 Task: Add a signature Charlotte Hill containing Kindly, Charlotte Hill to email address softage.10@softage.net and add a label Crisis communications
Action: Mouse moved to (70, 130)
Screenshot: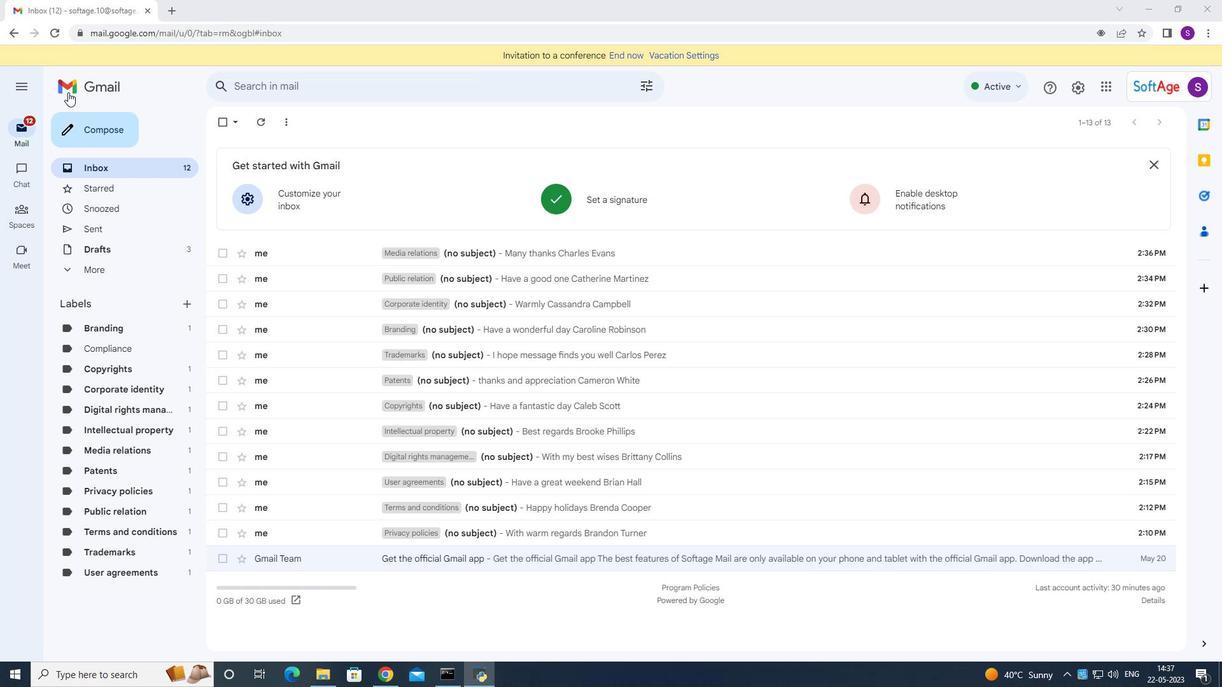 
Action: Mouse pressed left at (70, 130)
Screenshot: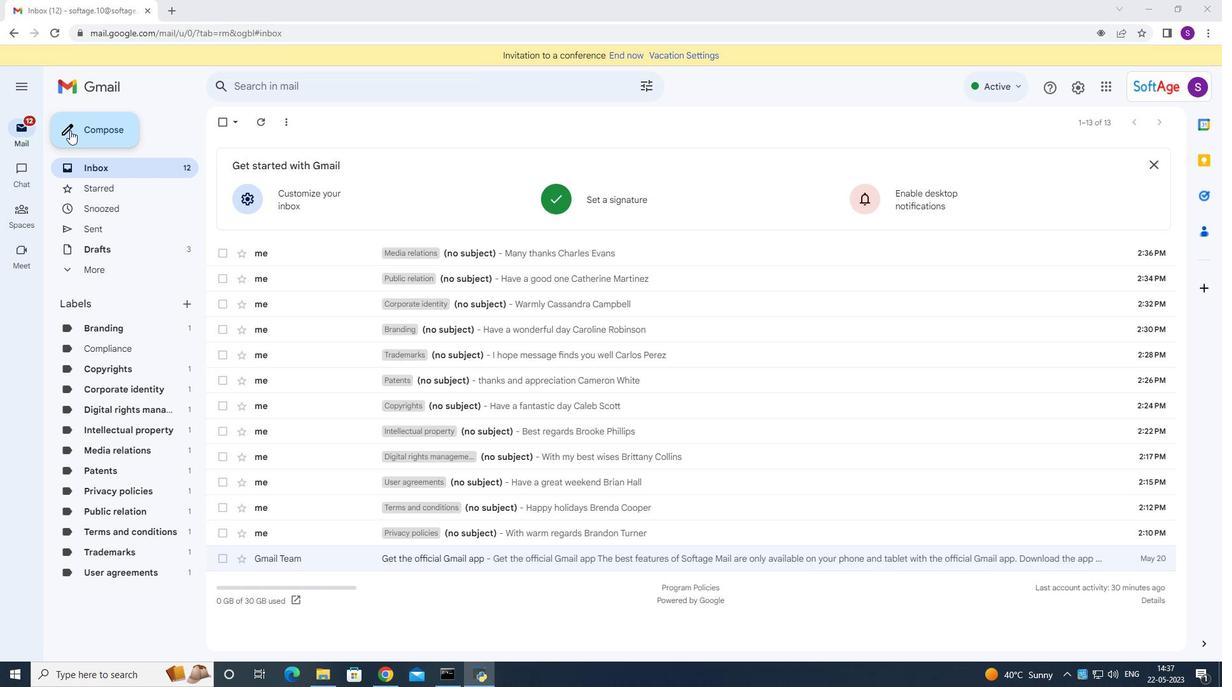 
Action: Mouse moved to (1032, 654)
Screenshot: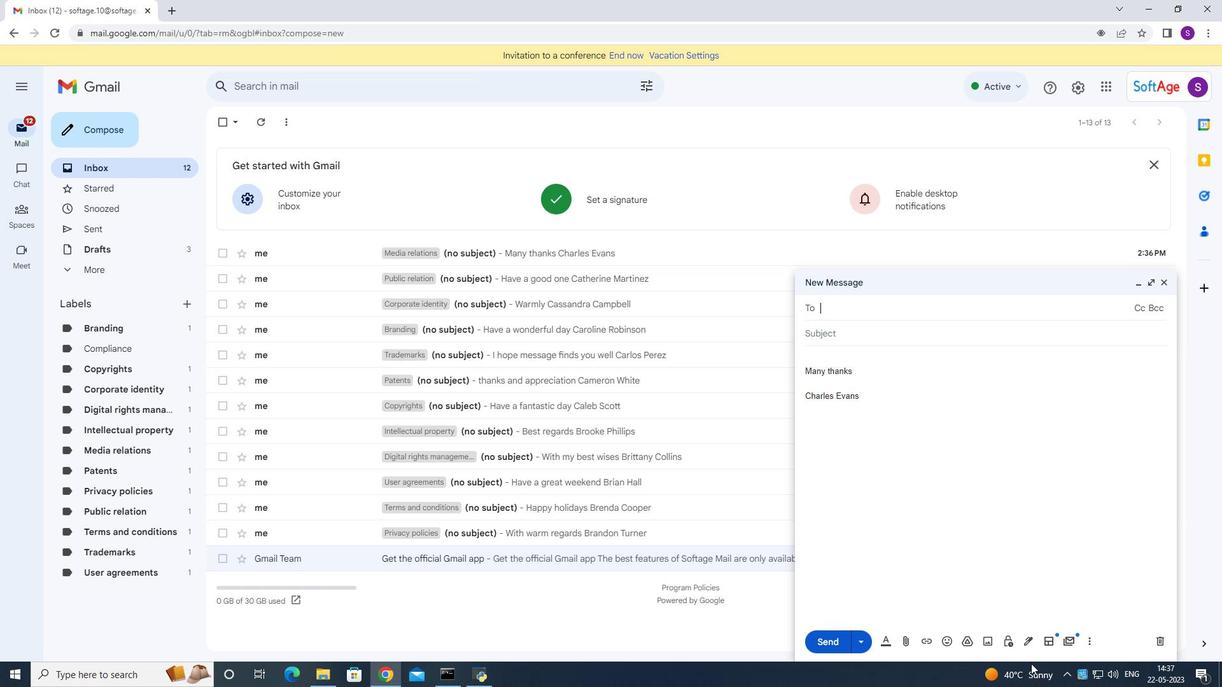 
Action: Mouse pressed left at (1032, 654)
Screenshot: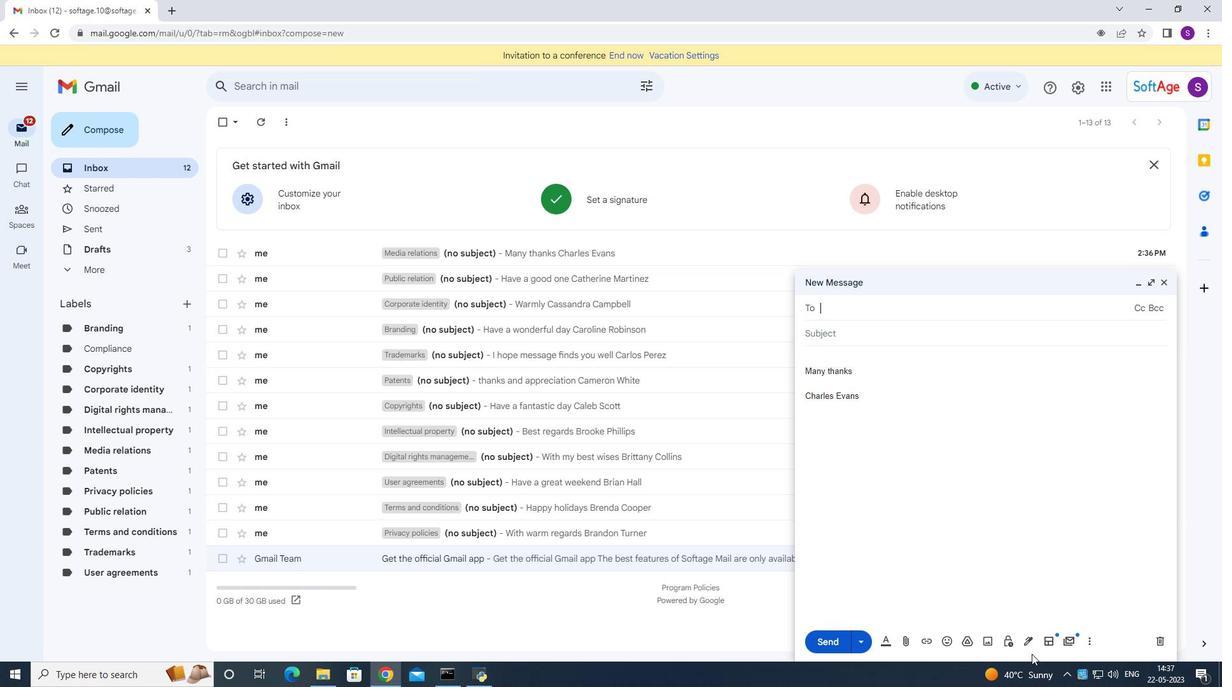 
Action: Mouse moved to (1028, 643)
Screenshot: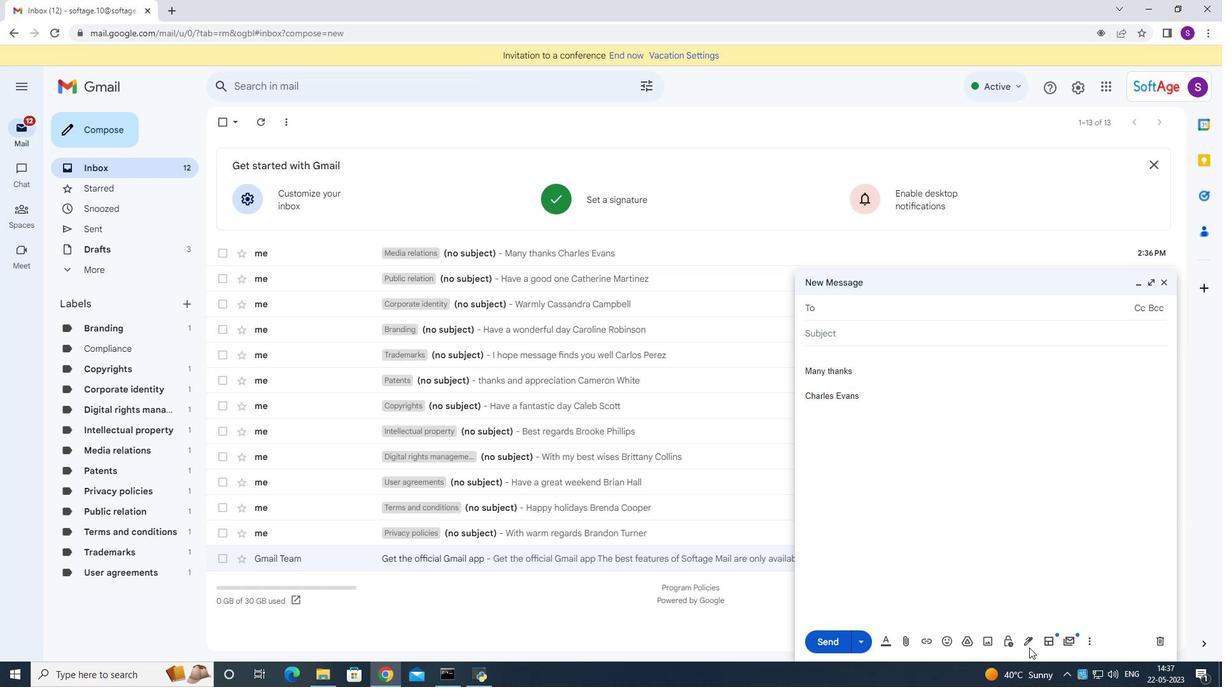 
Action: Mouse pressed left at (1028, 643)
Screenshot: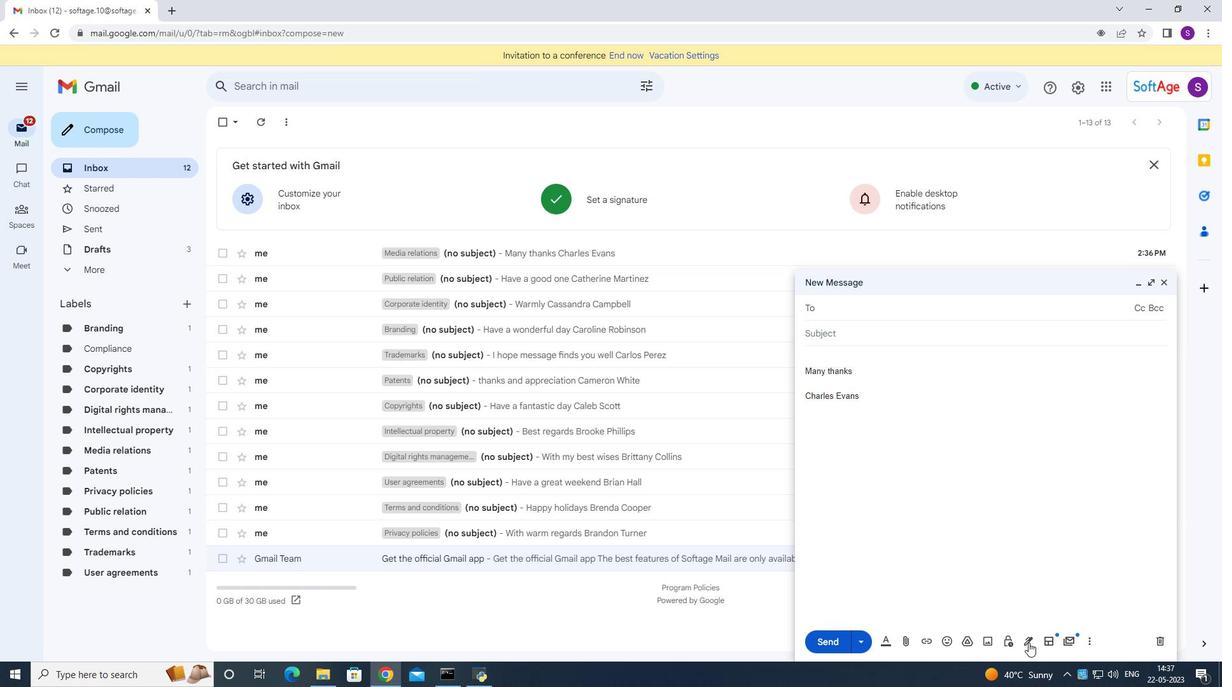 
Action: Mouse moved to (1071, 574)
Screenshot: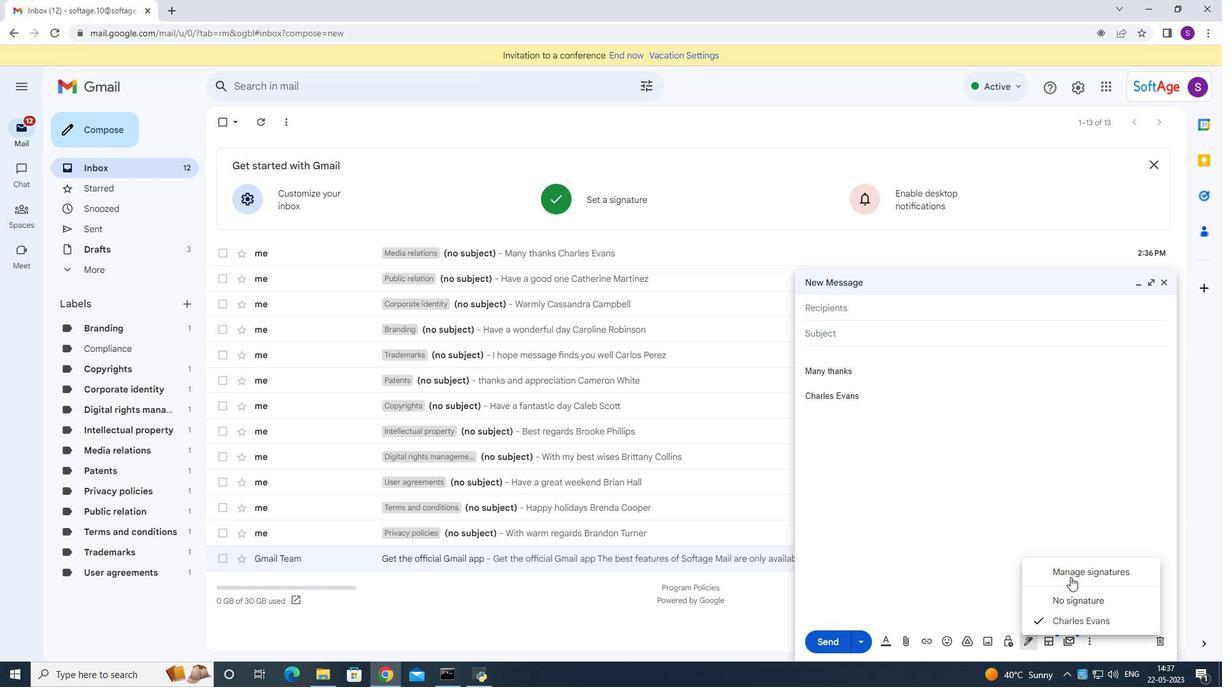 
Action: Mouse pressed left at (1071, 574)
Screenshot: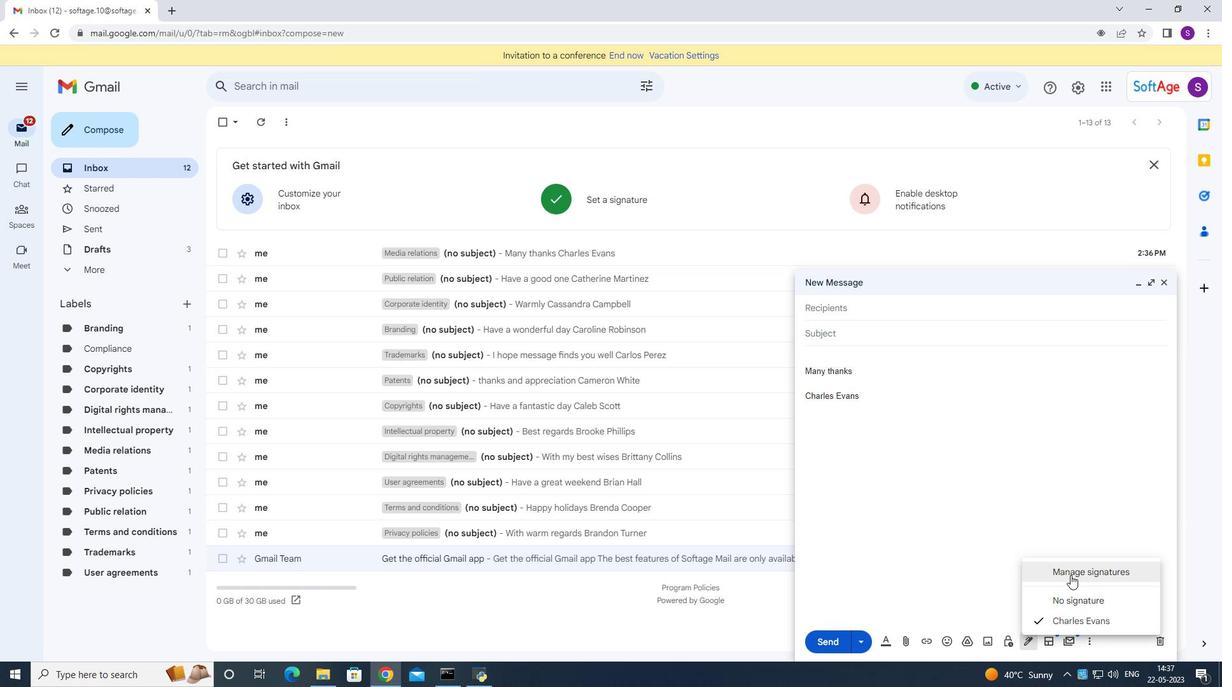 
Action: Mouse moved to (562, 375)
Screenshot: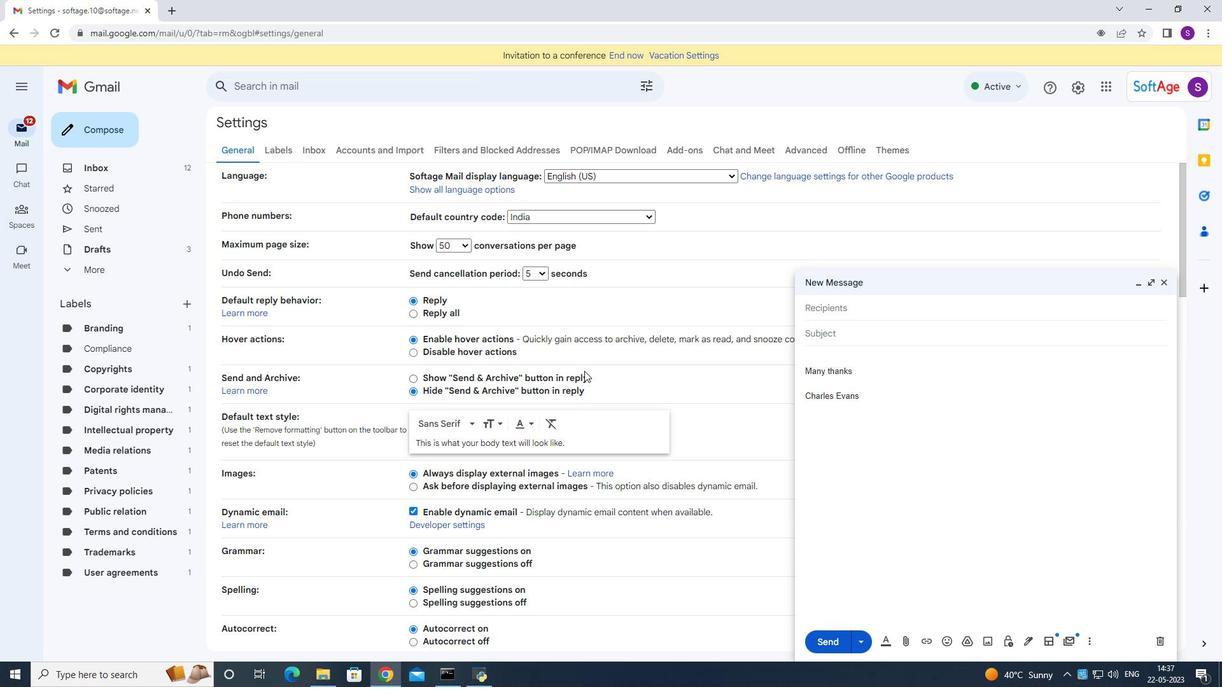 
Action: Mouse scrolled (564, 356) with delta (0, 0)
Screenshot: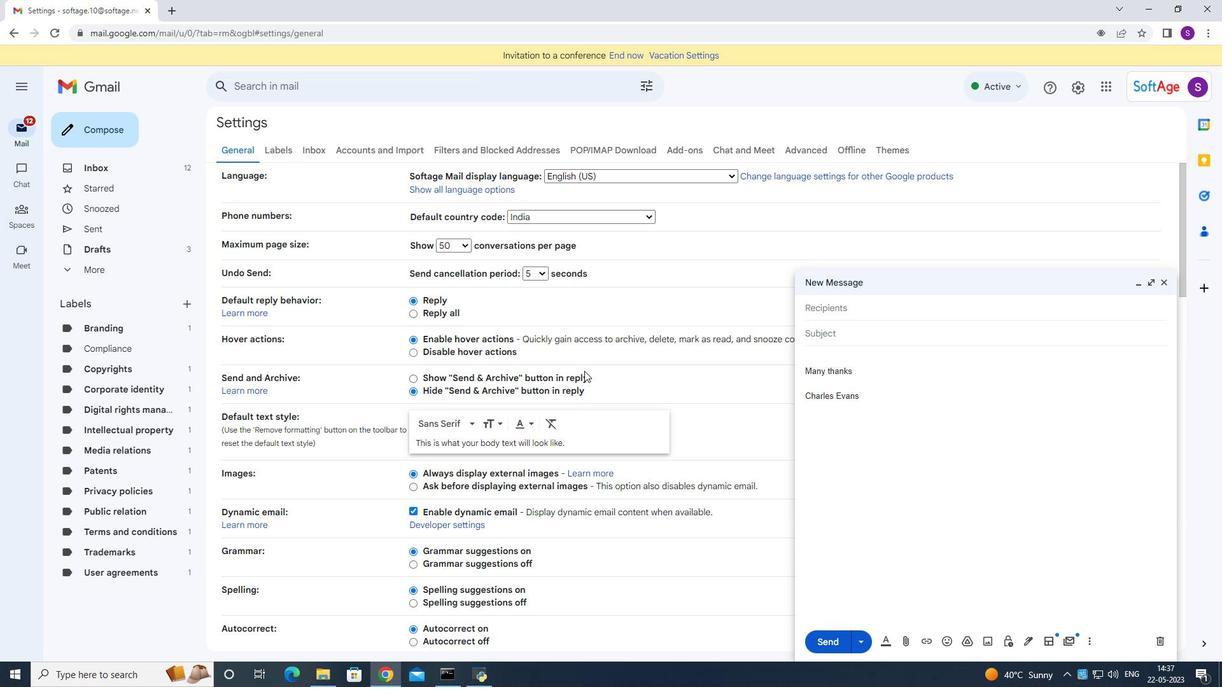 
Action: Mouse moved to (562, 376)
Screenshot: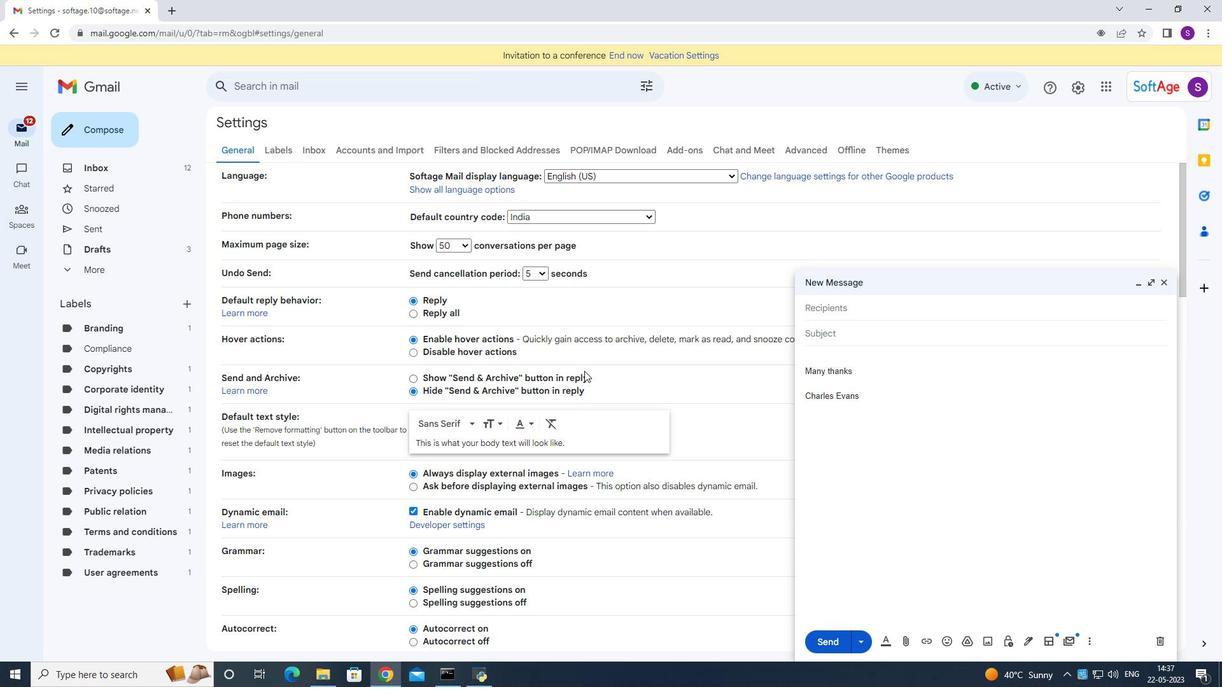 
Action: Mouse scrolled (562, 367) with delta (0, 0)
Screenshot: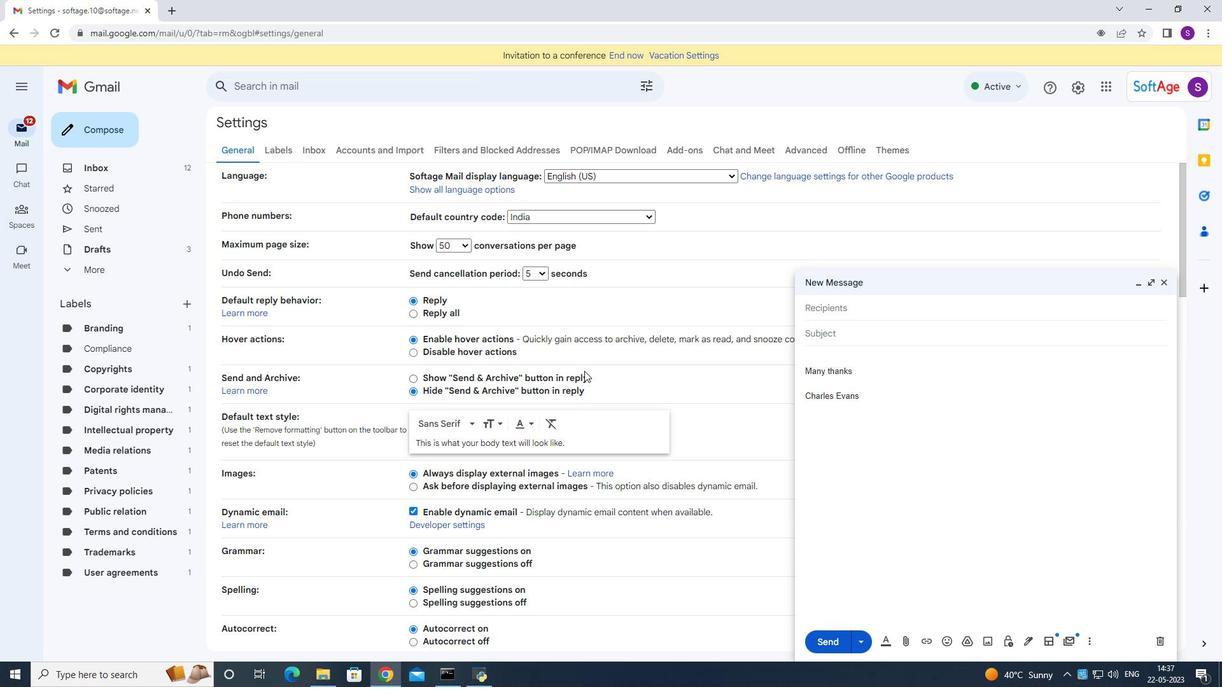 
Action: Mouse moved to (562, 377)
Screenshot: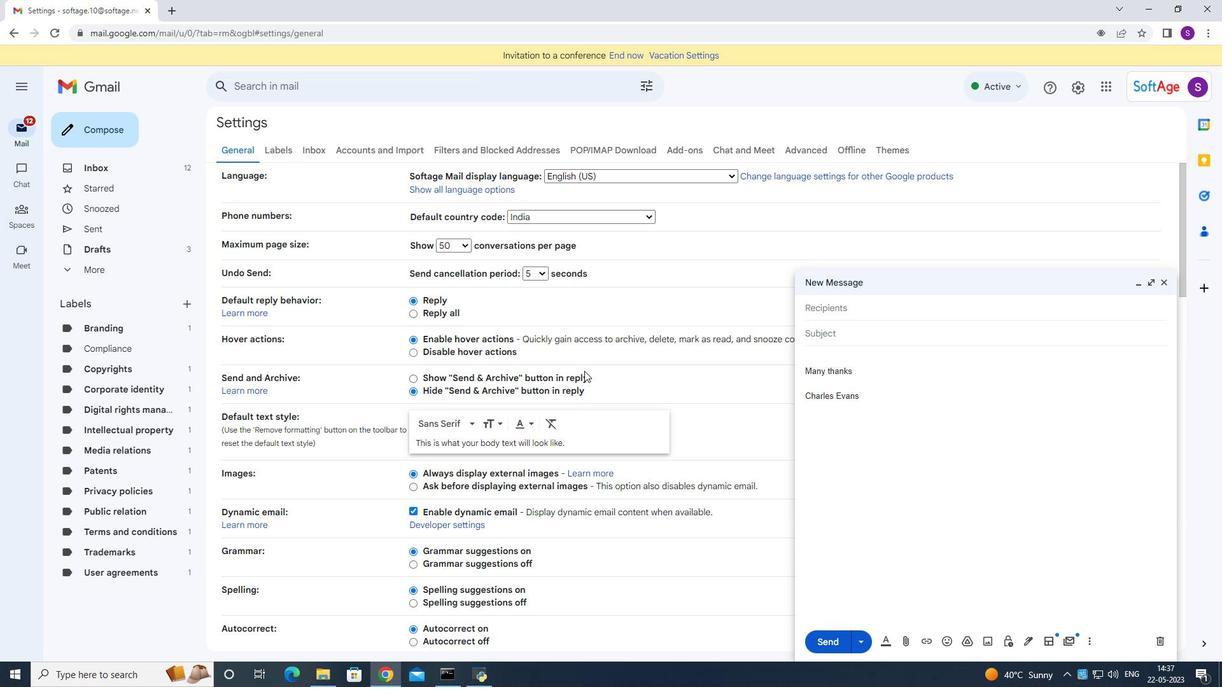 
Action: Mouse scrolled (562, 371) with delta (0, 0)
Screenshot: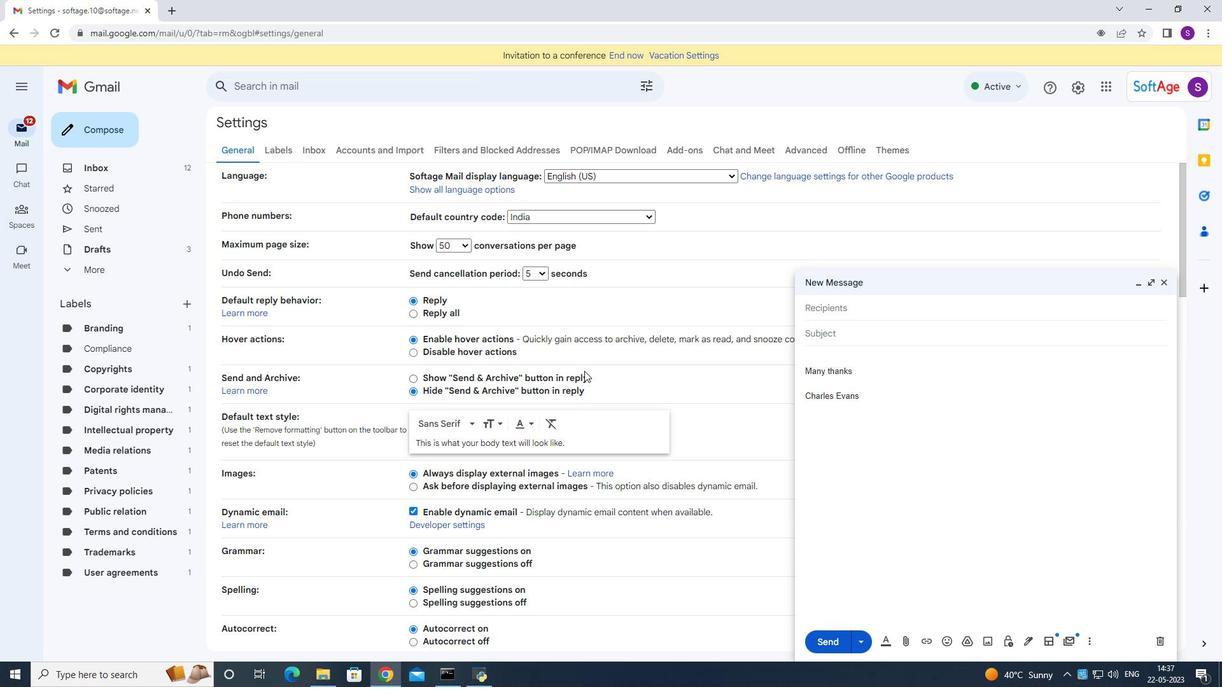 
Action: Mouse moved to (564, 380)
Screenshot: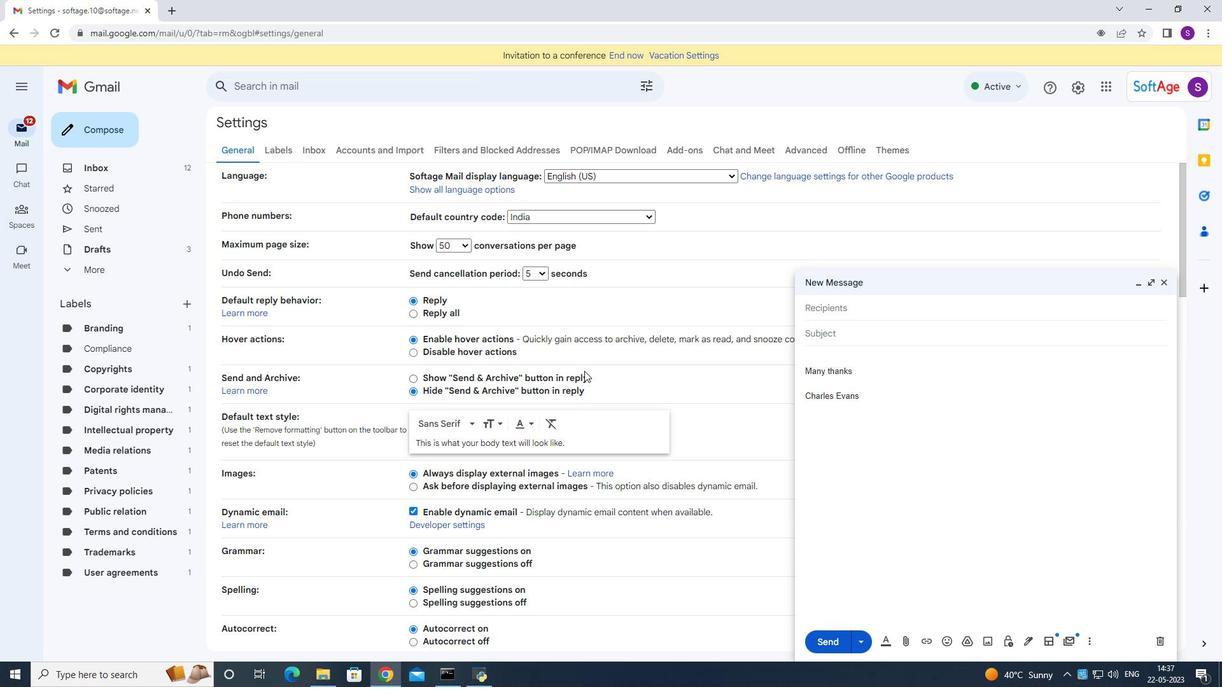 
Action: Mouse scrolled (562, 374) with delta (0, 0)
Screenshot: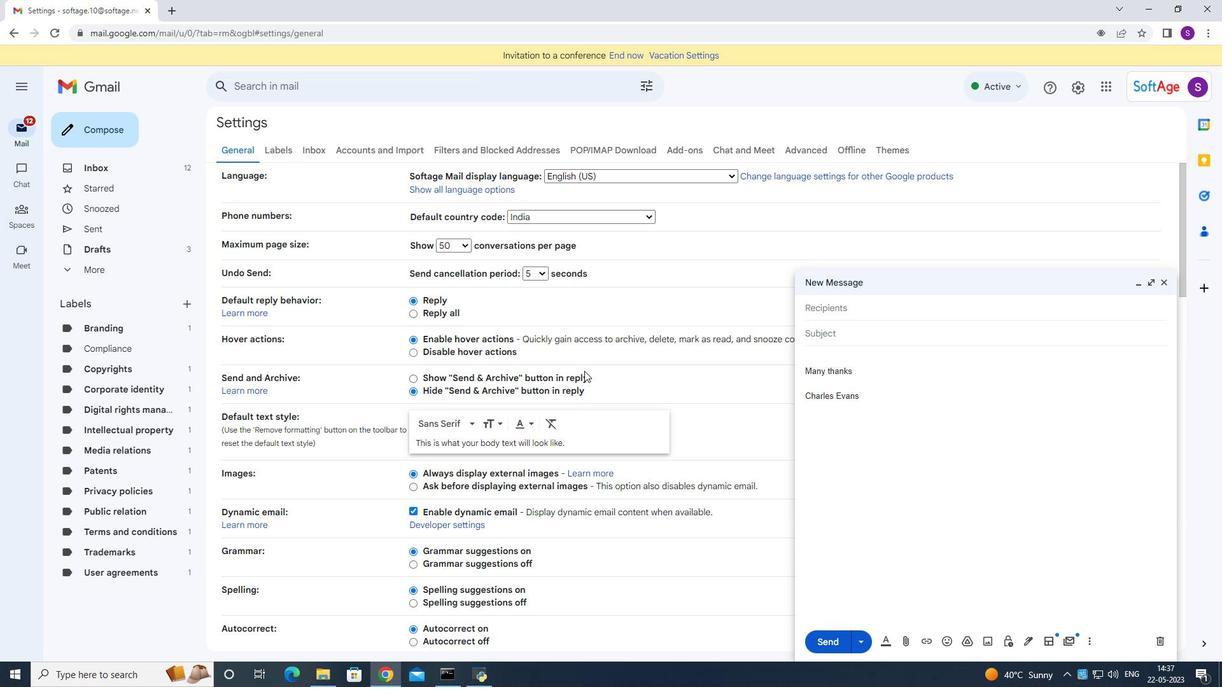 
Action: Mouse moved to (576, 387)
Screenshot: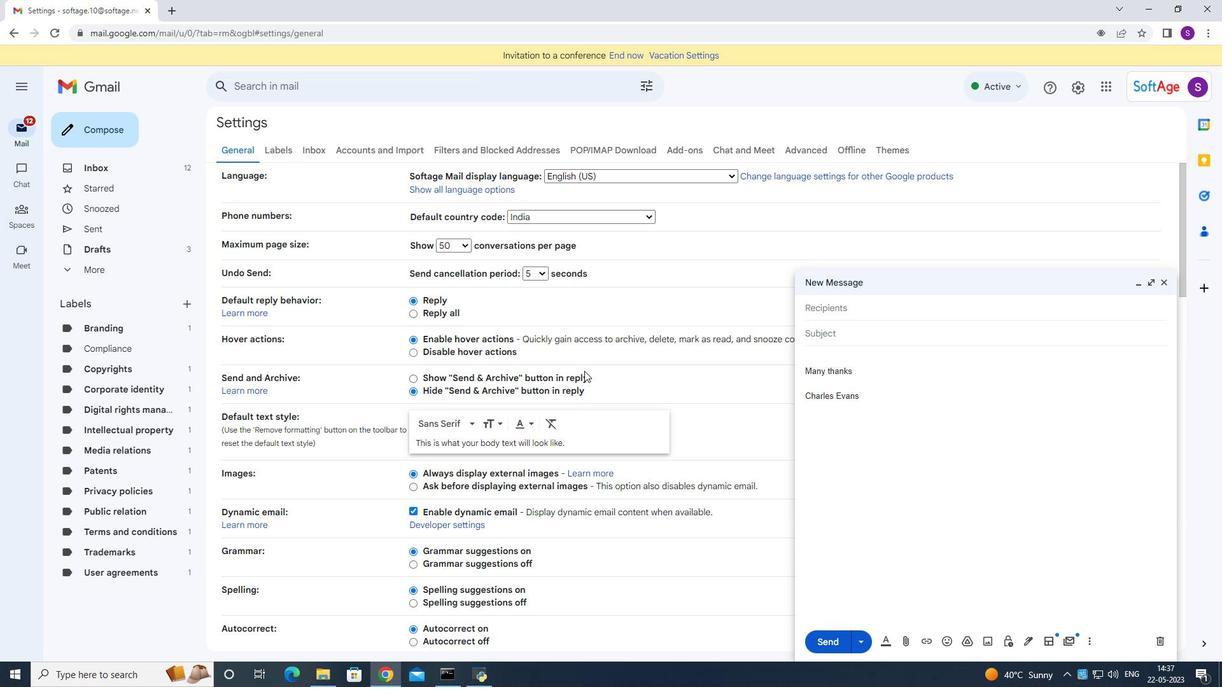 
Action: Mouse scrolled (562, 374) with delta (0, 0)
Screenshot: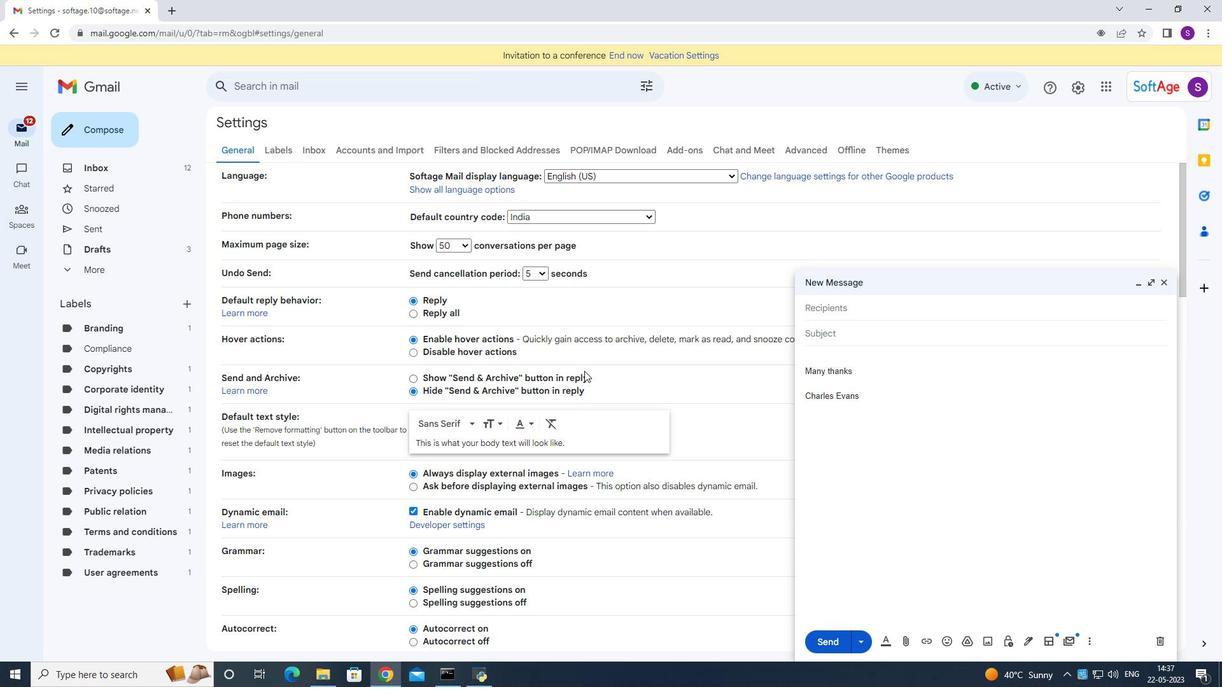 
Action: Mouse moved to (580, 389)
Screenshot: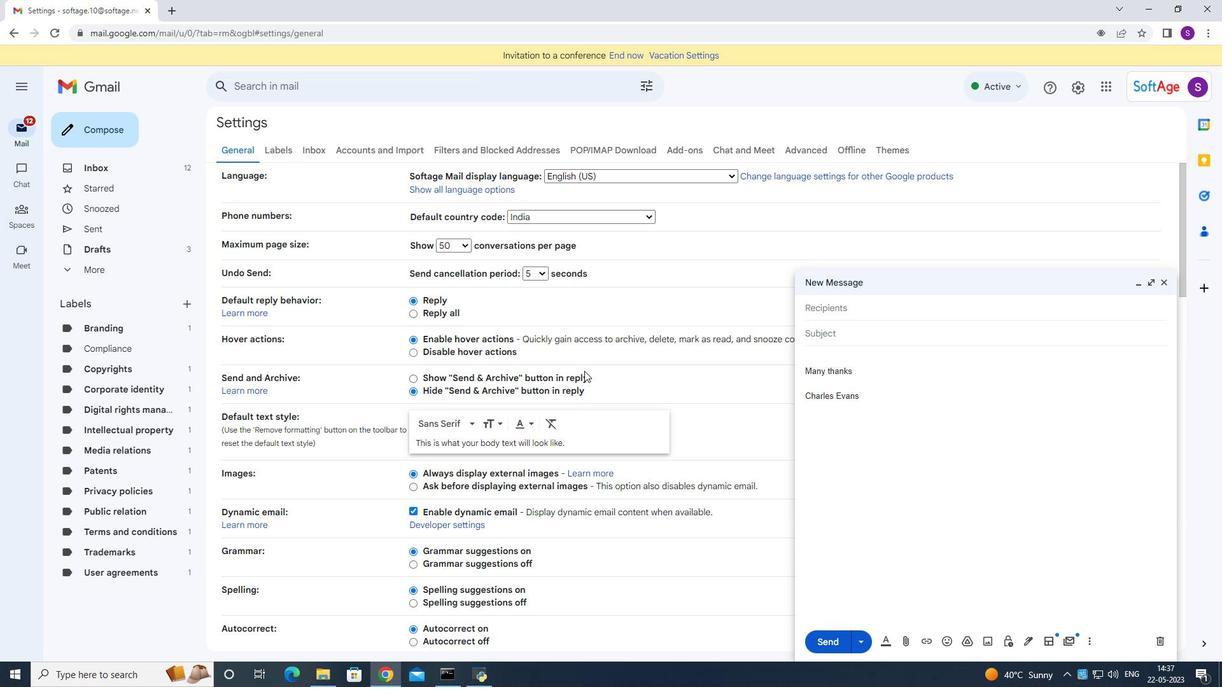 
Action: Mouse scrolled (562, 375) with delta (0, 0)
Screenshot: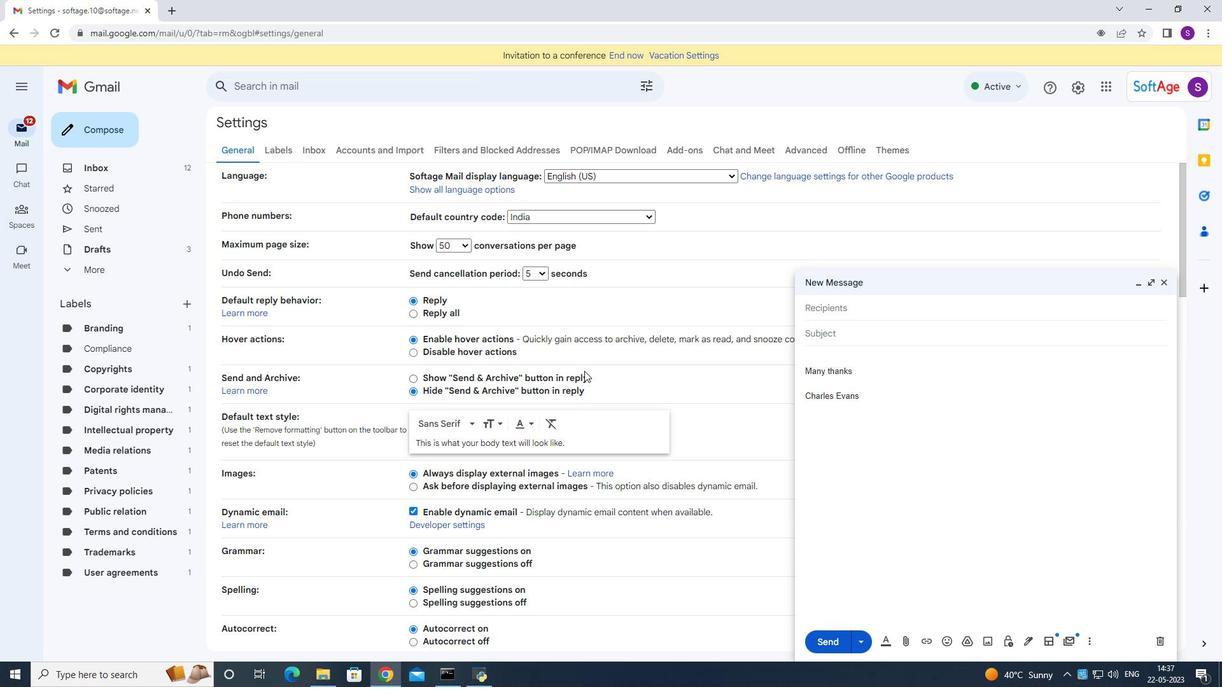 
Action: Mouse moved to (585, 395)
Screenshot: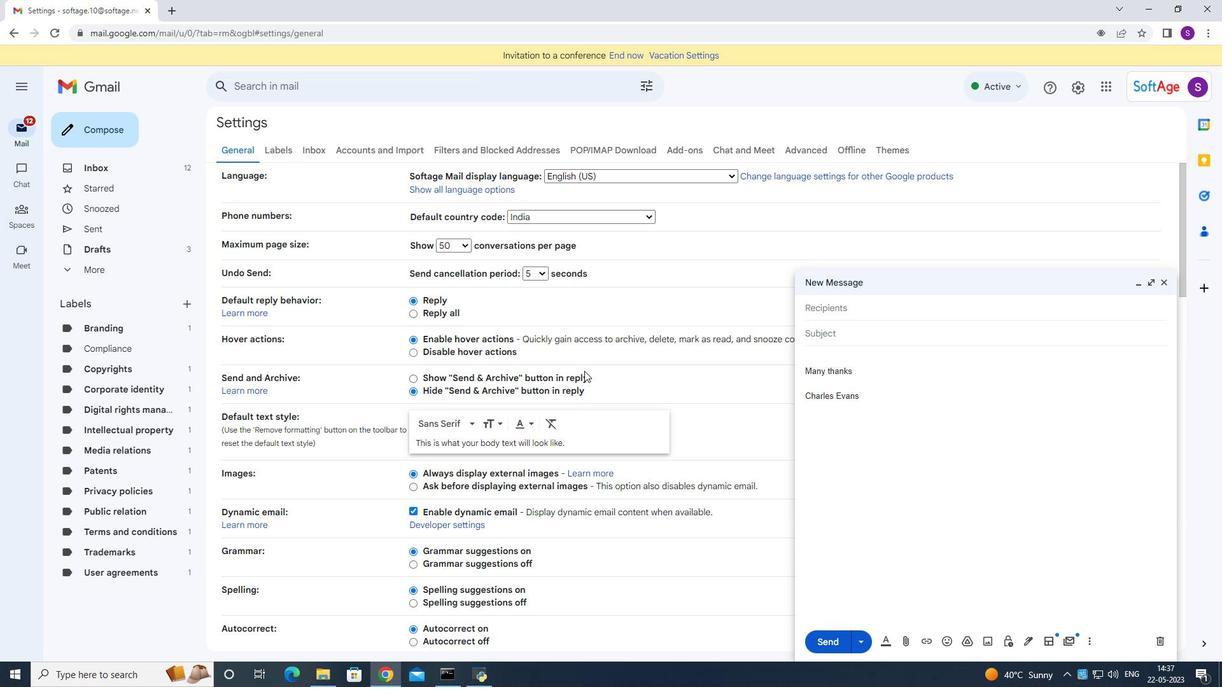
Action: Mouse scrolled (562, 376) with delta (0, 0)
Screenshot: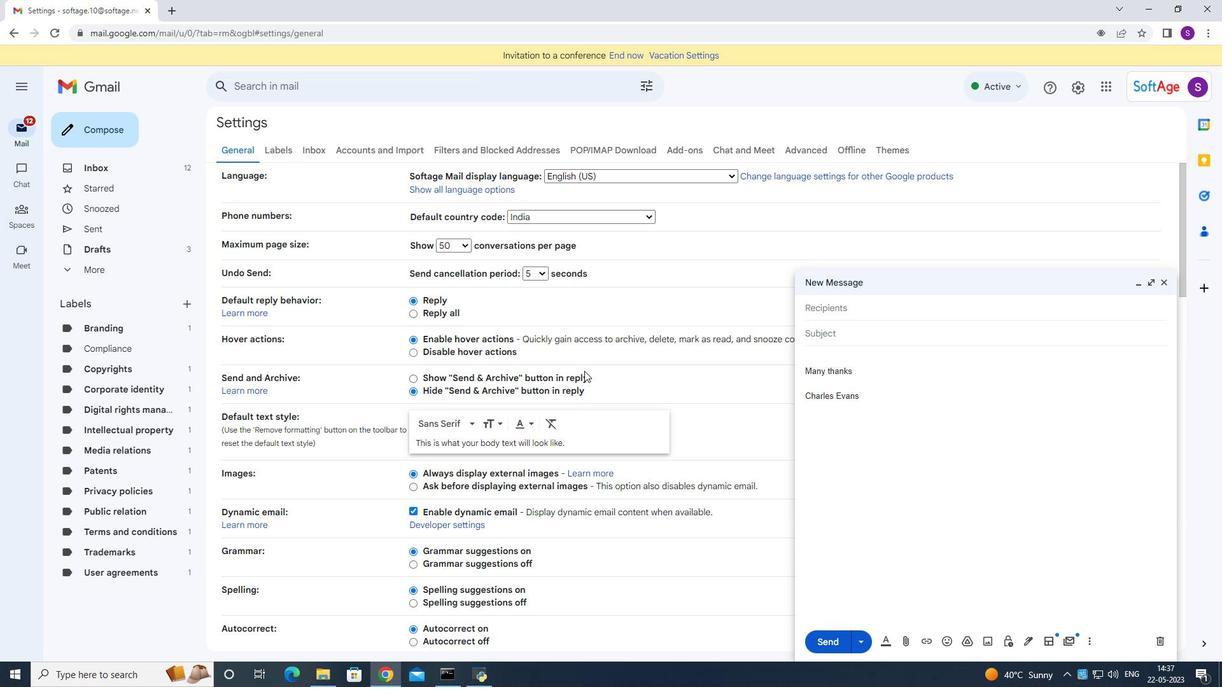 
Action: Mouse moved to (587, 434)
Screenshot: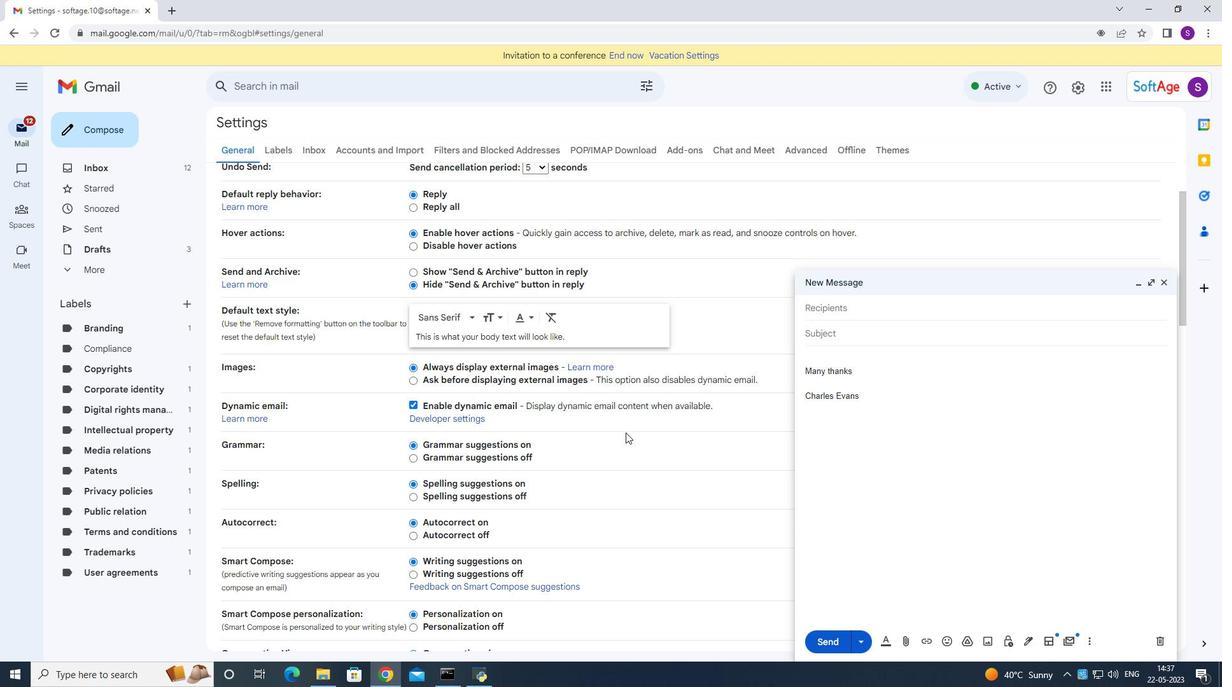 
Action: Mouse scrolled (624, 438) with delta (0, 0)
Screenshot: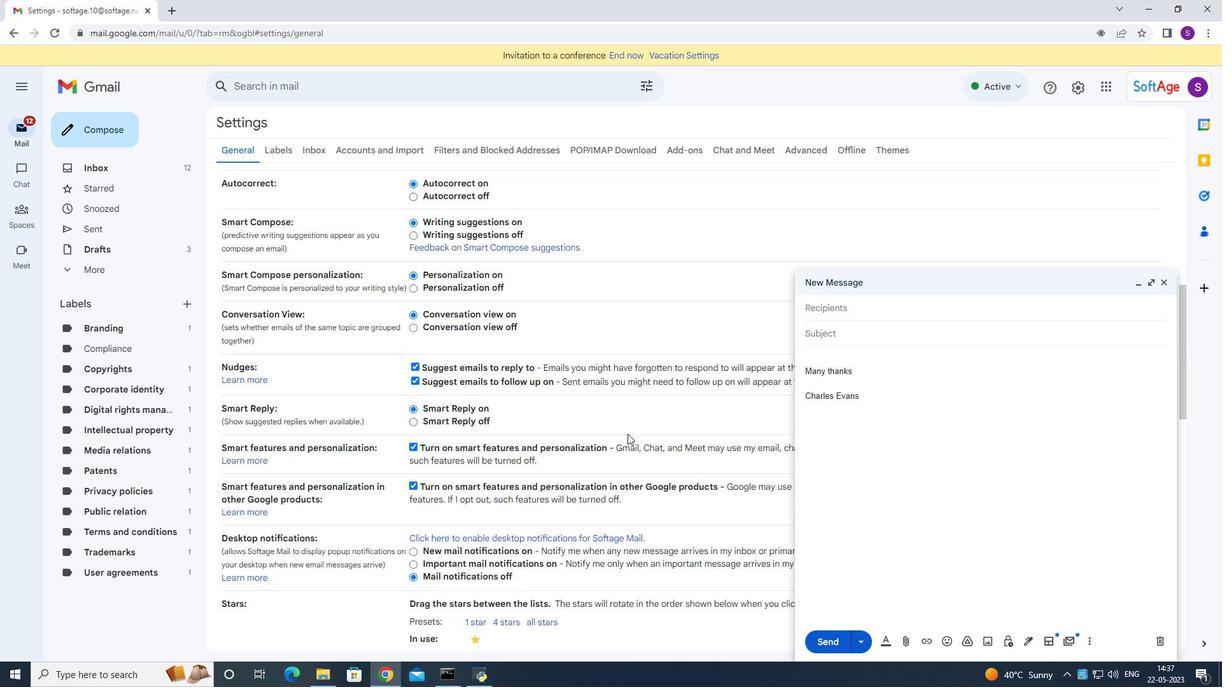 
Action: Mouse moved to (543, 447)
Screenshot: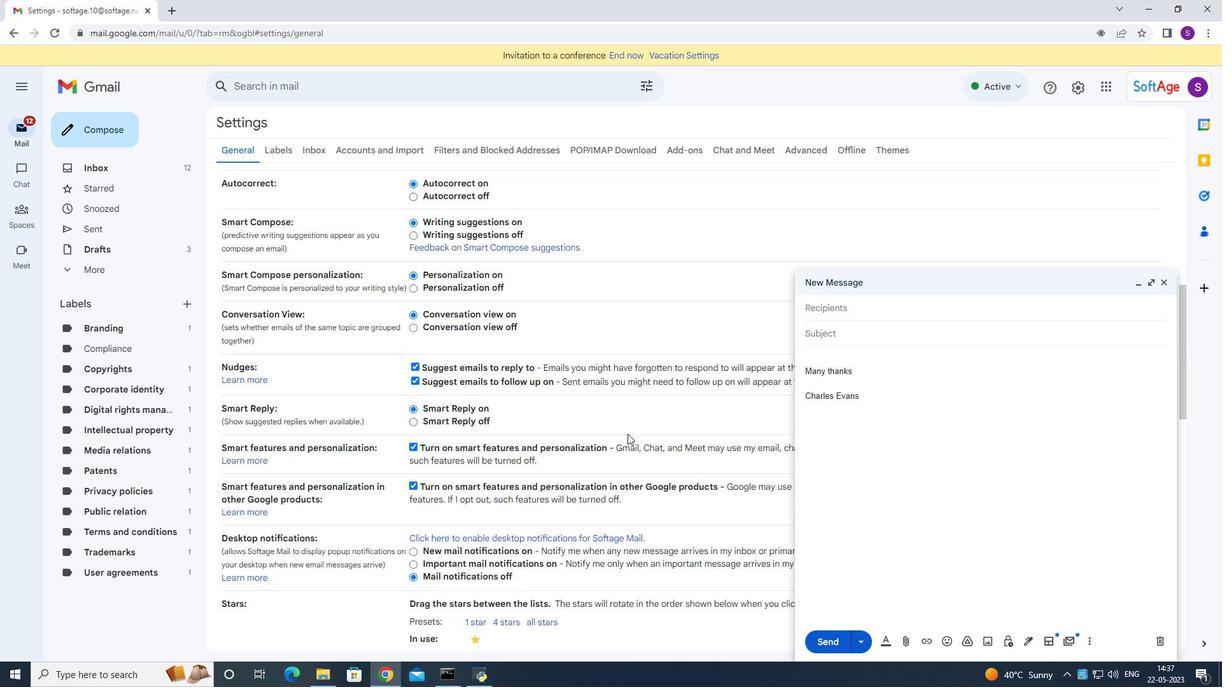 
Action: Mouse scrolled (624, 438) with delta (0, 0)
Screenshot: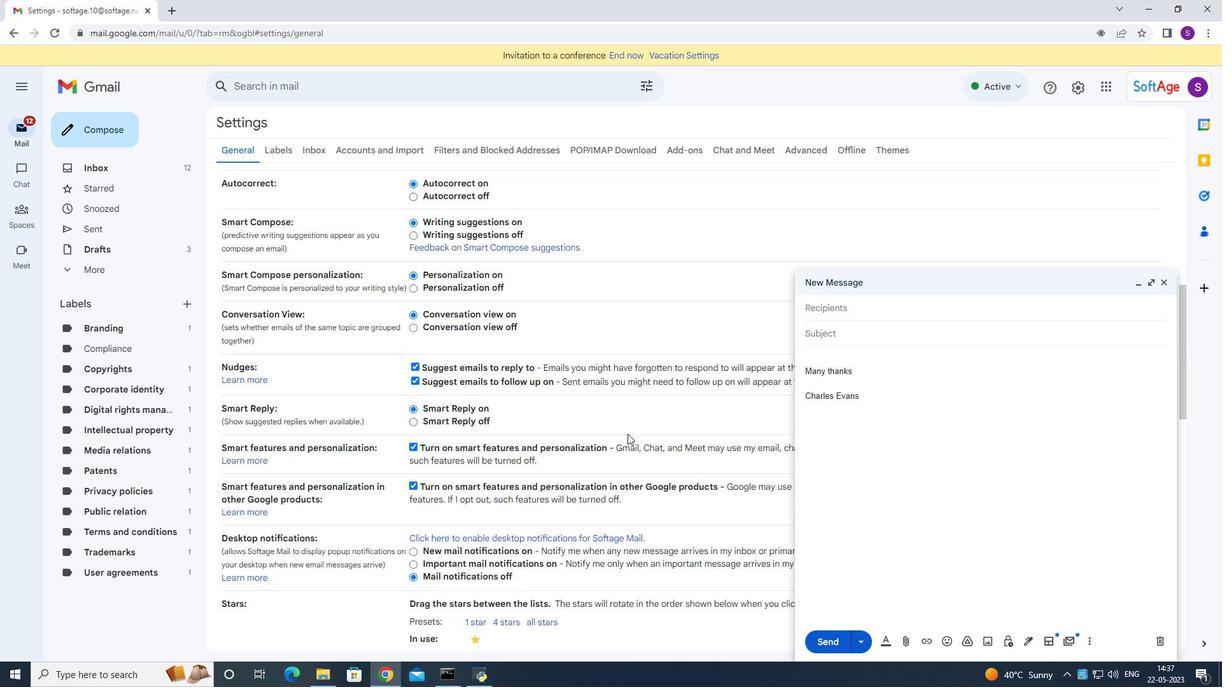 
Action: Mouse moved to (538, 450)
Screenshot: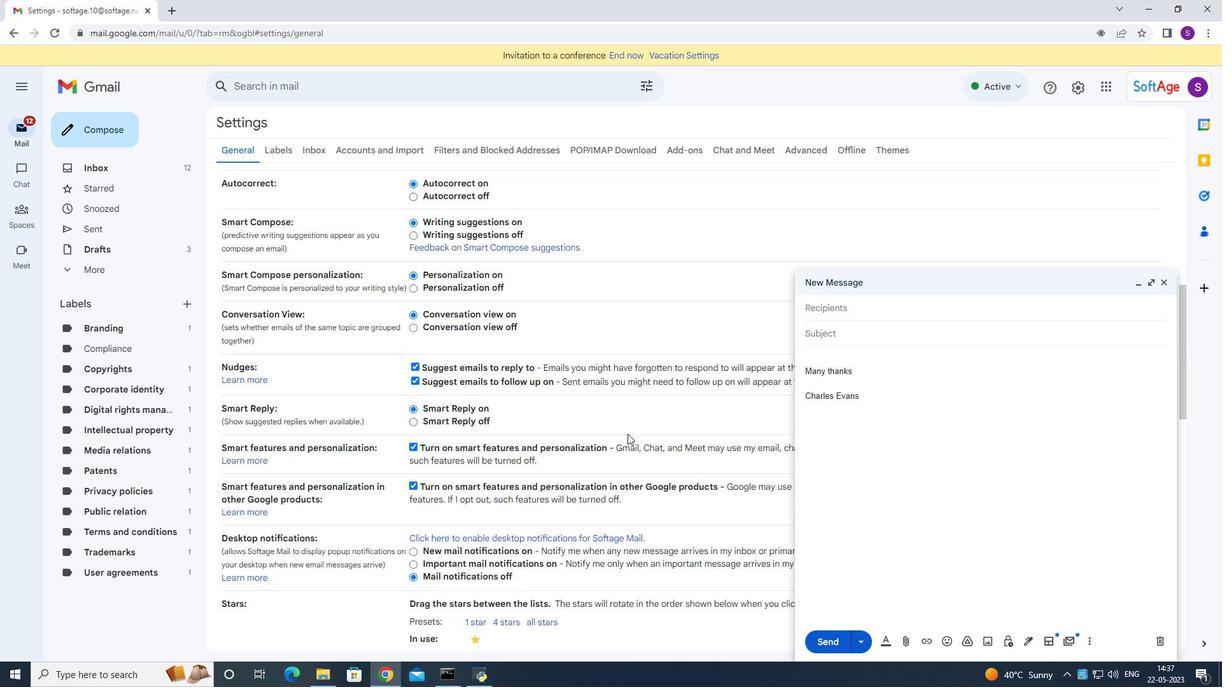 
Action: Mouse scrolled (622, 438) with delta (0, 0)
Screenshot: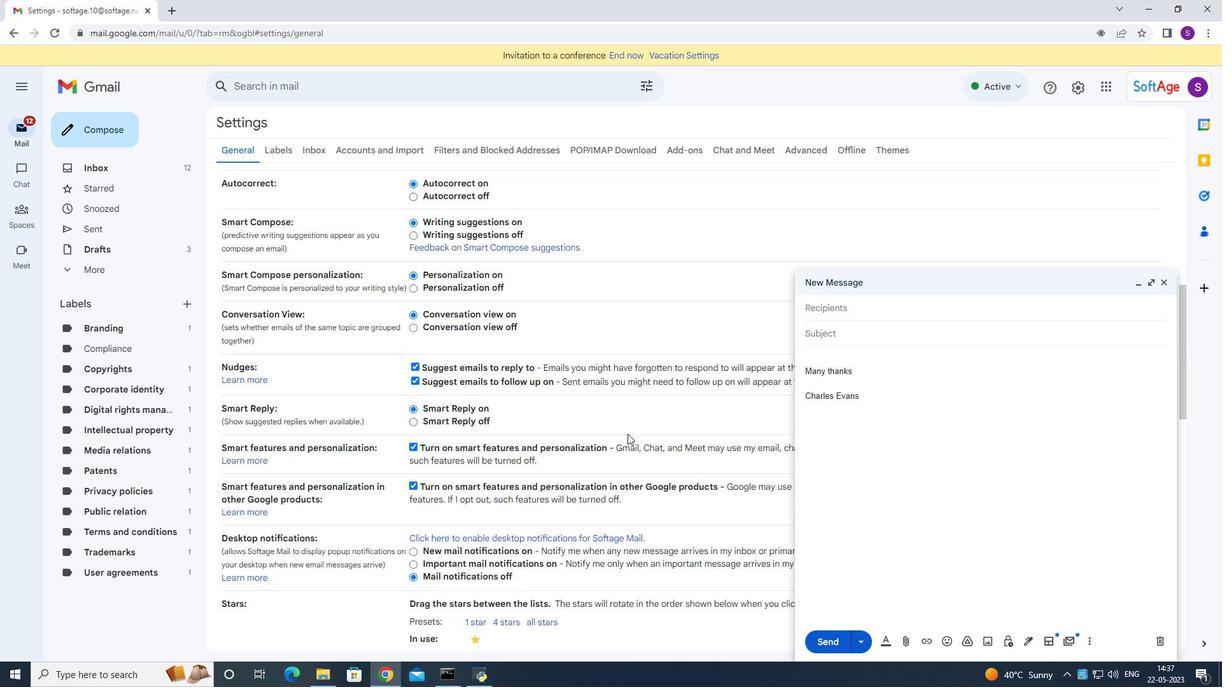 
Action: Mouse moved to (538, 450)
Screenshot: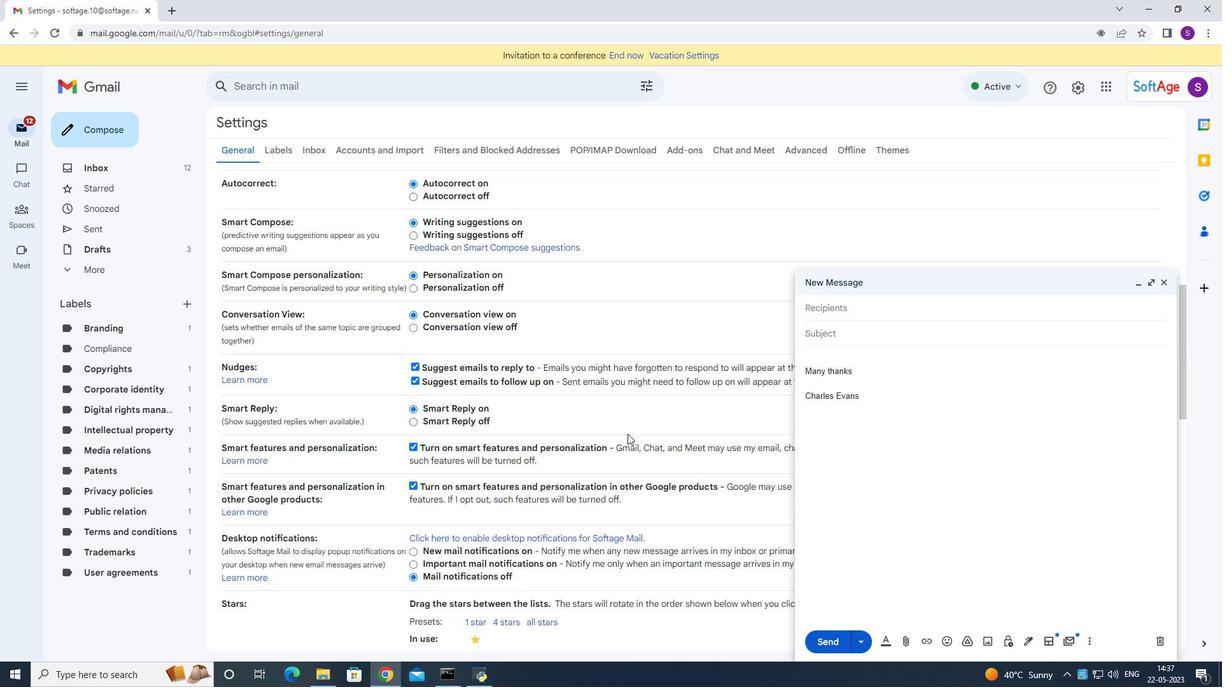 
Action: Mouse scrolled (621, 438) with delta (0, 0)
Screenshot: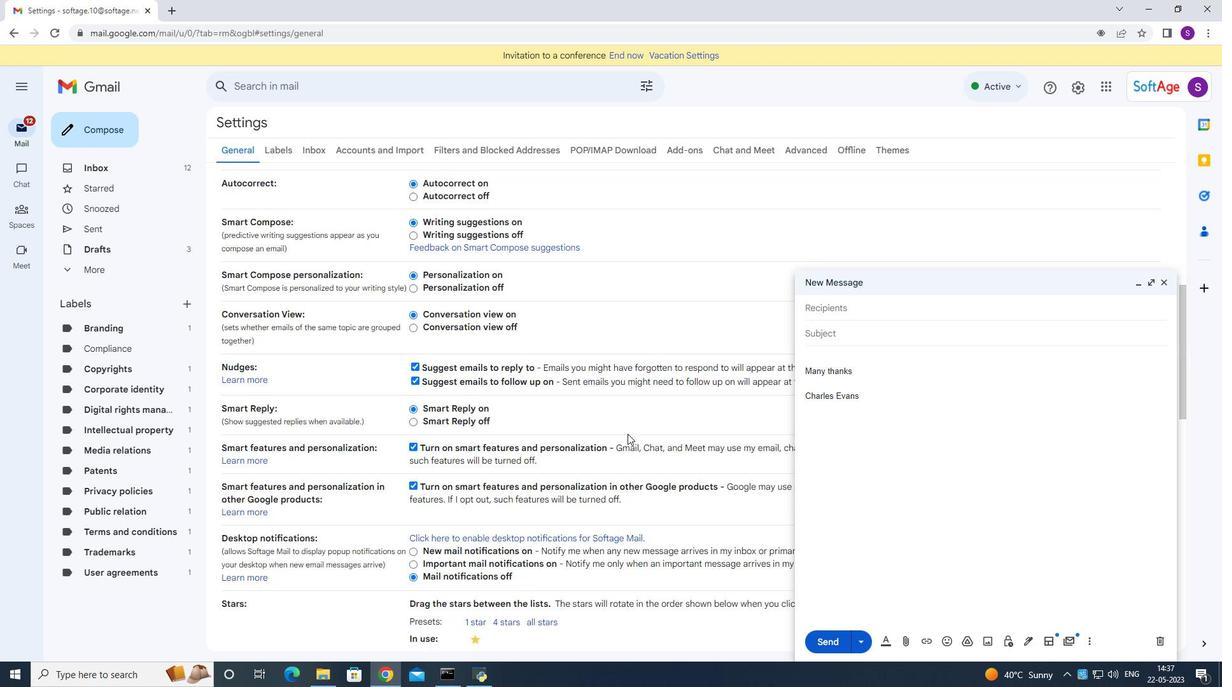 
Action: Mouse scrolled (620, 438) with delta (0, 0)
Screenshot: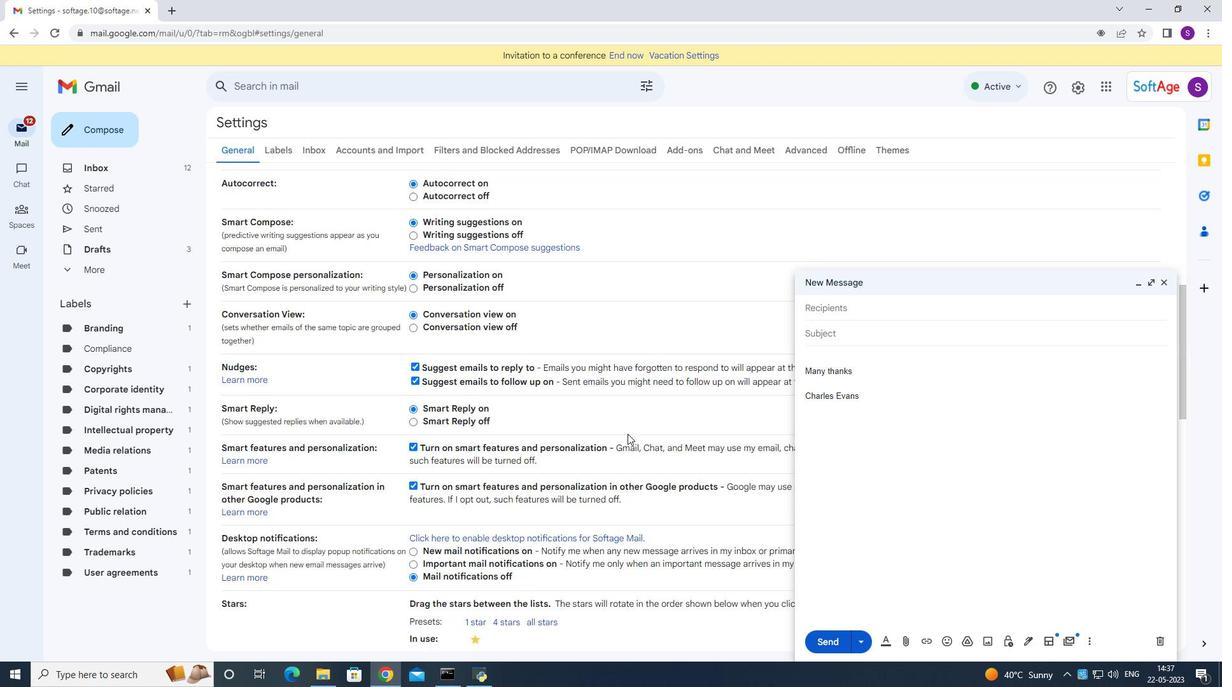 
Action: Mouse moved to (545, 450)
Screenshot: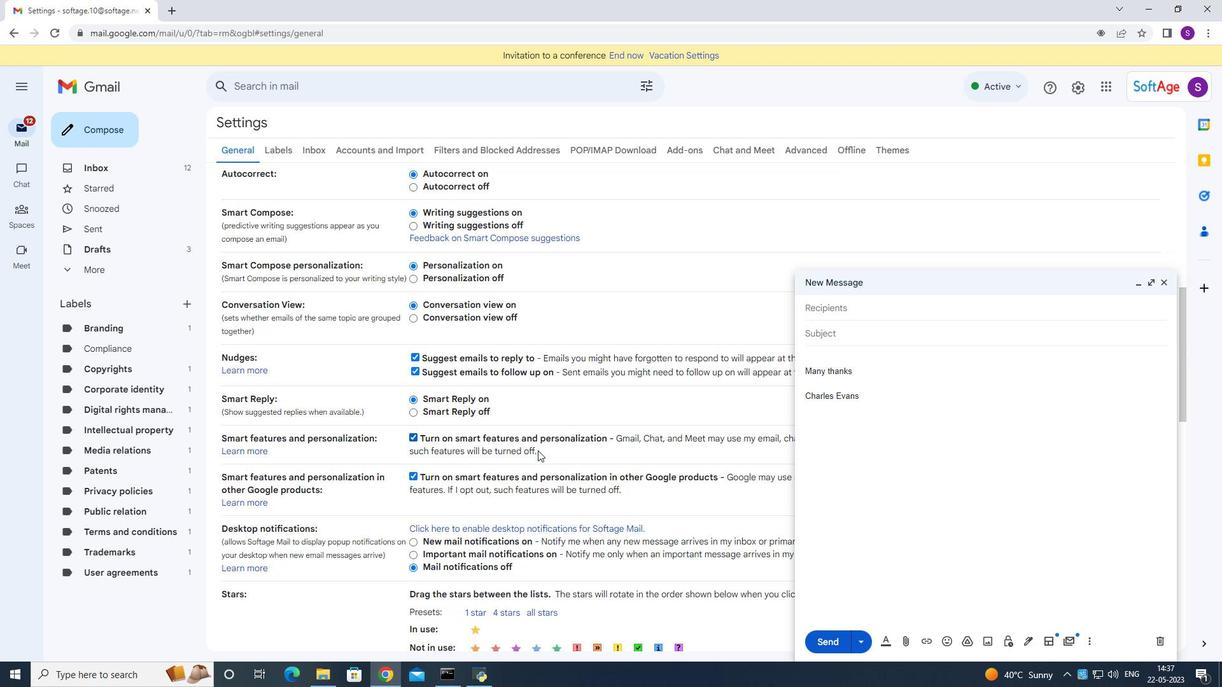 
Action: Mouse scrolled (545, 450) with delta (0, 0)
Screenshot: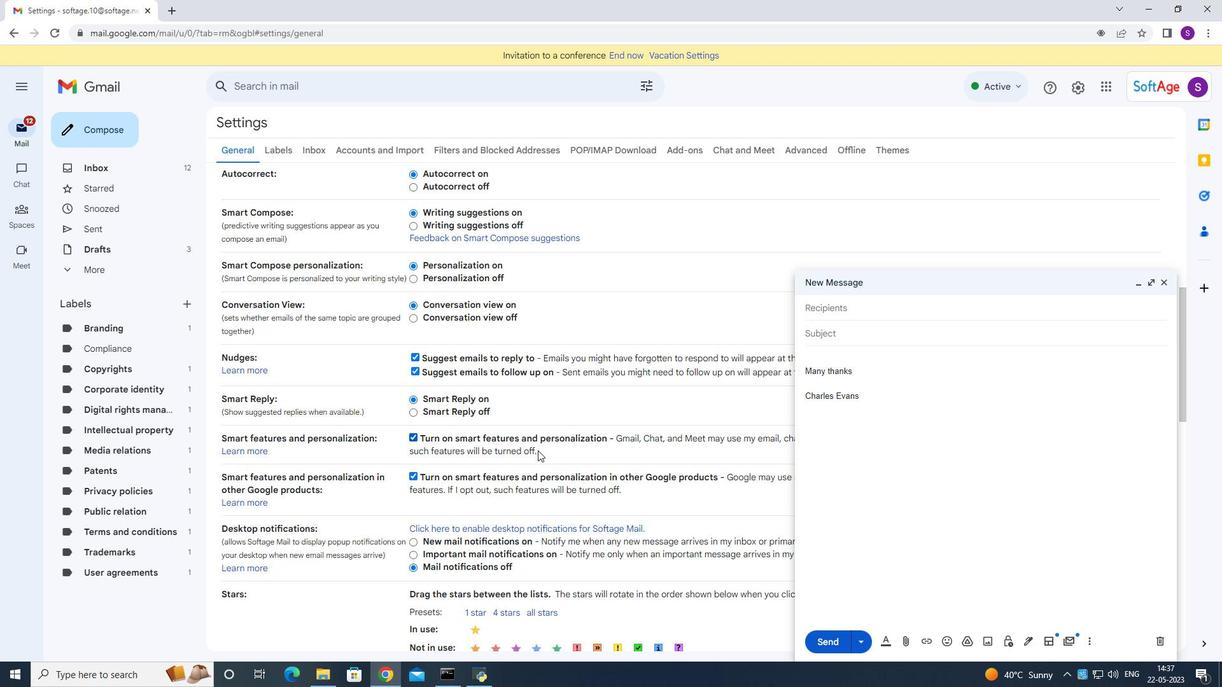 
Action: Mouse moved to (545, 450)
Screenshot: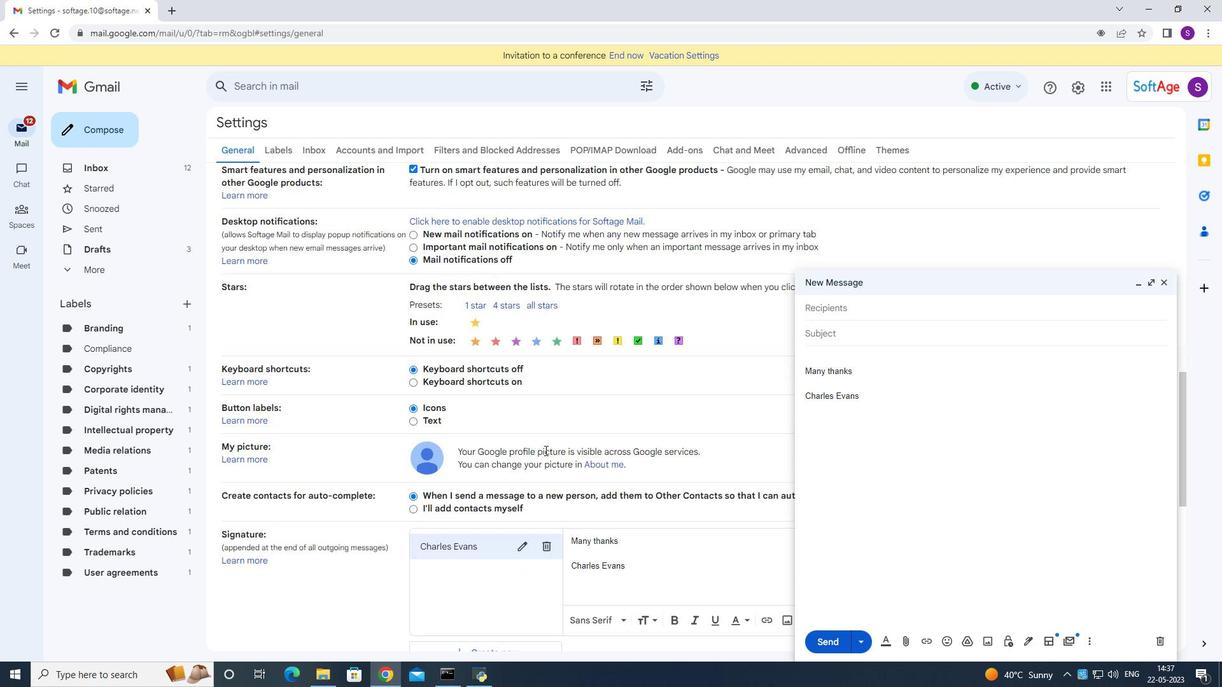 
Action: Mouse scrolled (545, 450) with delta (0, 0)
Screenshot: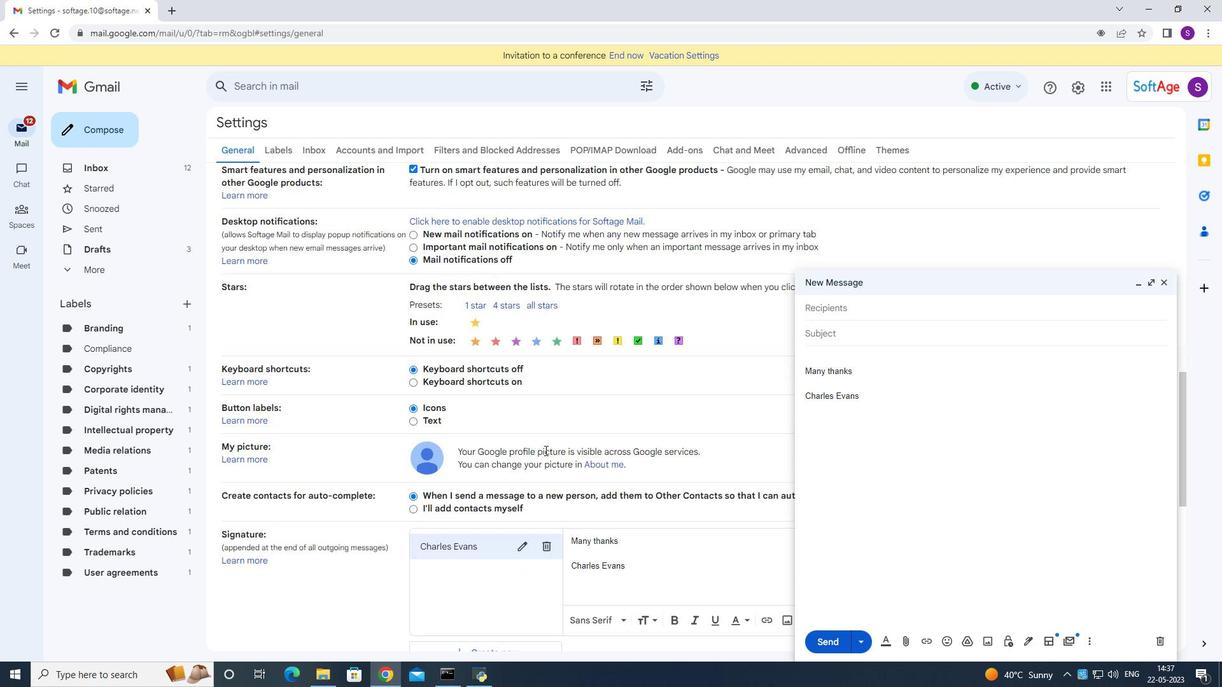 
Action: Mouse moved to (527, 424)
Screenshot: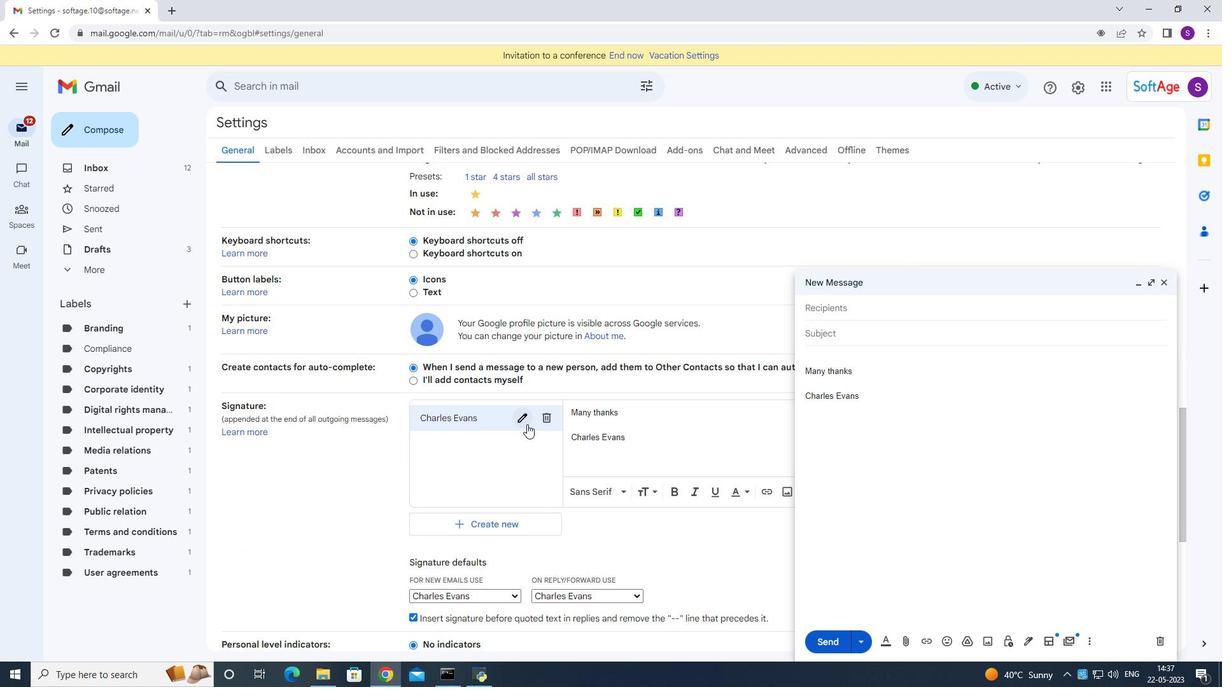 
Action: Mouse pressed left at (527, 424)
Screenshot: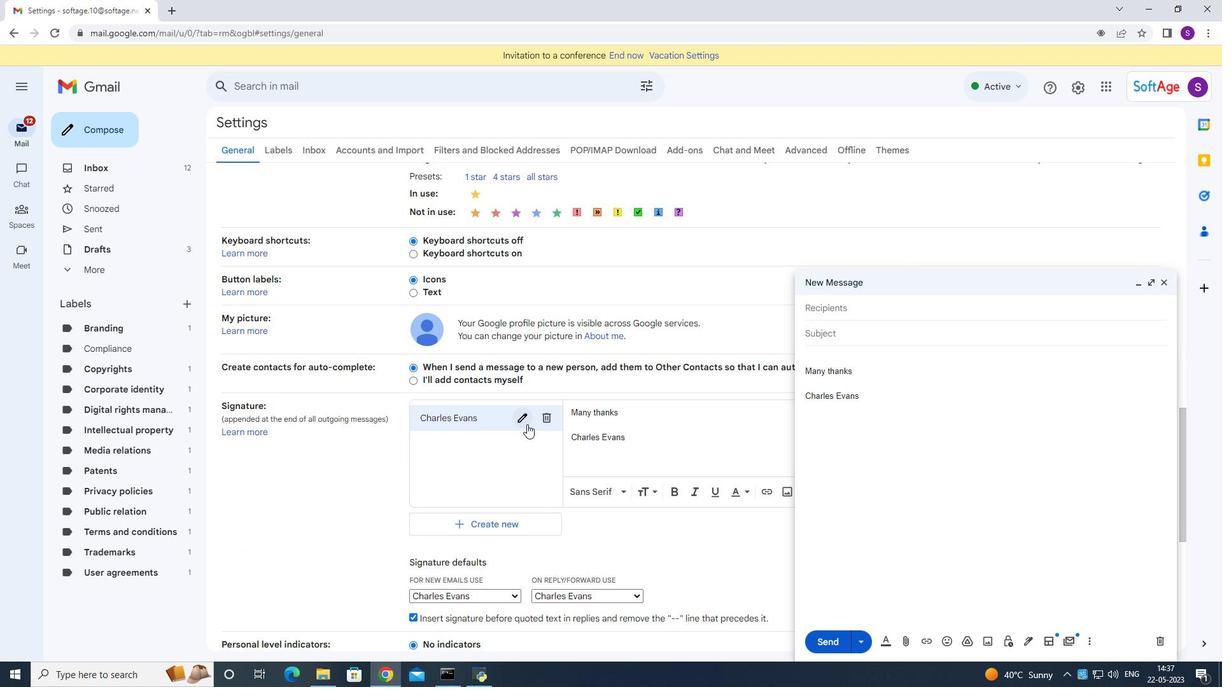 
Action: Key pressed ctrl+A<Key.backspace><Key.shift>Charlotte<Key.space><Key.shift>Hill<Key.space>
Screenshot: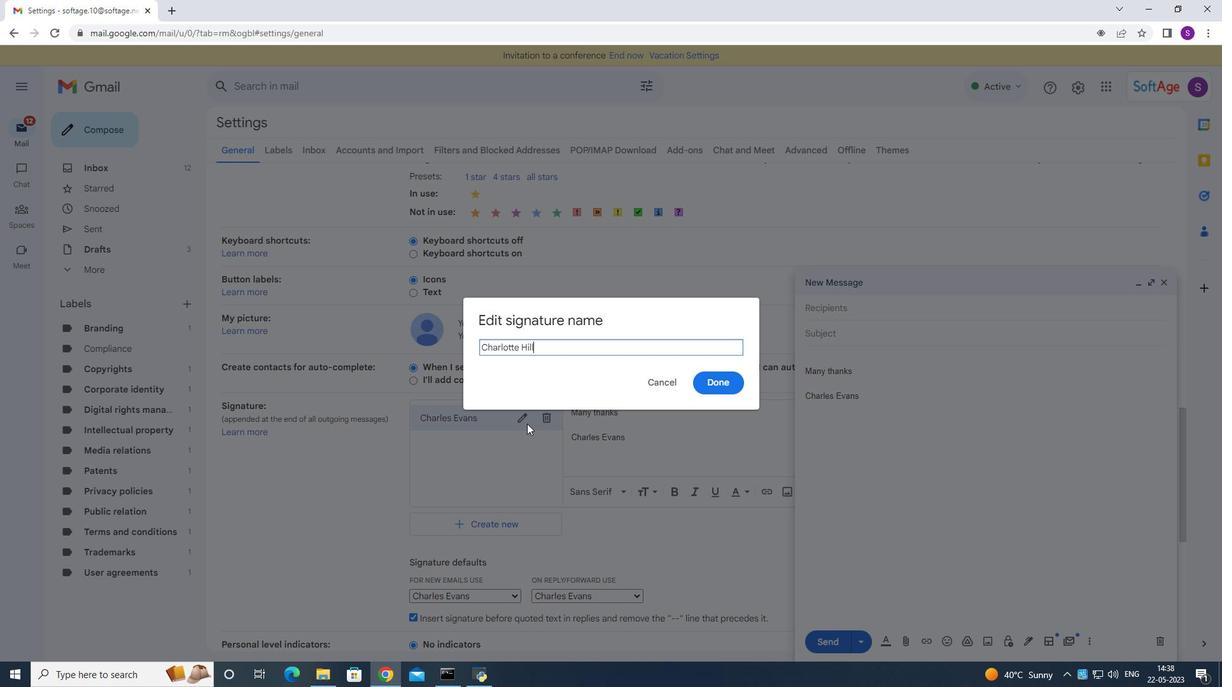 
Action: Mouse moved to (723, 383)
Screenshot: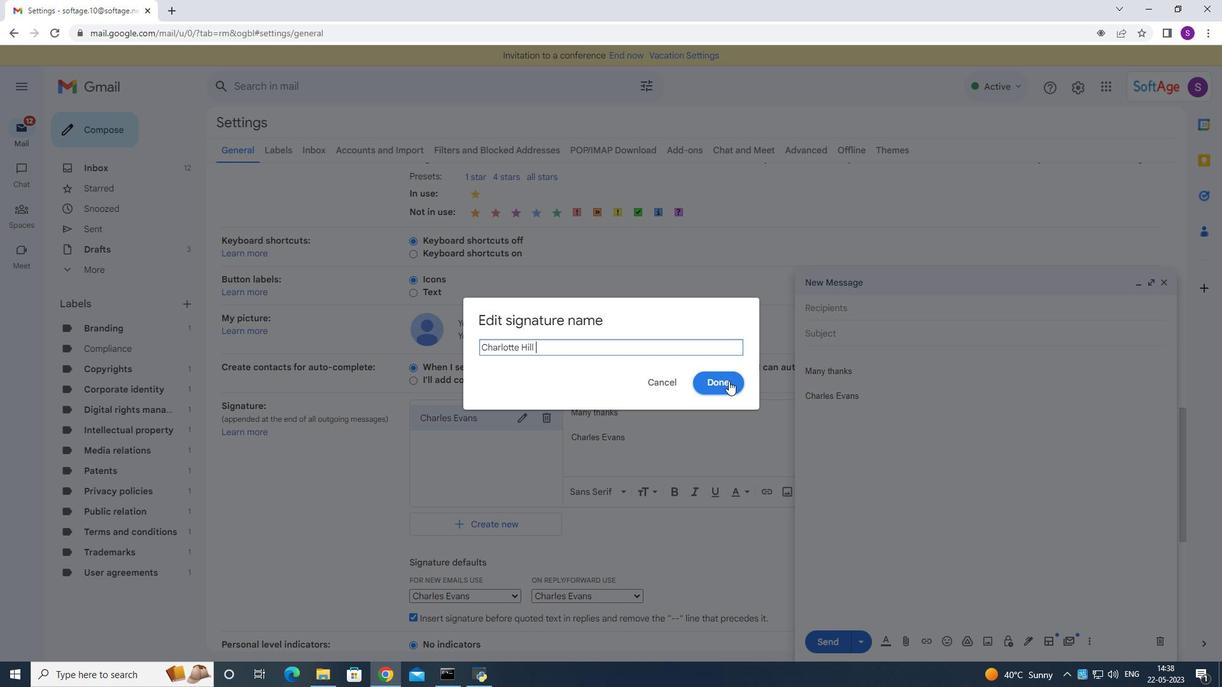 
Action: Mouse pressed left at (723, 383)
Screenshot: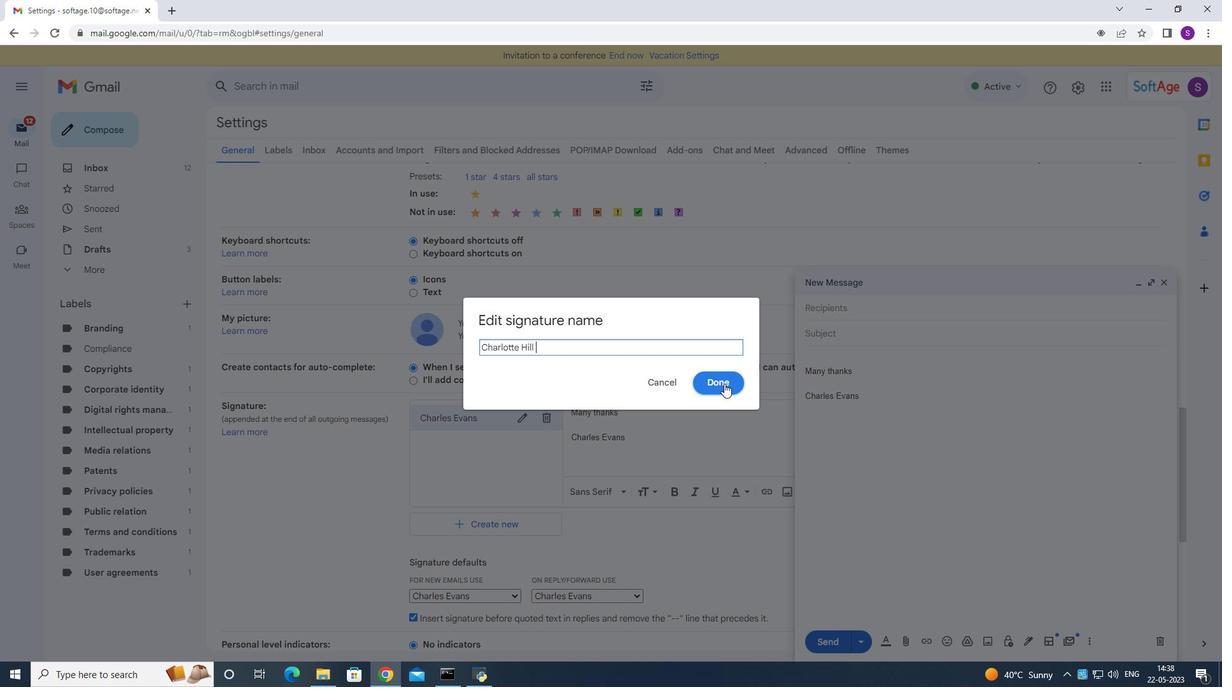 
Action: Mouse moved to (695, 420)
Screenshot: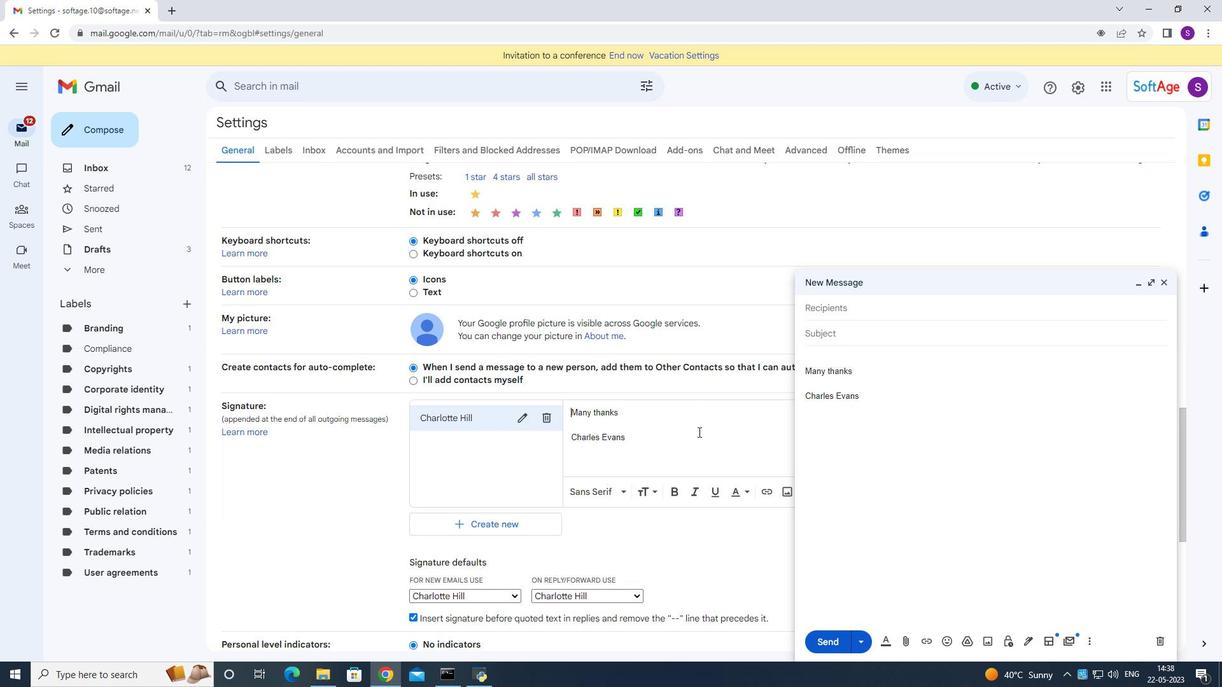
Action: Mouse pressed left at (695, 420)
Screenshot: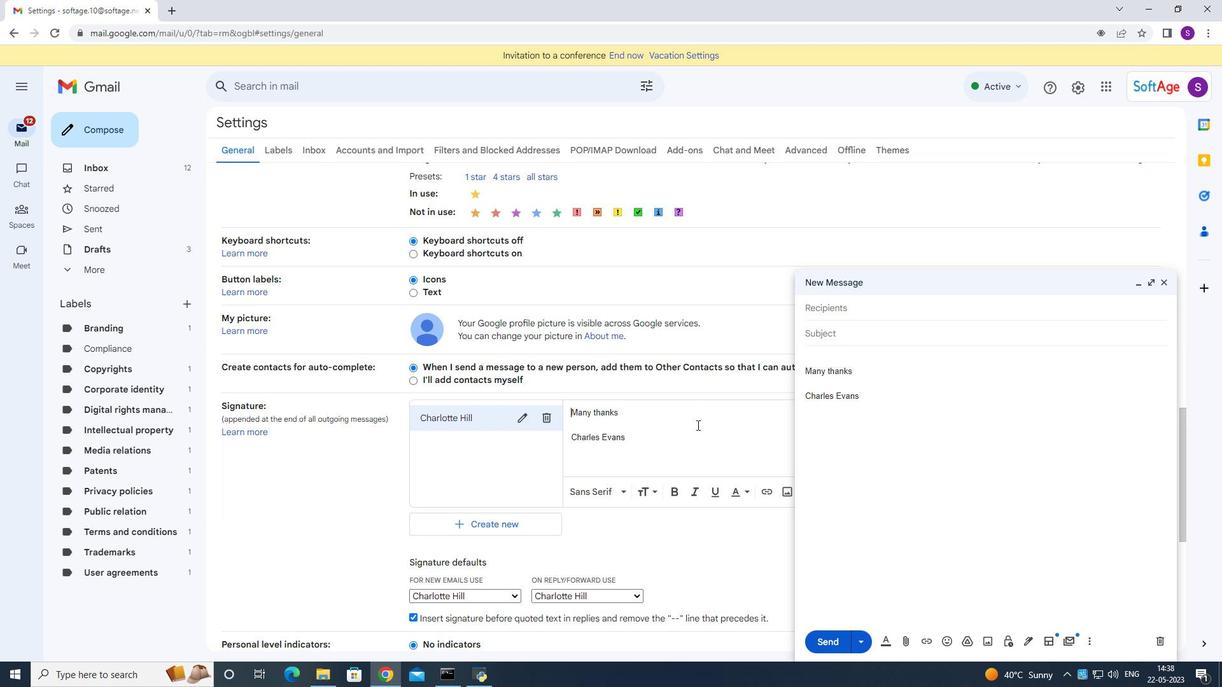 
Action: Mouse moved to (699, 420)
Screenshot: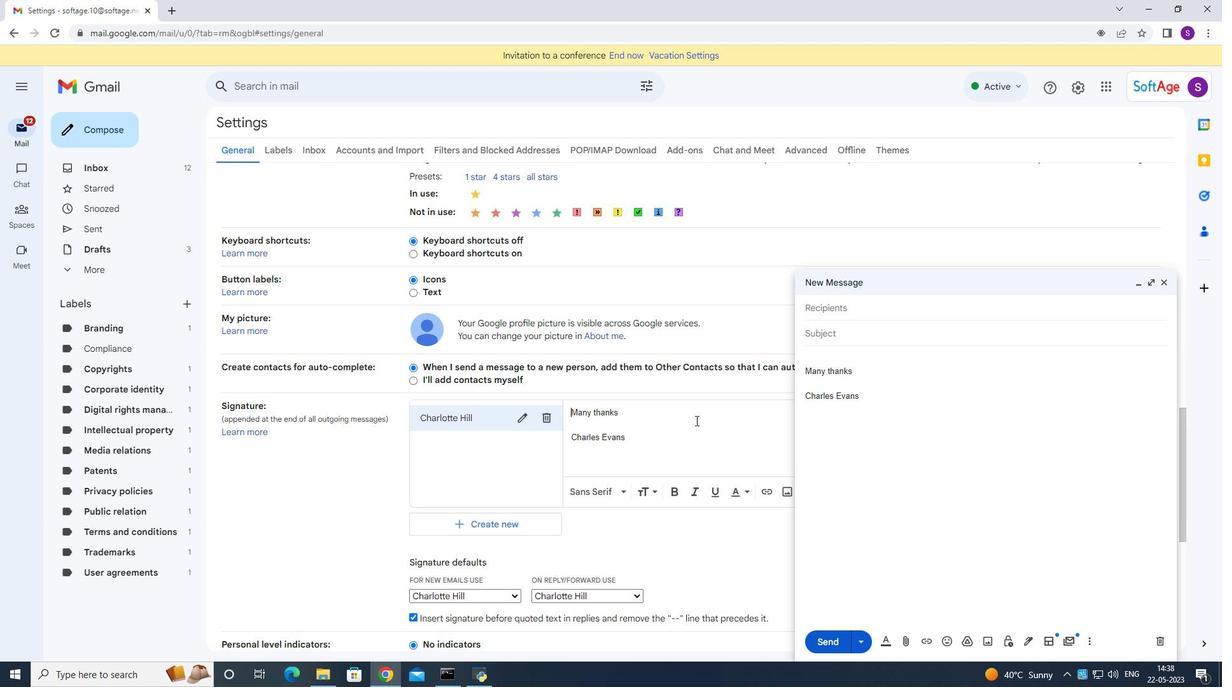 
Action: Key pressed ctrl+A<Key.backspace><Key.shift><Key.shift><Key.shift><Key.shift><Key.shift><Key.shift><Key.shift><Key.shift><Key.shift><Key.shift><Key.shift><Key.shift><Key.shift><Key.shift><Key.shift><Key.shift><Key.shift><Key.shift><Key.shift><Key.shift><Key.shift><Key.shift><Key.shift>Kindly<Key.space><Key.enter><Key.enter><Key.shift>Charlotte<Key.space>ho<Key.backspace>ill<Key.space>
Screenshot: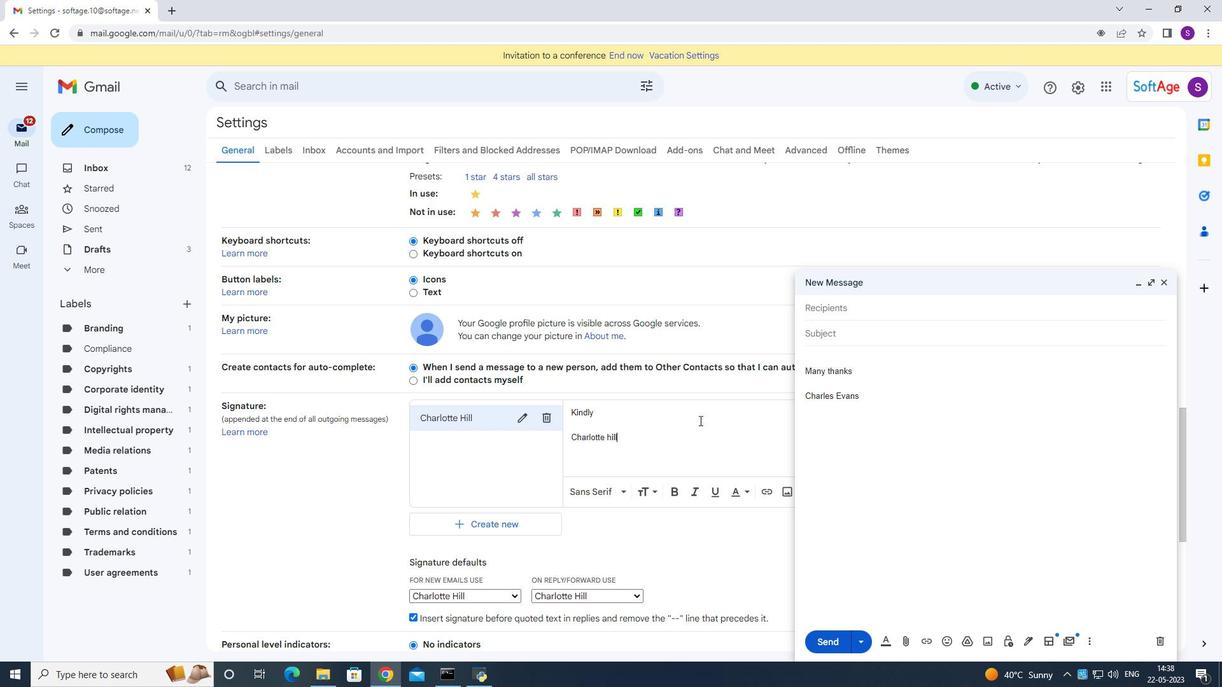 
Action: Mouse moved to (667, 464)
Screenshot: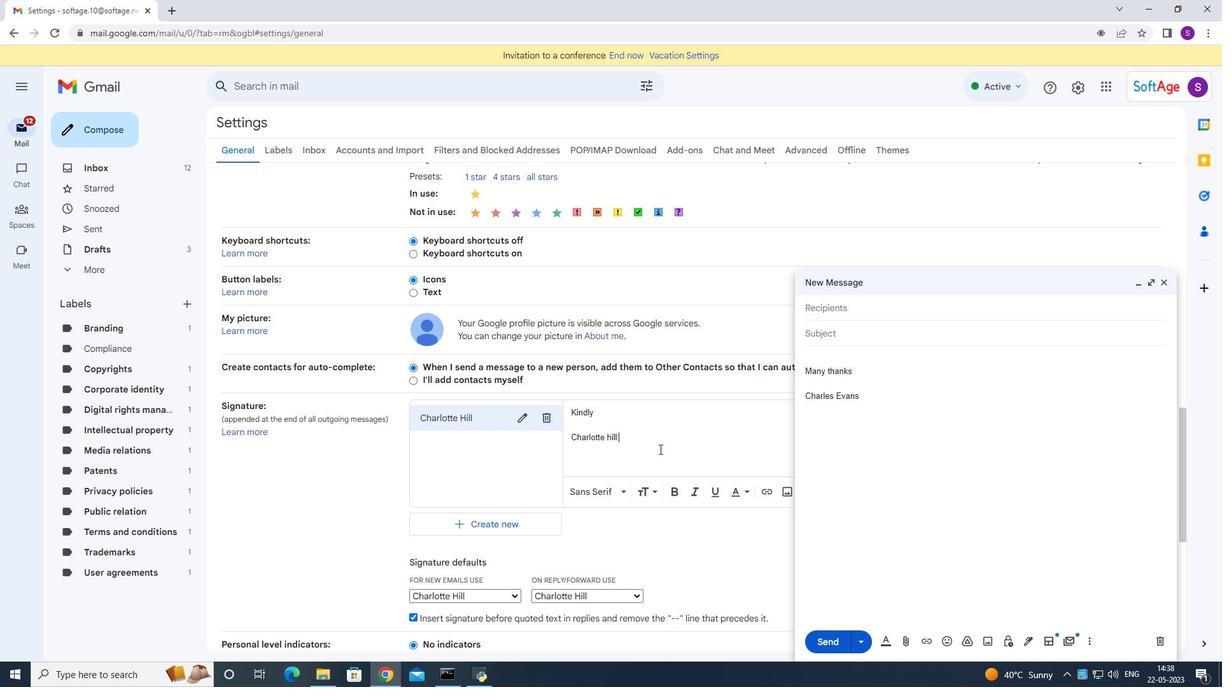 
Action: Mouse scrolled (667, 463) with delta (0, 0)
Screenshot: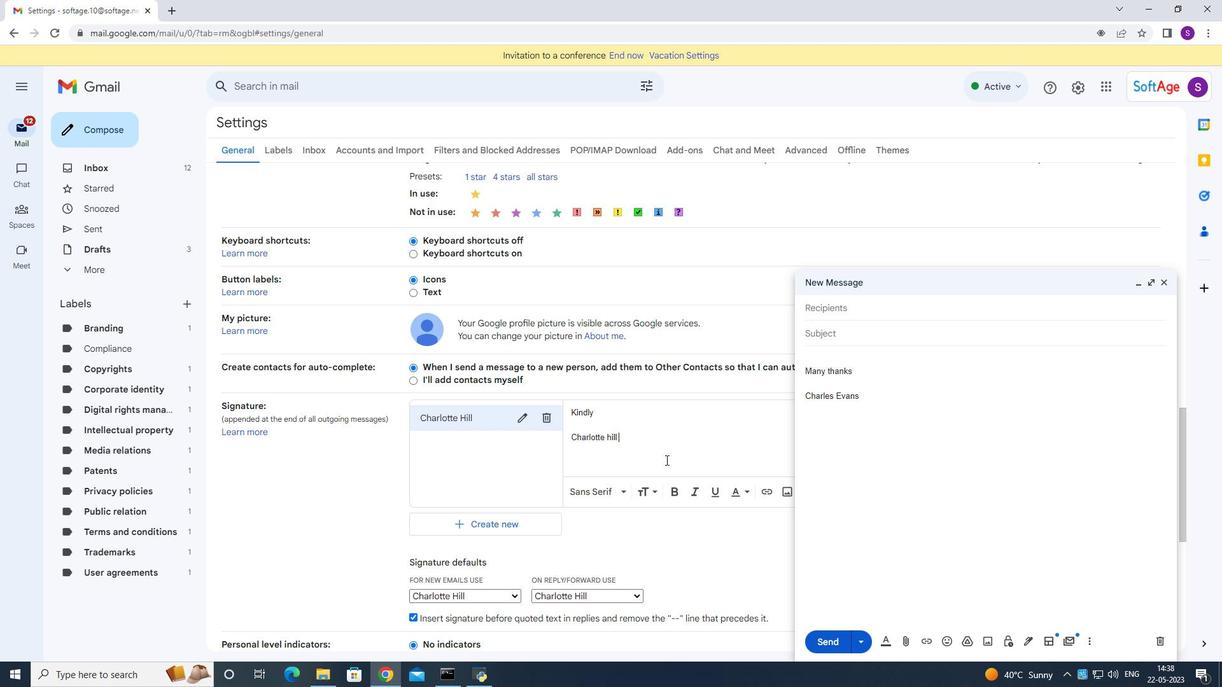 
Action: Mouse moved to (667, 464)
Screenshot: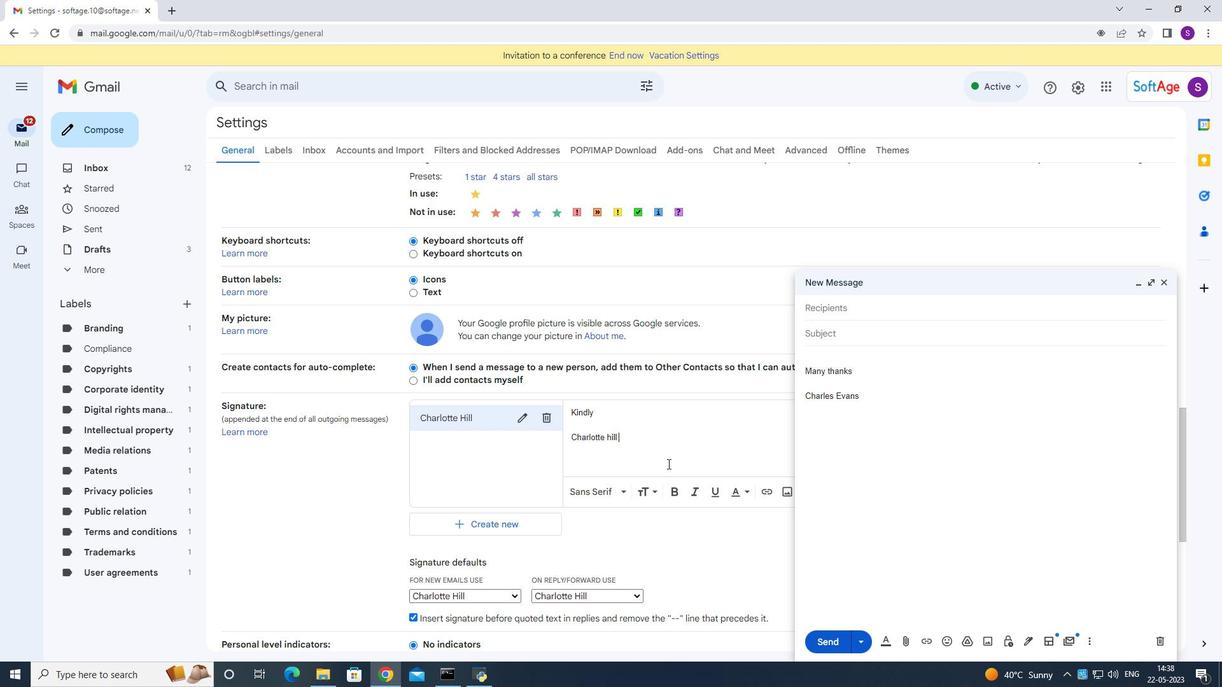 
Action: Mouse scrolled (667, 463) with delta (0, 0)
Screenshot: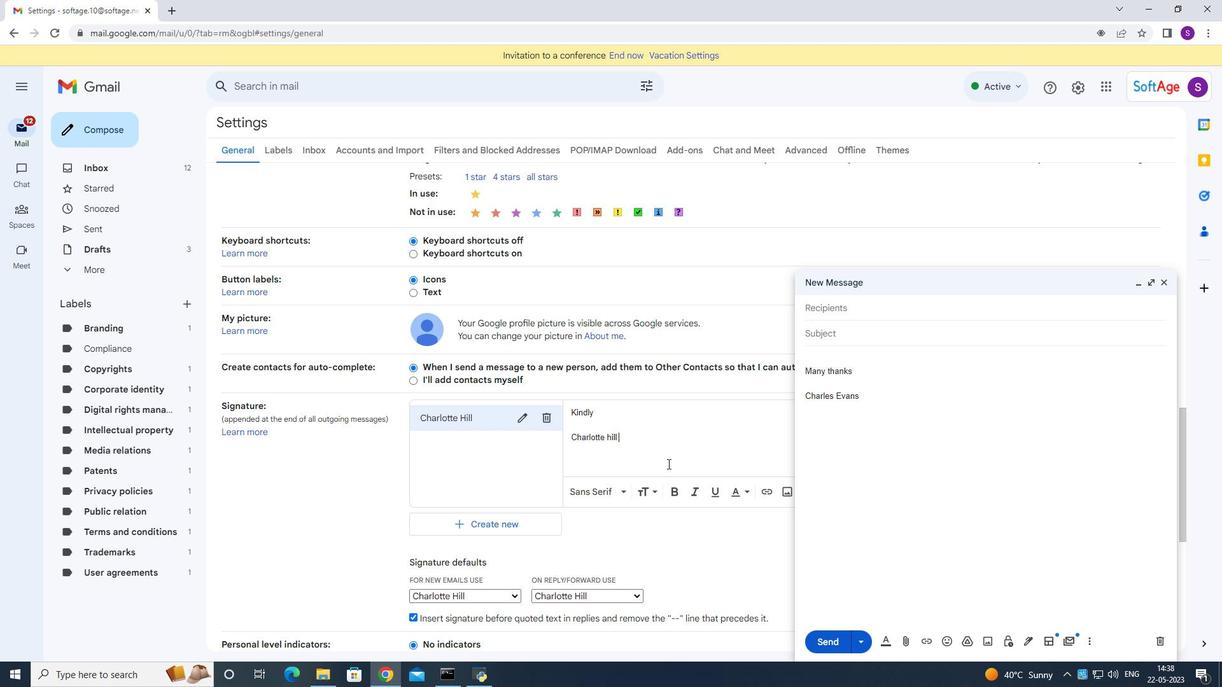 
Action: Mouse moved to (667, 464)
Screenshot: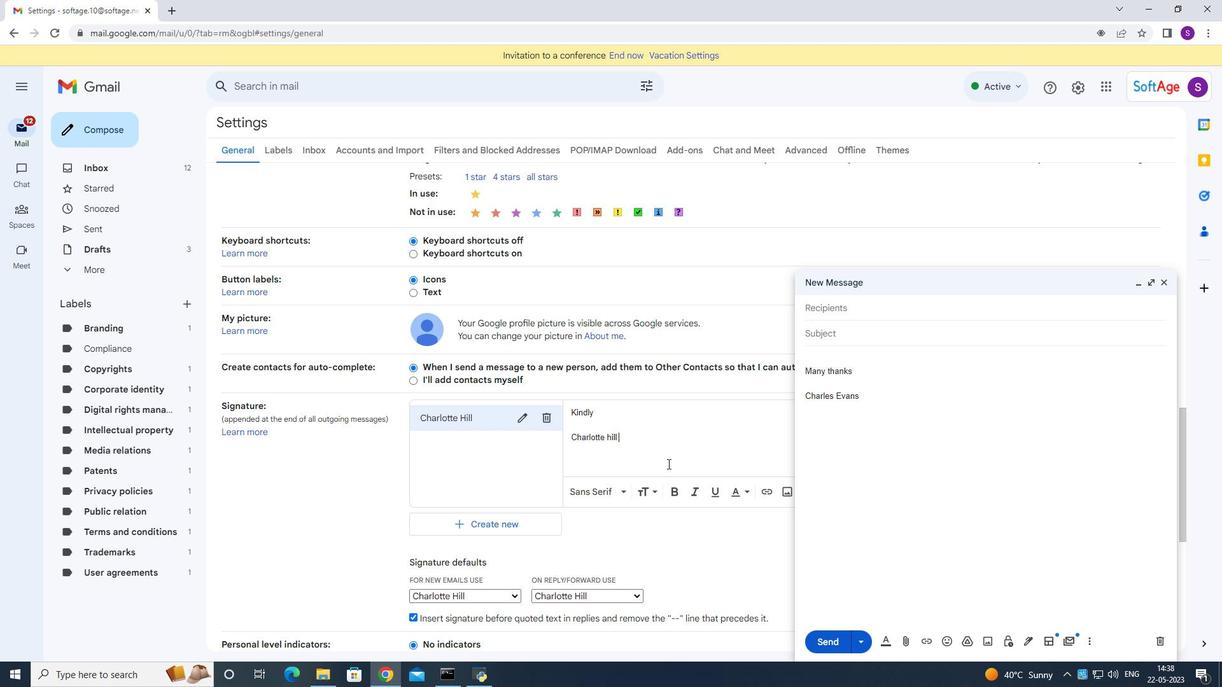 
Action: Mouse scrolled (667, 464) with delta (0, 0)
Screenshot: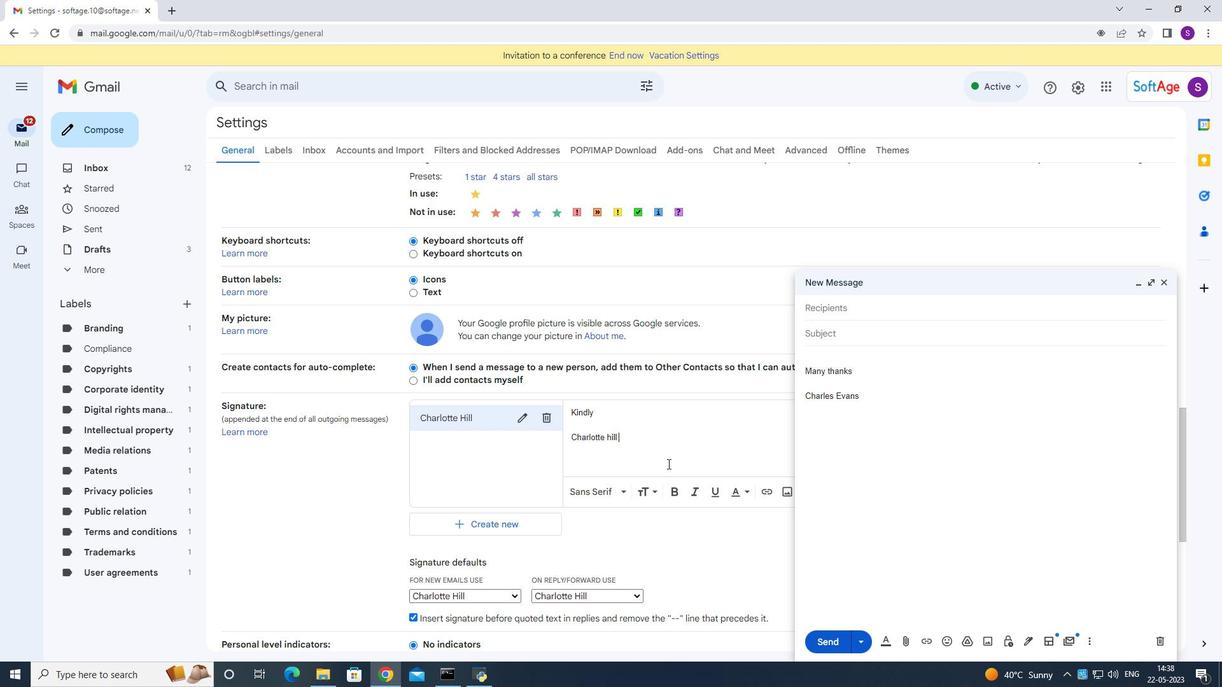 
Action: Mouse scrolled (667, 464) with delta (0, 0)
Screenshot: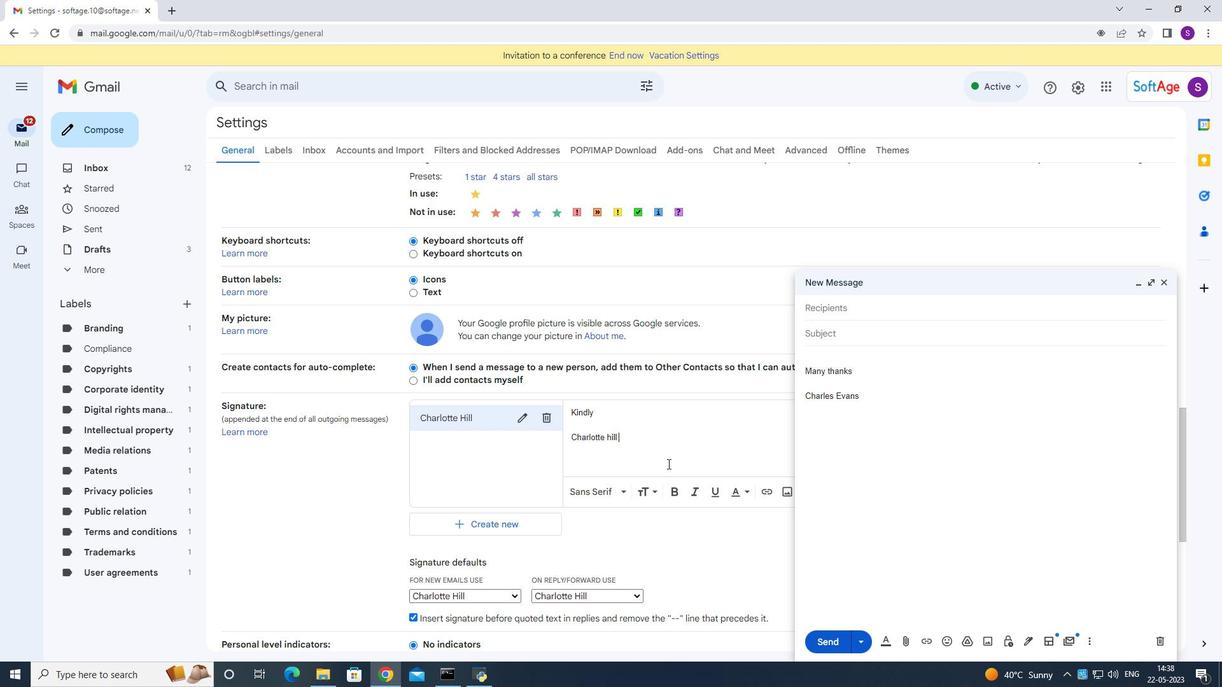 
Action: Mouse moved to (611, 182)
Screenshot: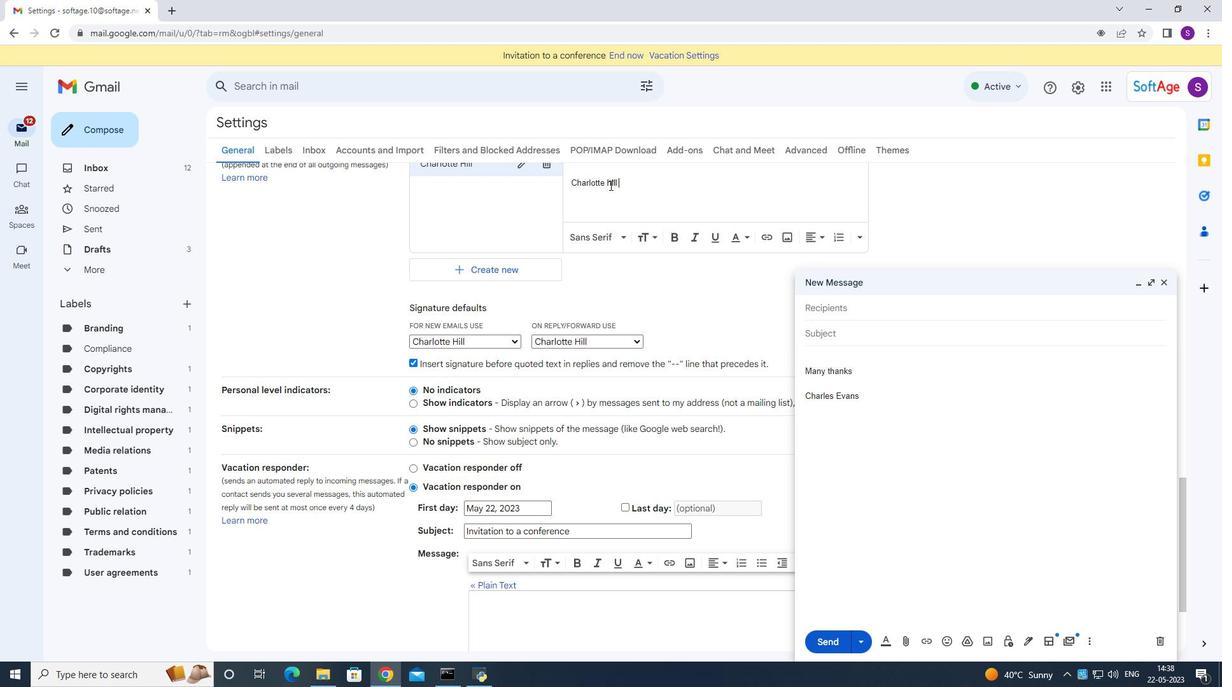 
Action: Mouse pressed left at (611, 182)
Screenshot: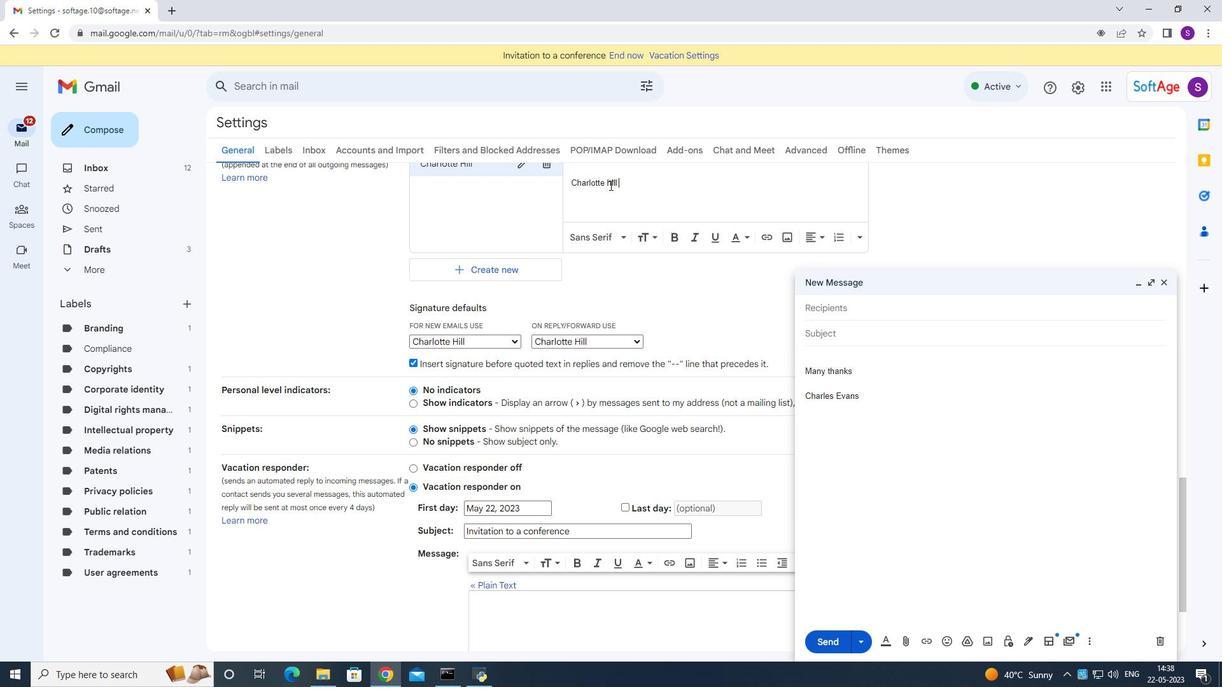 
Action: Mouse moved to (688, 219)
Screenshot: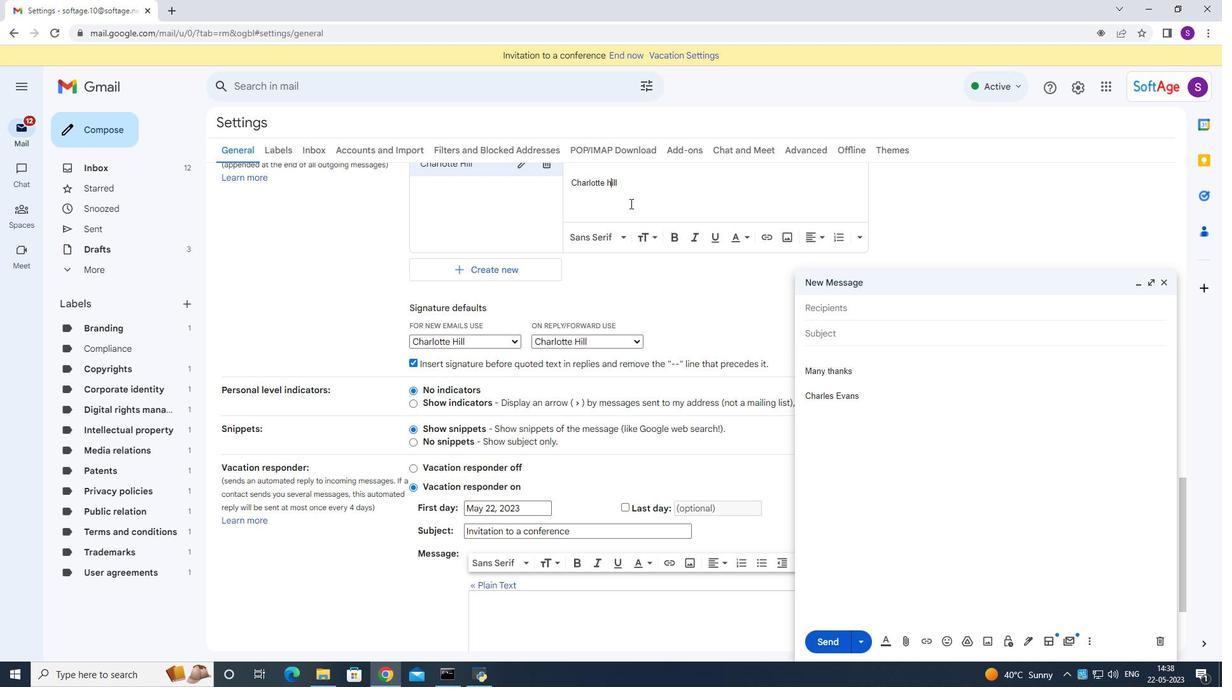 
Action: Mouse scrolled (688, 219) with delta (0, 0)
Screenshot: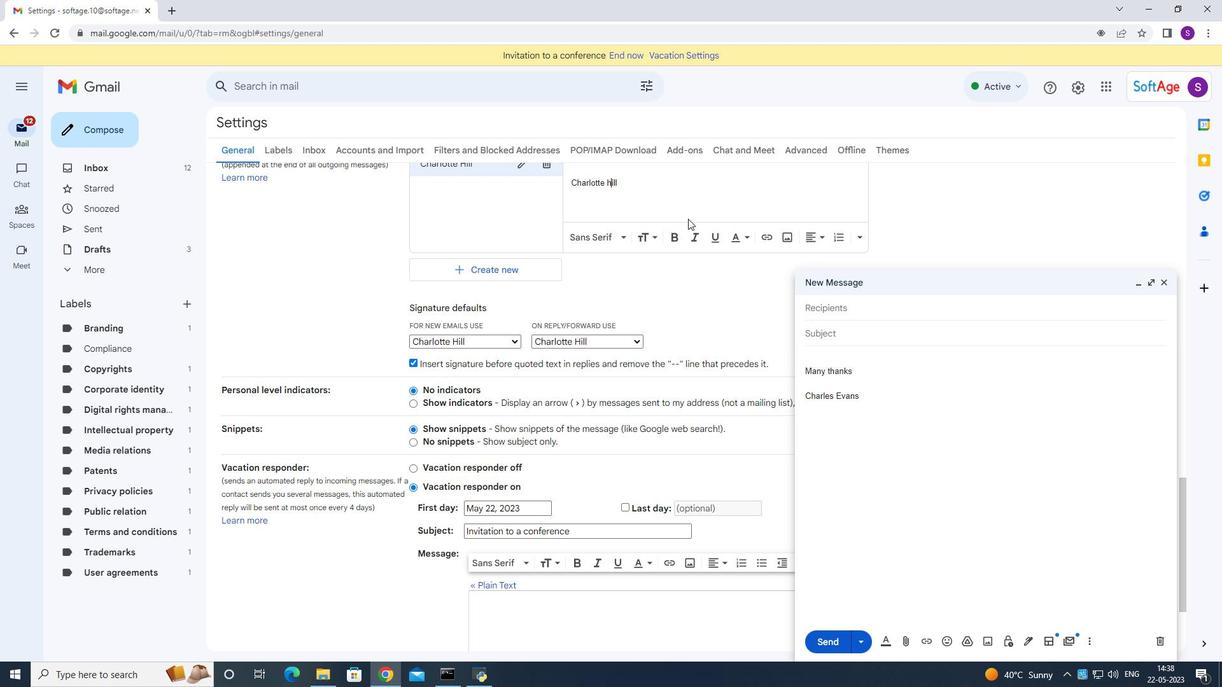 
Action: Mouse scrolled (688, 219) with delta (0, 0)
Screenshot: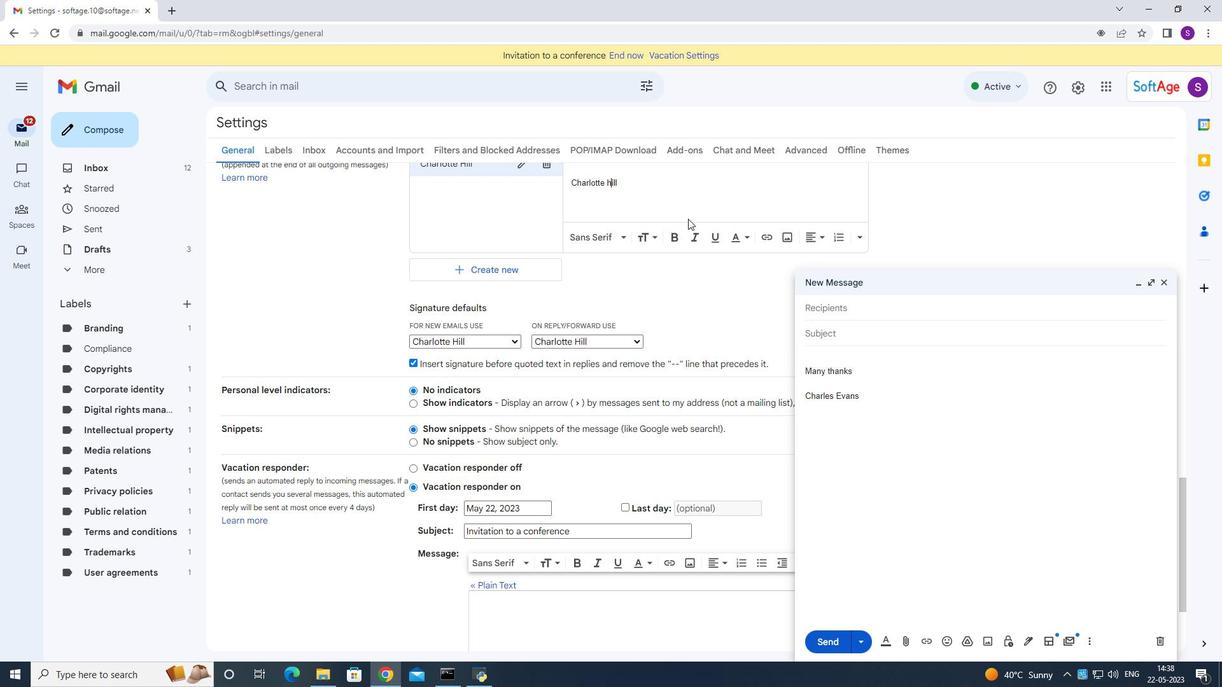 
Action: Mouse moved to (681, 236)
Screenshot: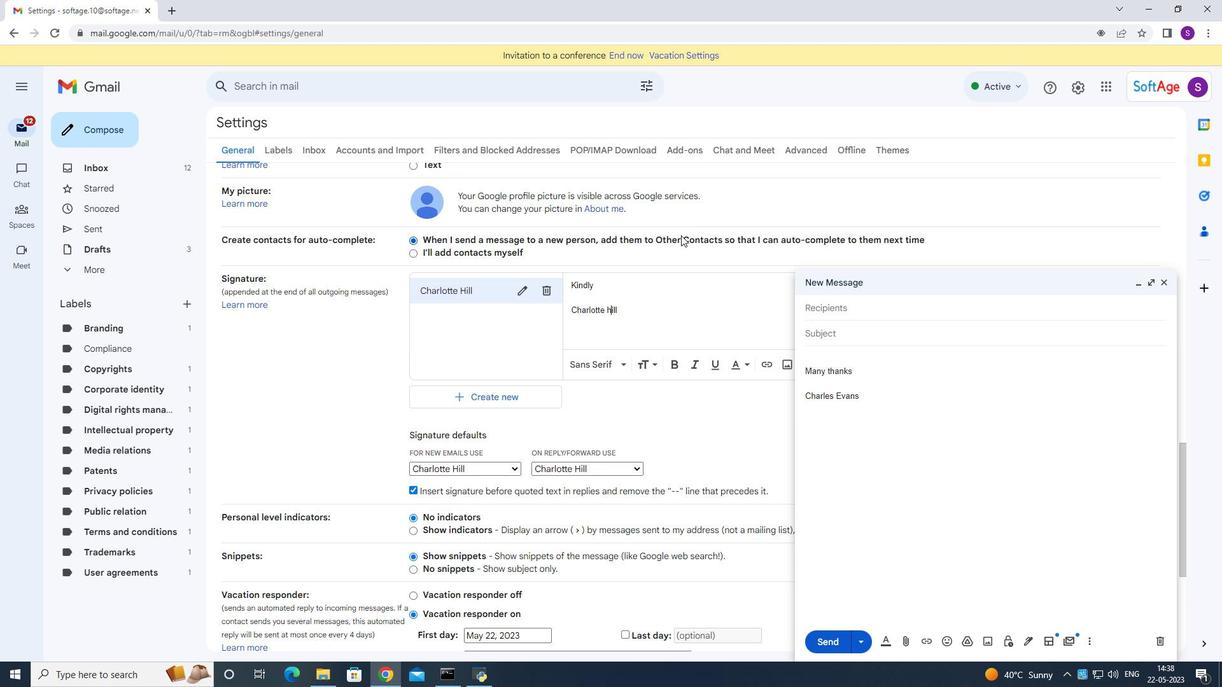 
Action: Key pressed <Key.backspace><Key.shift>h
Screenshot: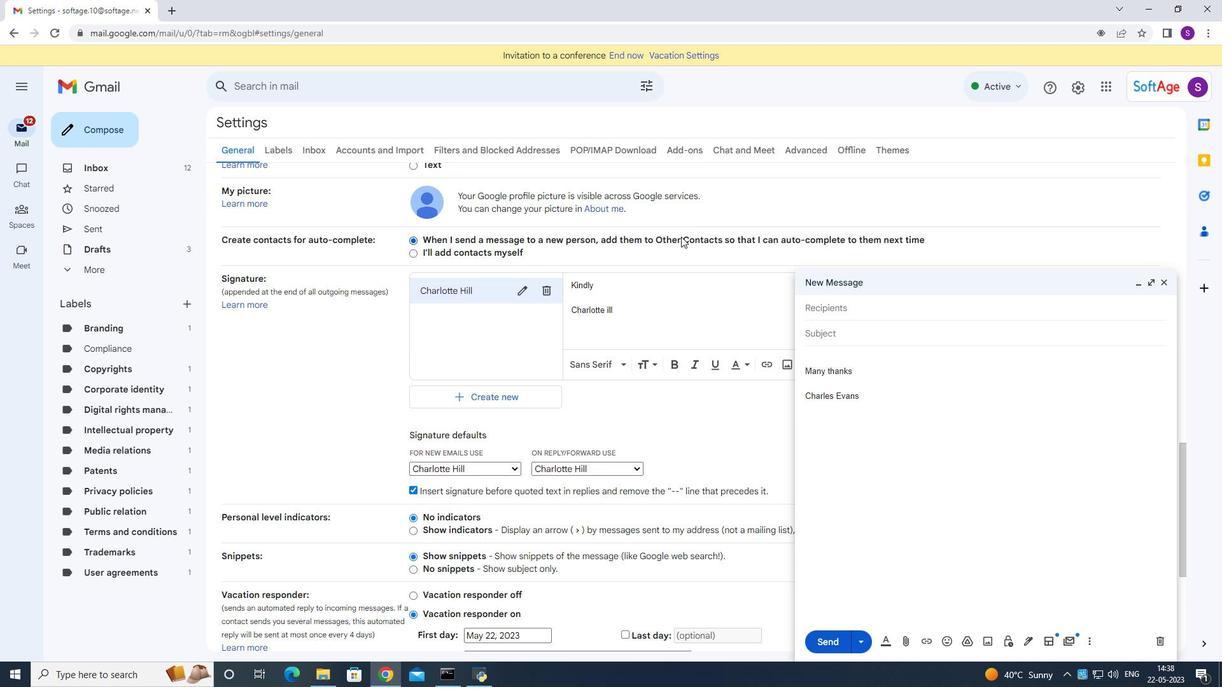 
Action: Mouse moved to (664, 301)
Screenshot: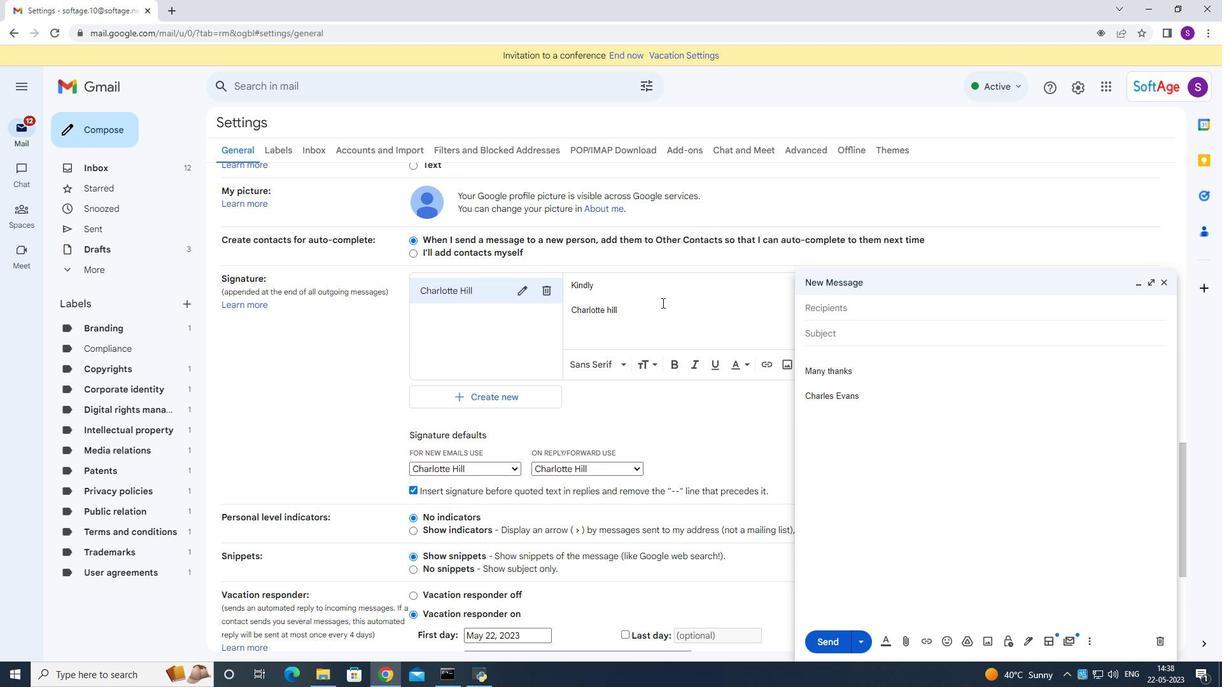
Action: Key pressed <Key.backspace><Key.shift>H
Screenshot: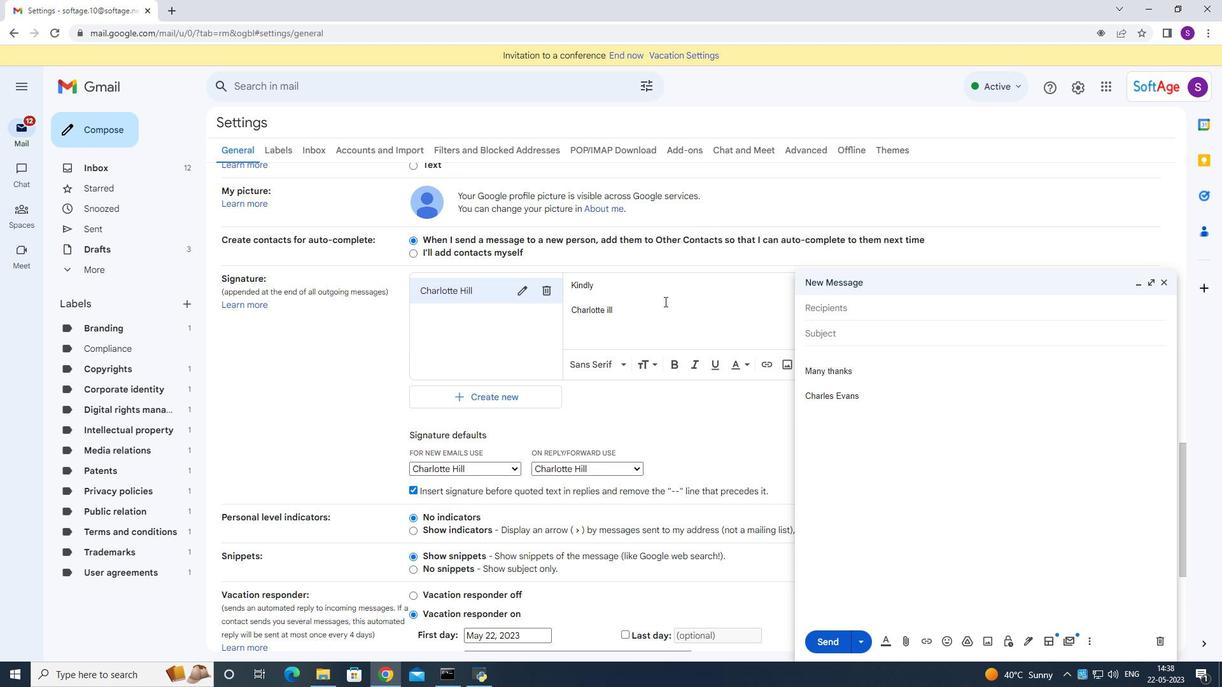 
Action: Mouse moved to (702, 325)
Screenshot: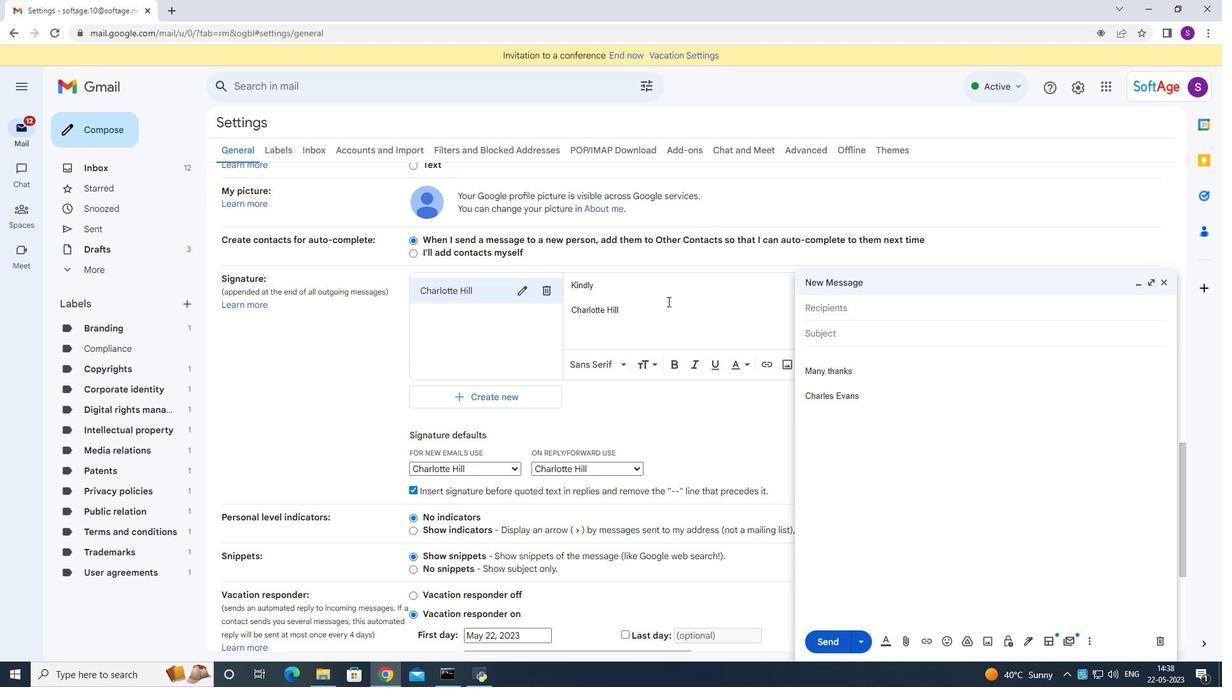 
Action: Mouse scrolled (702, 324) with delta (0, 0)
Screenshot: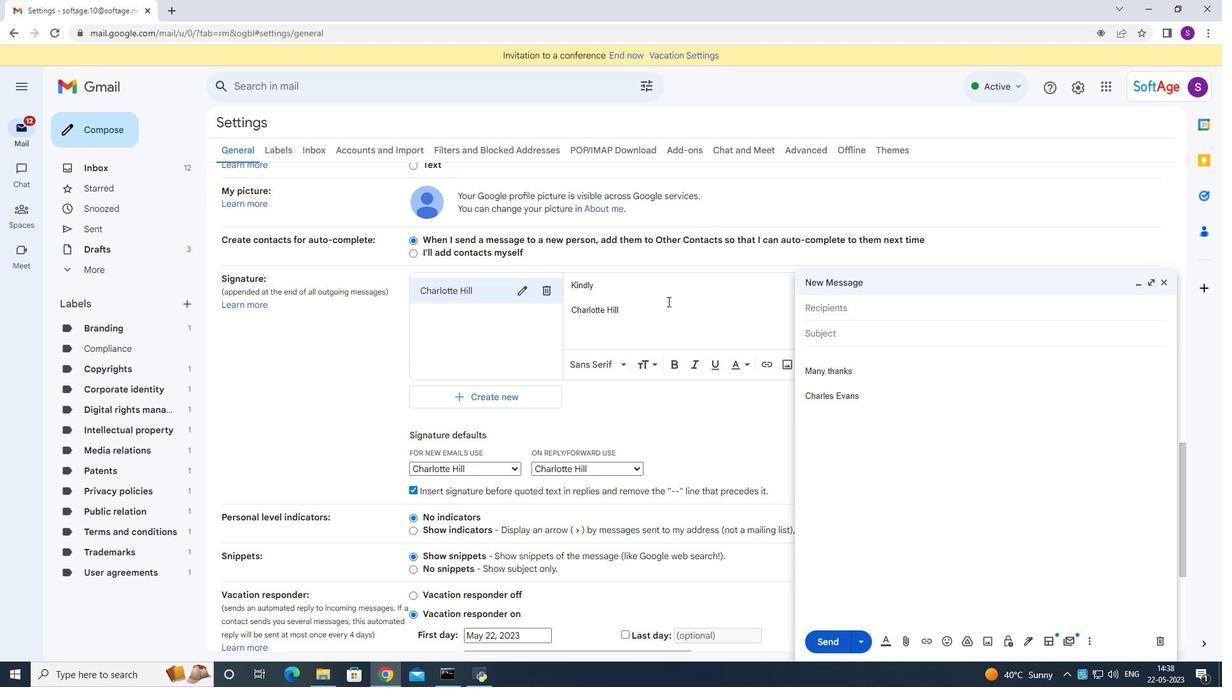 
Action: Mouse moved to (703, 327)
Screenshot: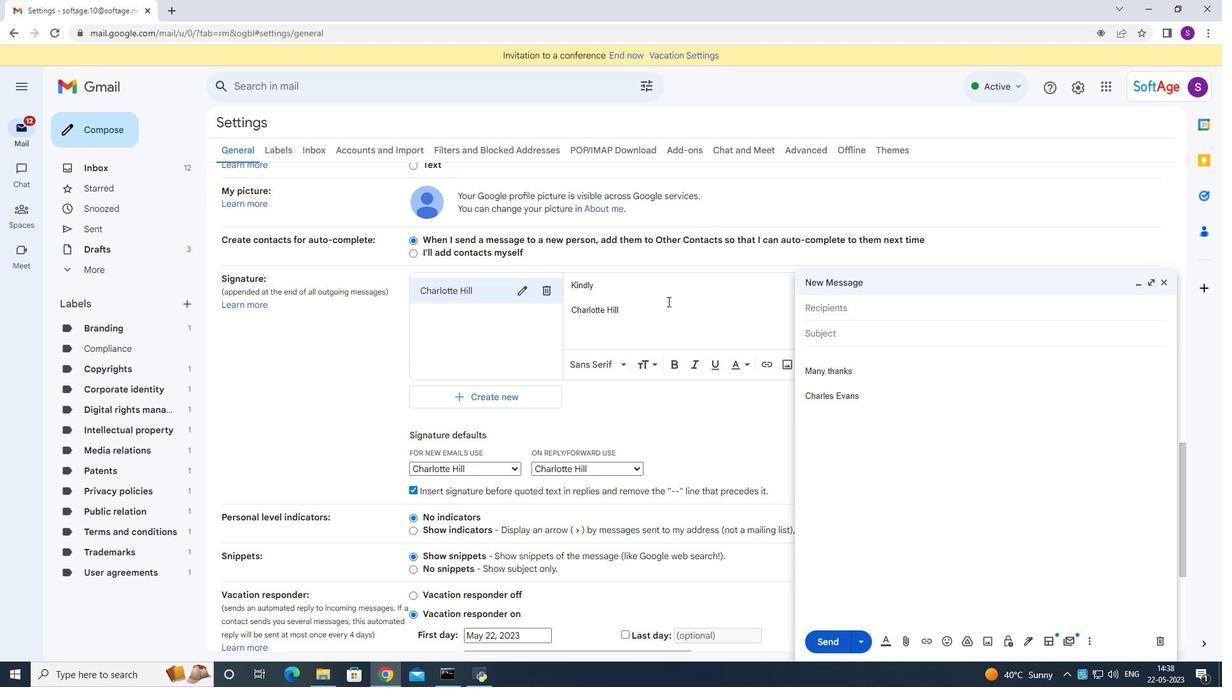 
Action: Mouse scrolled (703, 326) with delta (0, 0)
Screenshot: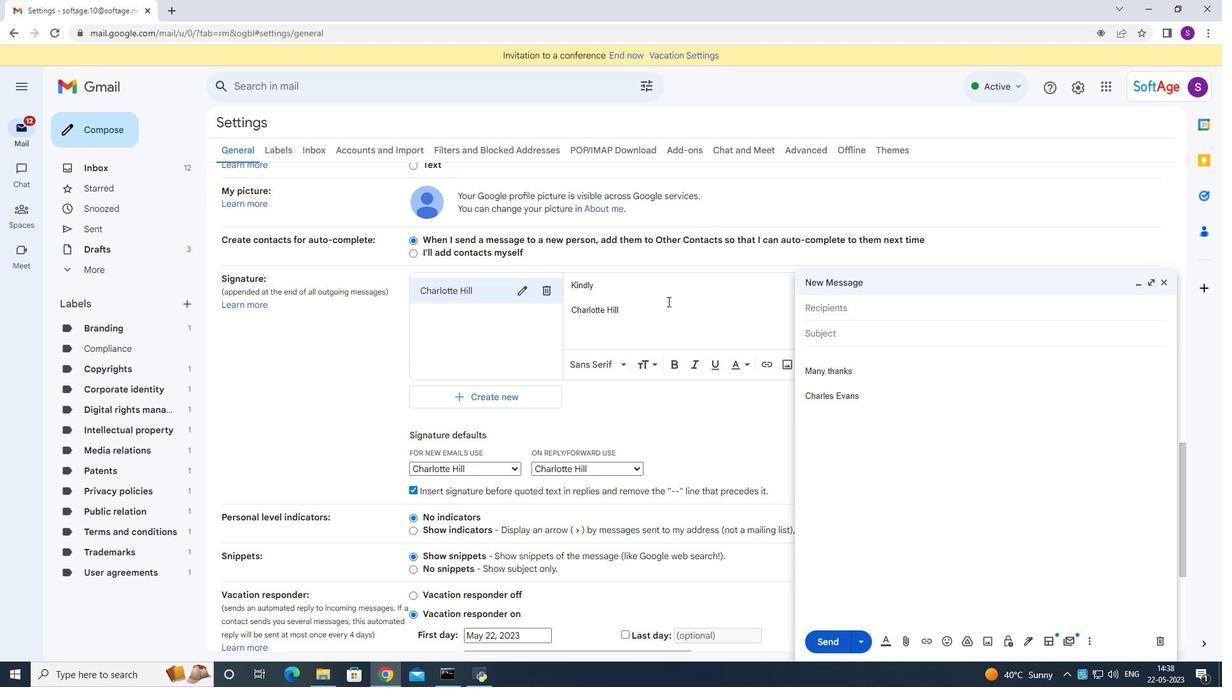 
Action: Mouse scrolled (703, 326) with delta (0, 0)
Screenshot: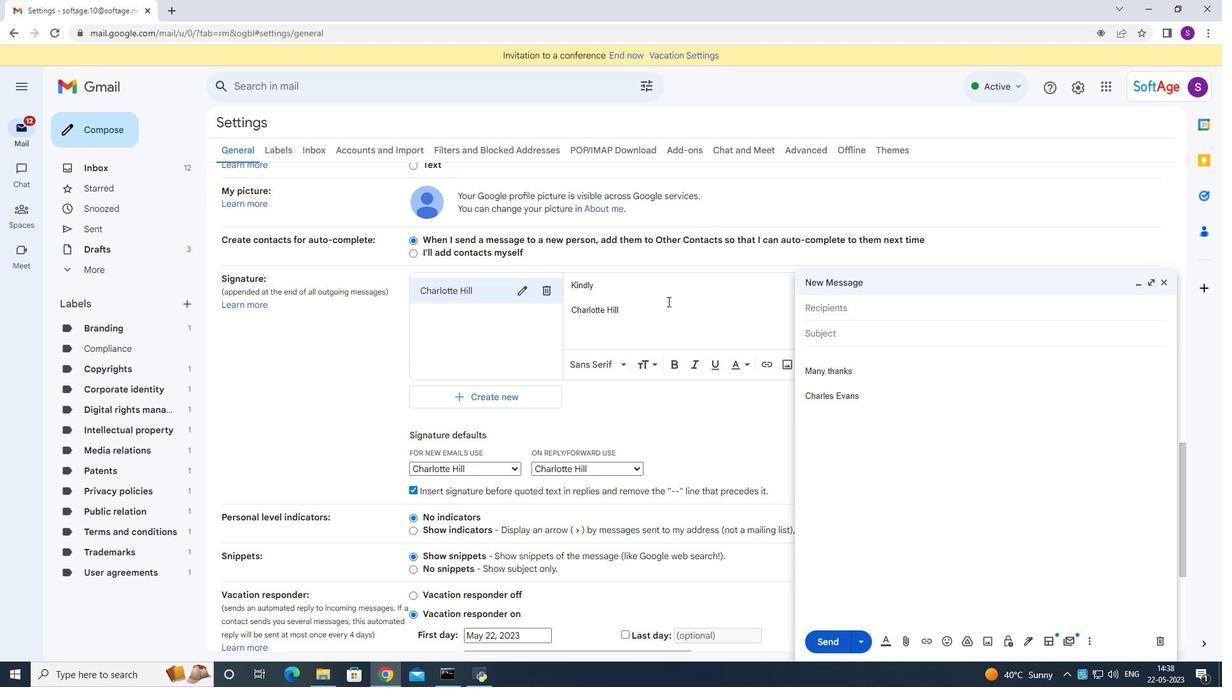 
Action: Mouse scrolled (703, 326) with delta (0, 0)
Screenshot: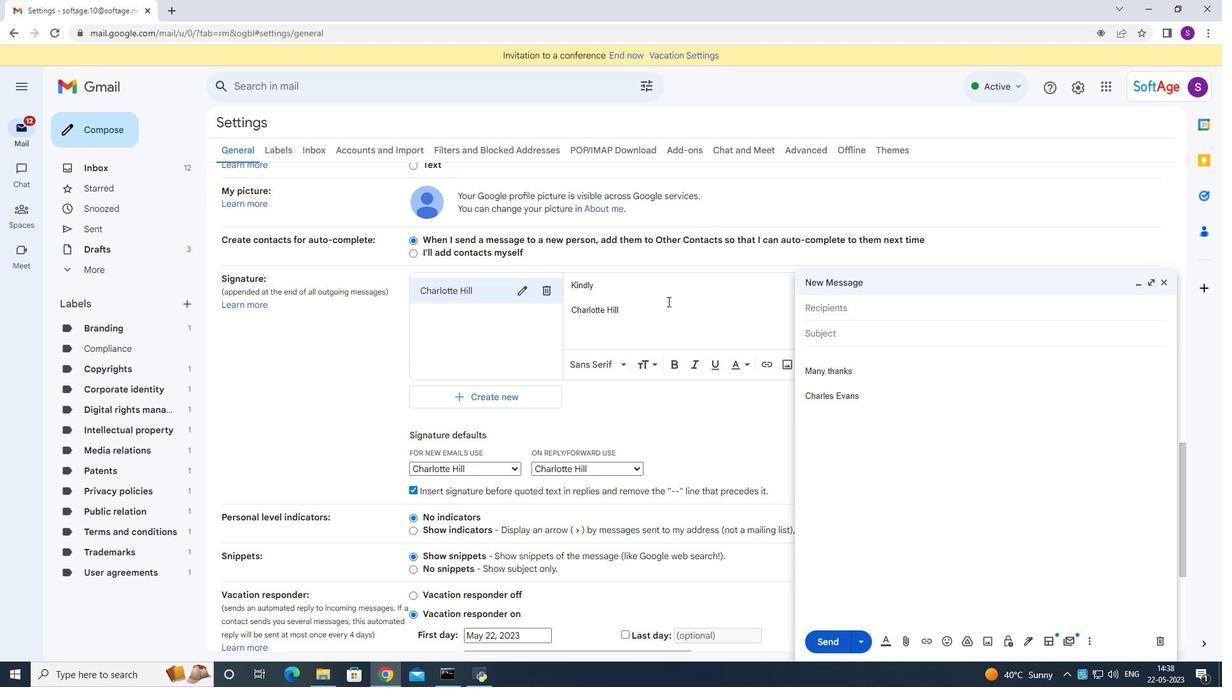 
Action: Mouse moved to (703, 327)
Screenshot: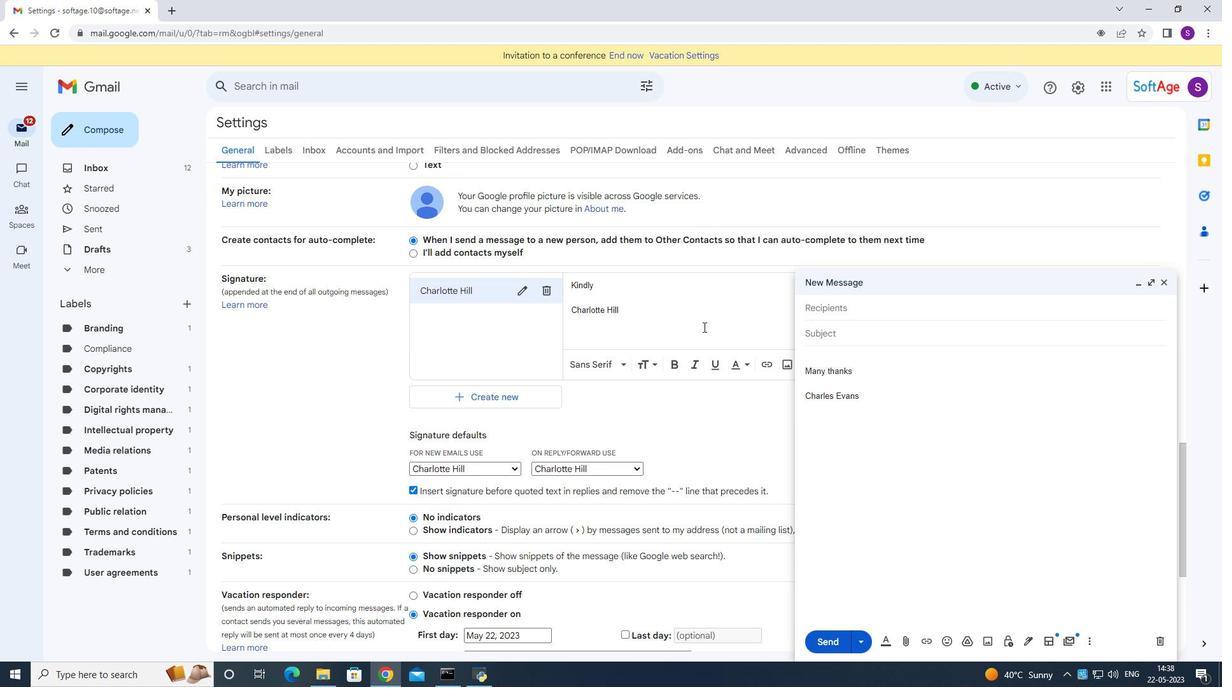 
Action: Mouse scrolled (703, 327) with delta (0, 0)
Screenshot: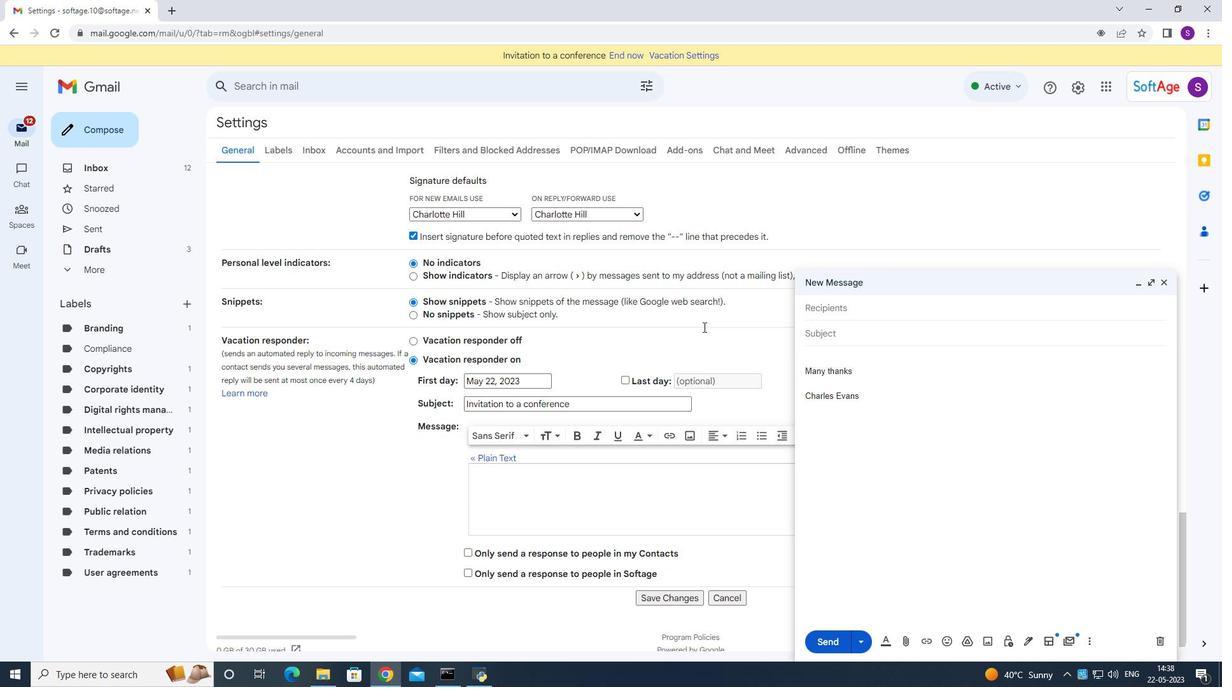 
Action: Mouse scrolled (703, 327) with delta (0, 0)
Screenshot: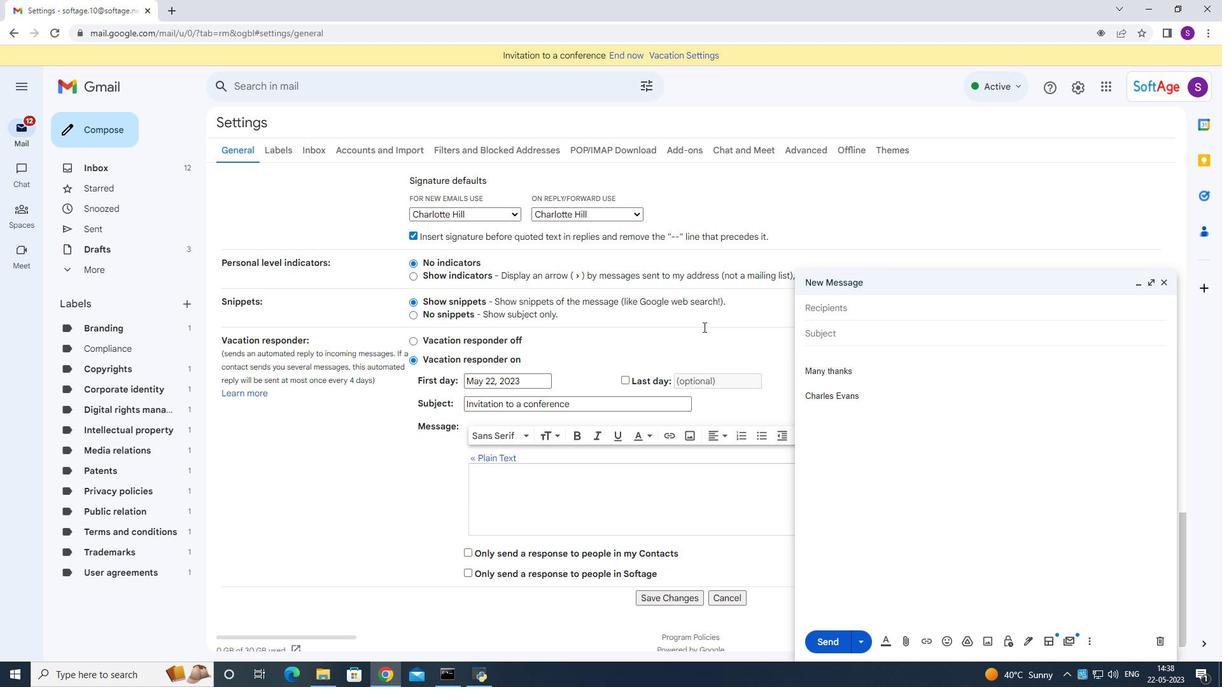 
Action: Mouse scrolled (703, 327) with delta (0, 0)
Screenshot: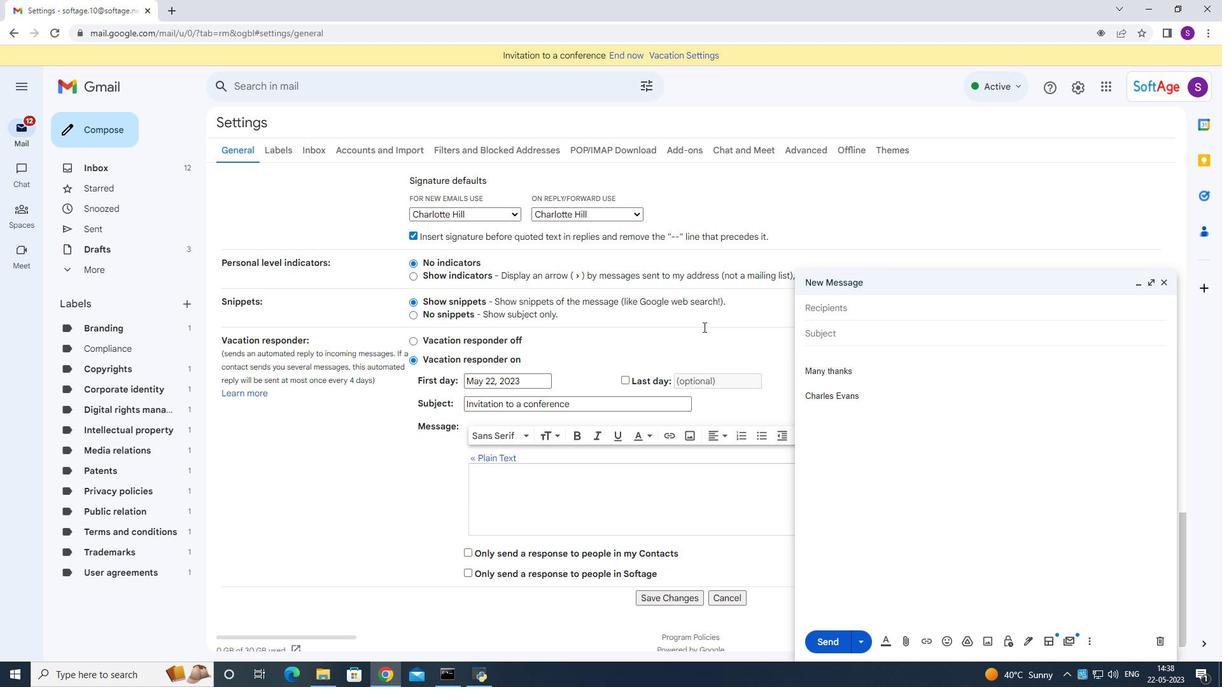 
Action: Mouse scrolled (703, 327) with delta (0, 0)
Screenshot: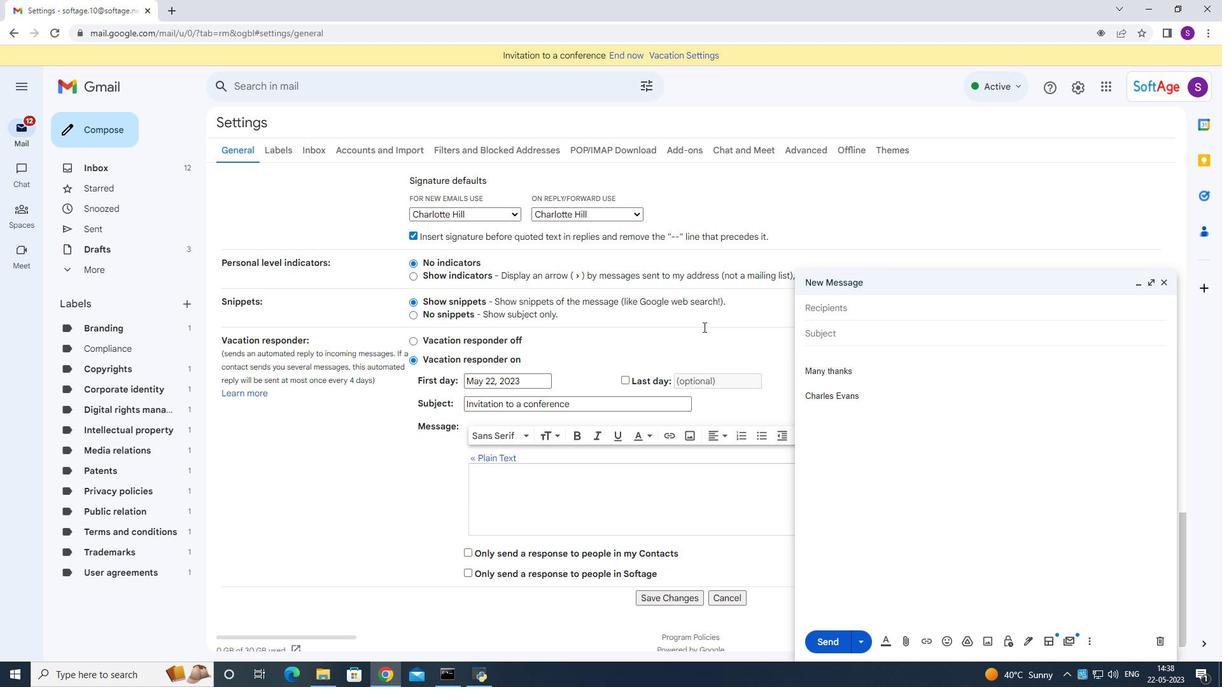 
Action: Mouse scrolled (703, 327) with delta (0, 0)
Screenshot: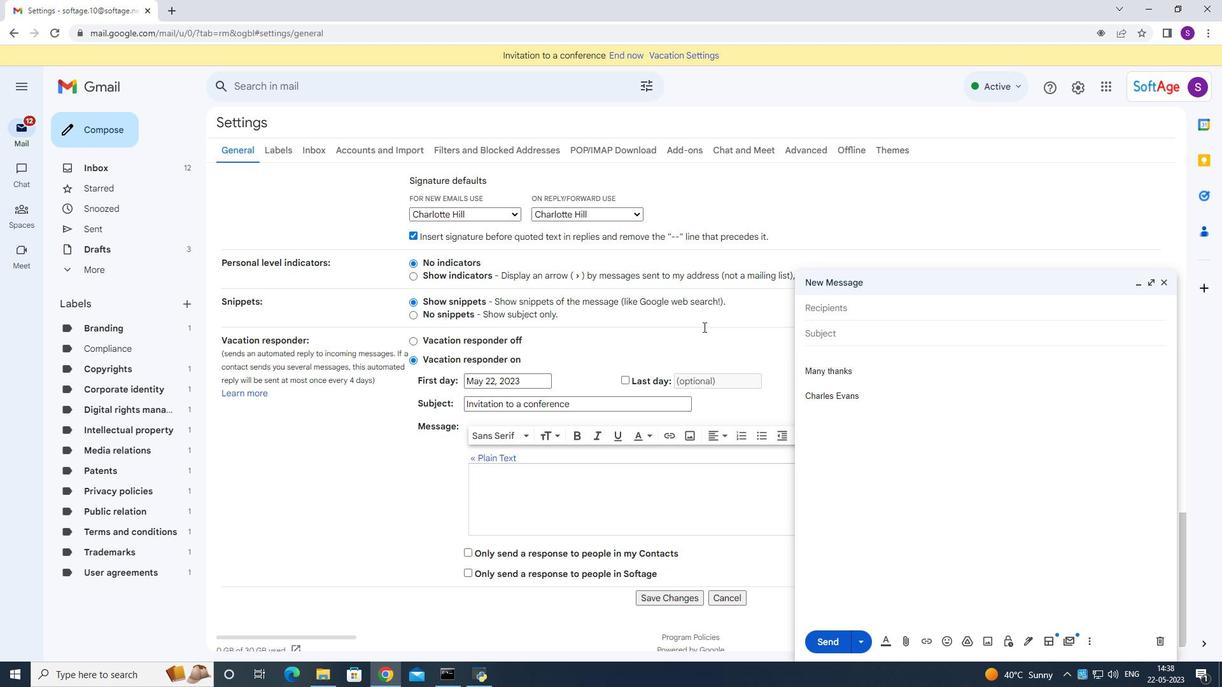 
Action: Mouse scrolled (703, 327) with delta (0, 0)
Screenshot: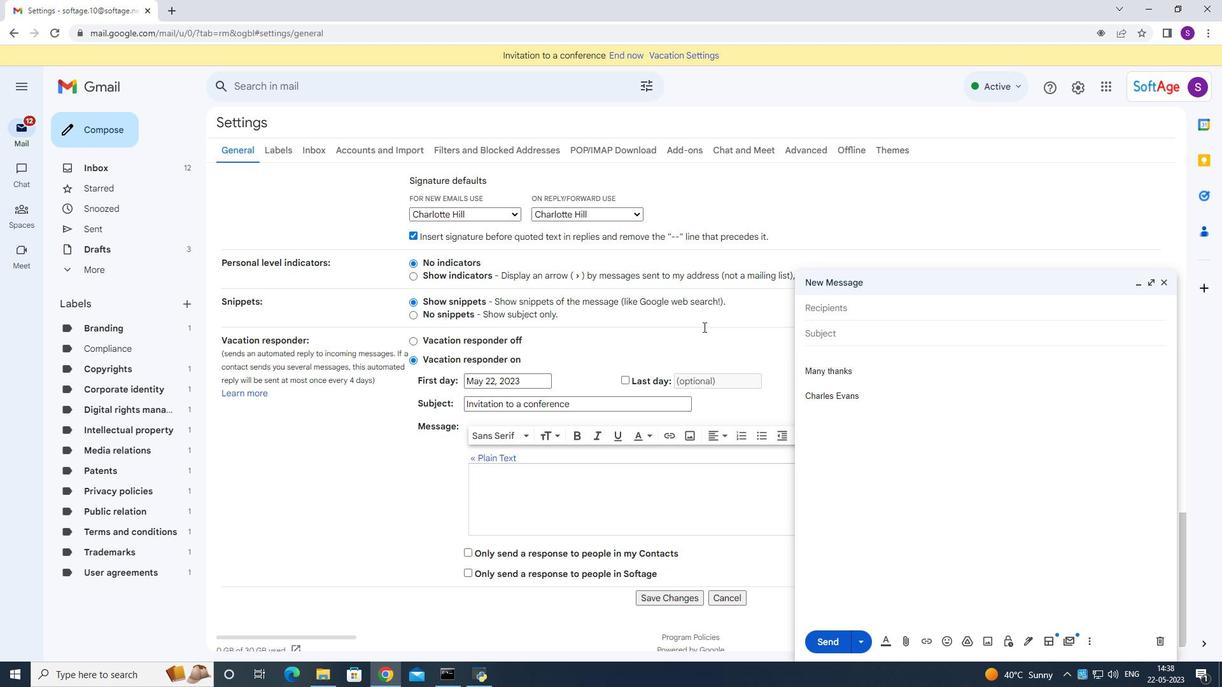 
Action: Mouse moved to (703, 328)
Screenshot: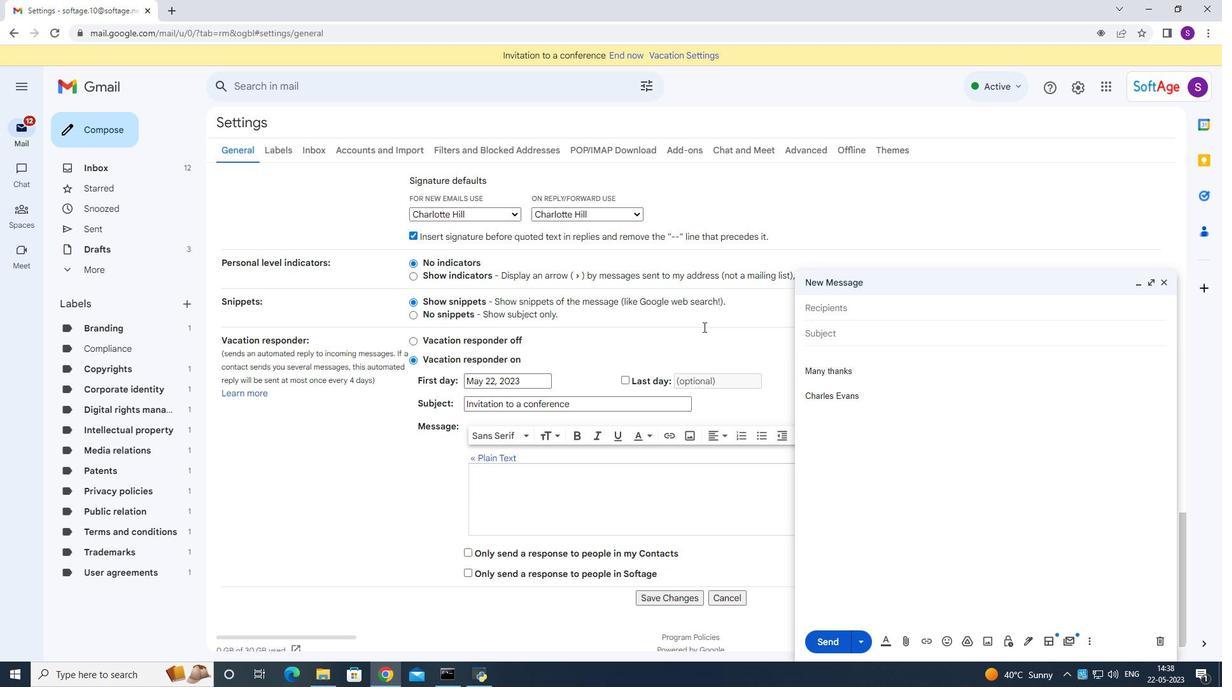 
Action: Mouse scrolled (703, 327) with delta (0, 0)
Screenshot: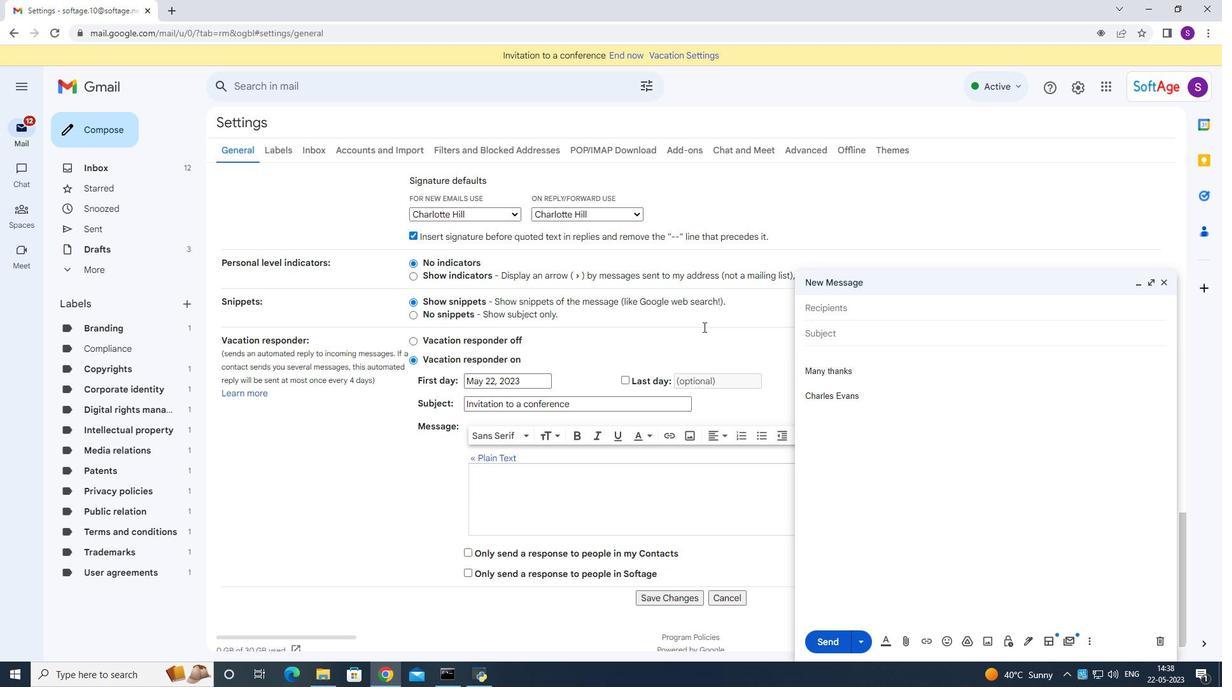 
Action: Mouse moved to (648, 504)
Screenshot: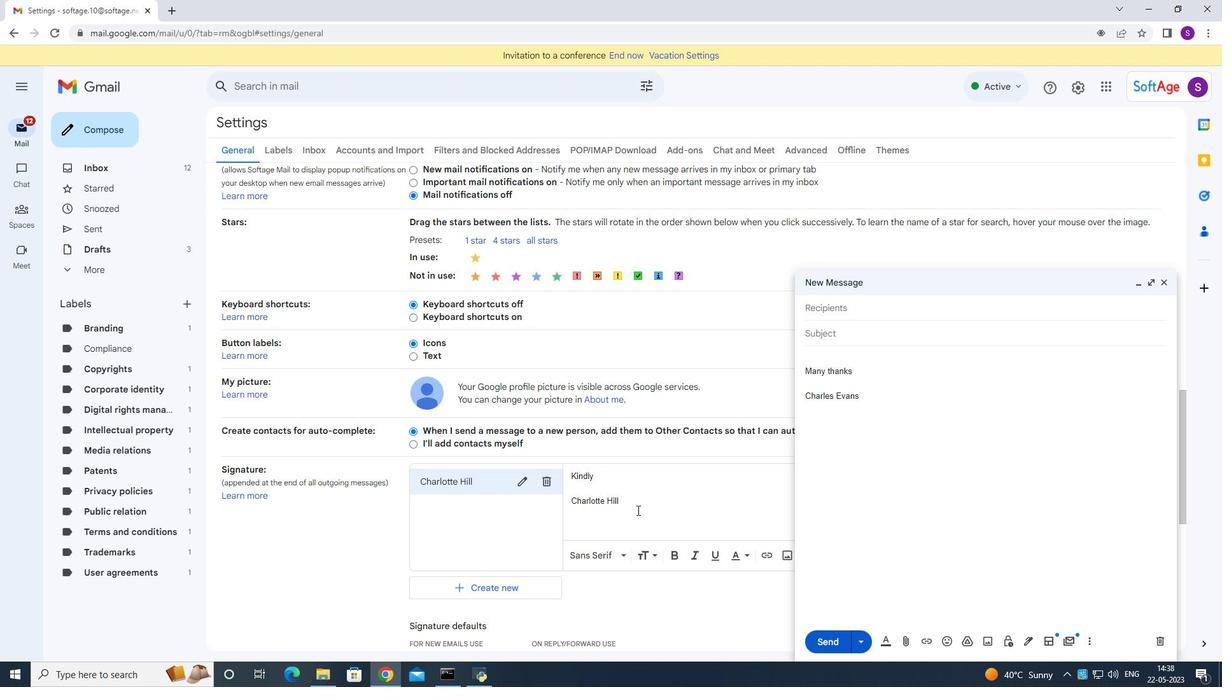 
Action: Mouse pressed left at (648, 504)
Screenshot: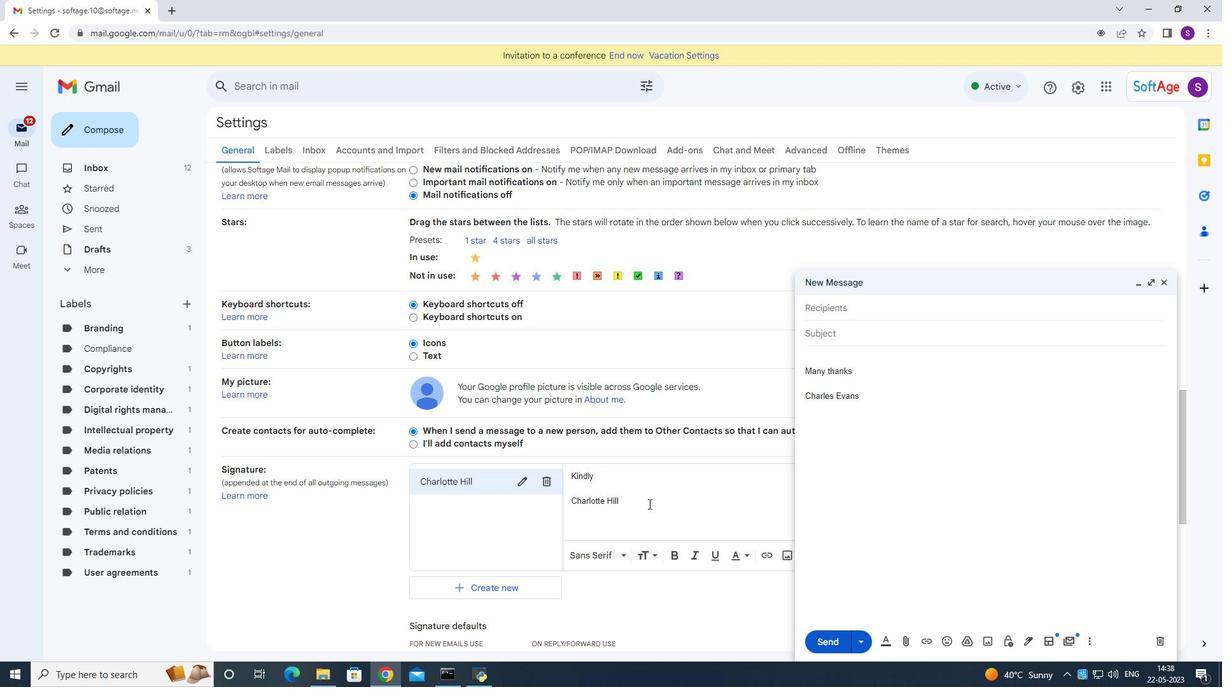 
Action: Mouse scrolled (648, 503) with delta (0, 0)
Screenshot: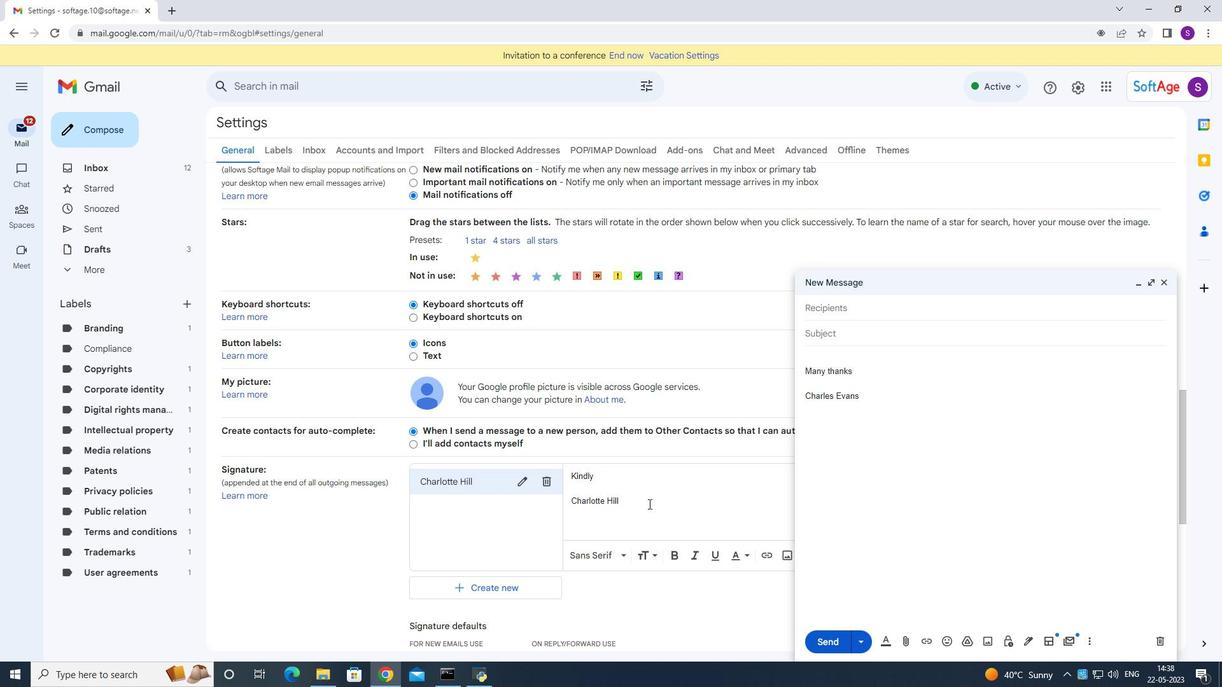 
Action: Mouse scrolled (648, 503) with delta (0, 0)
Screenshot: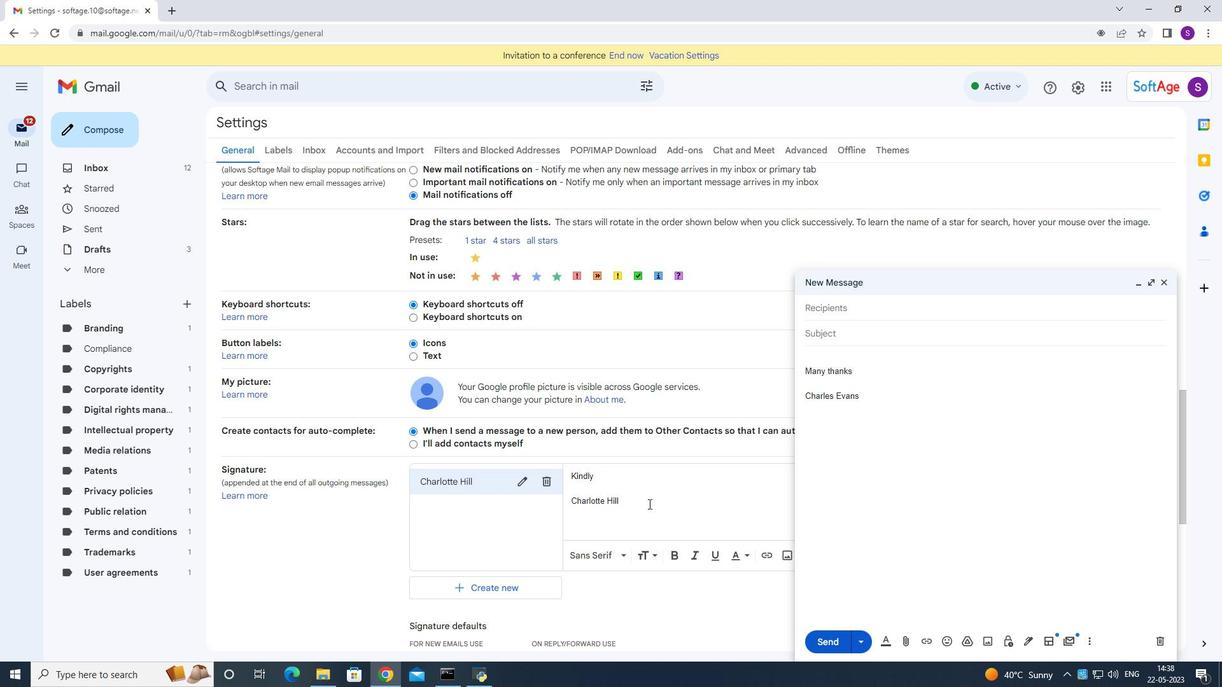 
Action: Mouse scrolled (648, 503) with delta (0, 0)
Screenshot: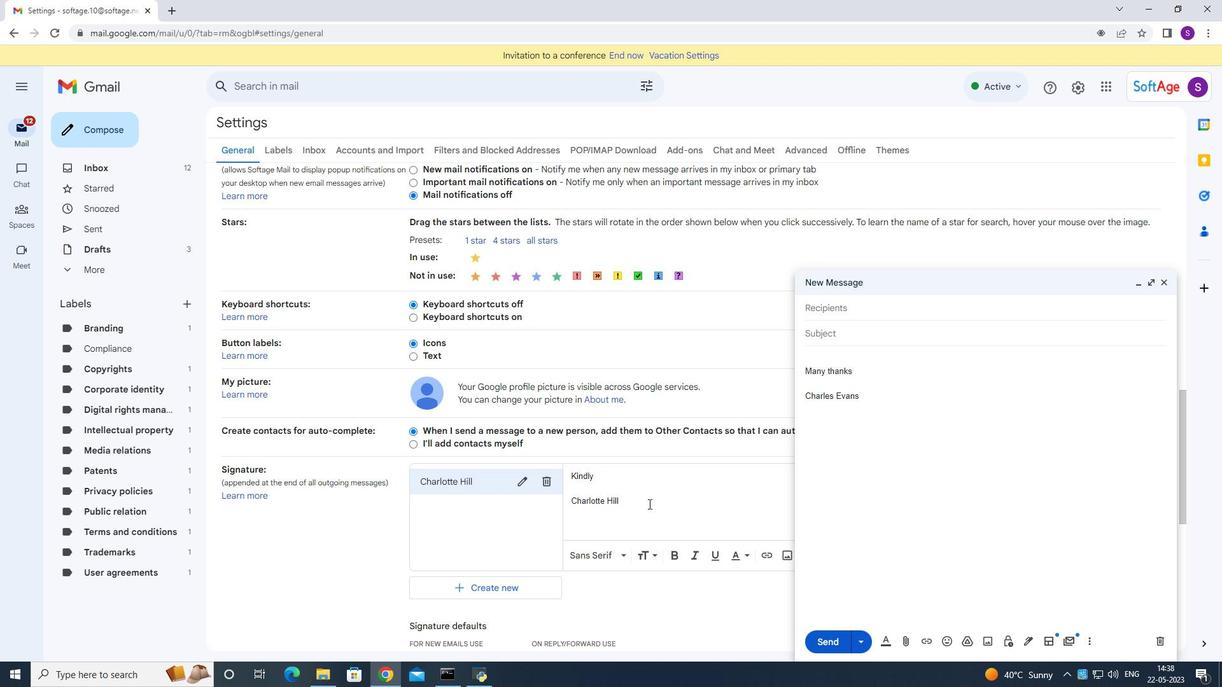 
Action: Mouse scrolled (648, 503) with delta (0, 0)
Screenshot: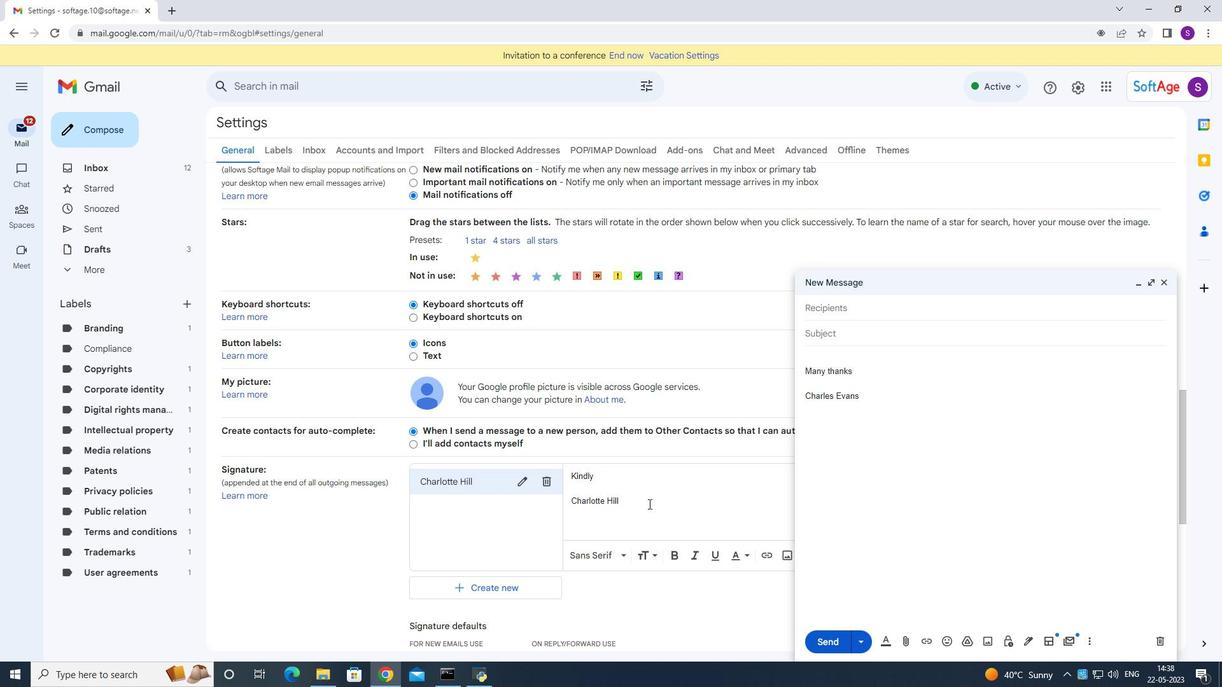 
Action: Mouse moved to (648, 503)
Screenshot: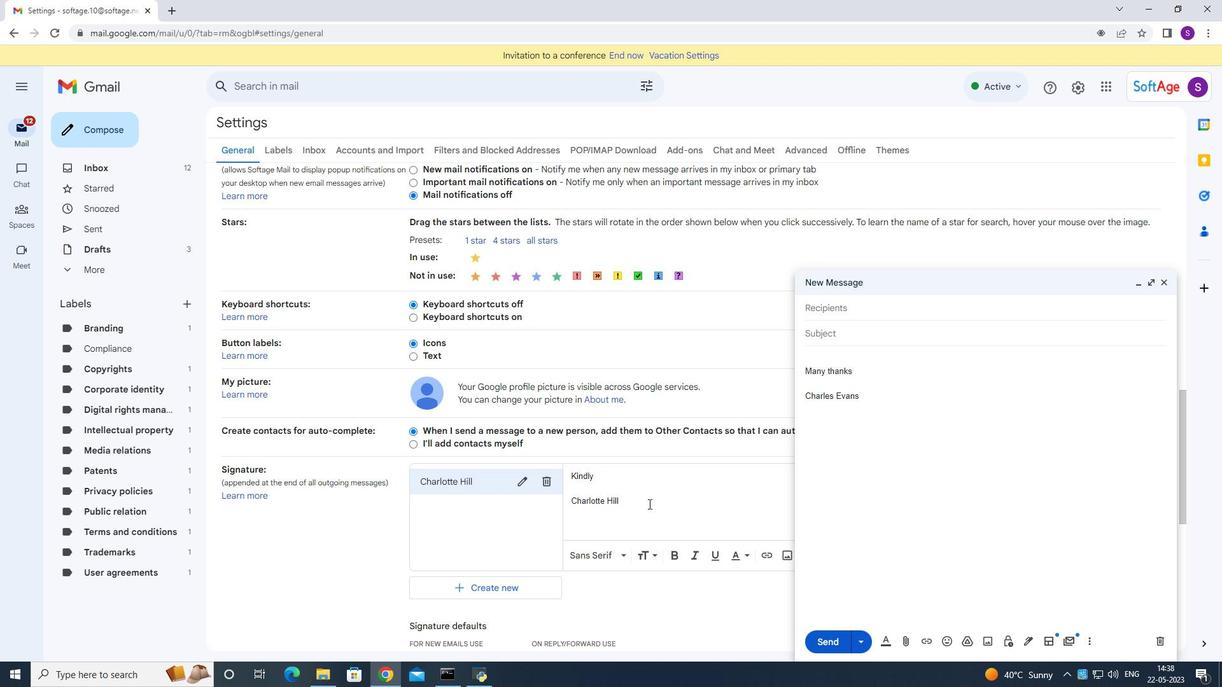 
Action: Mouse scrolled (648, 502) with delta (0, 0)
Screenshot: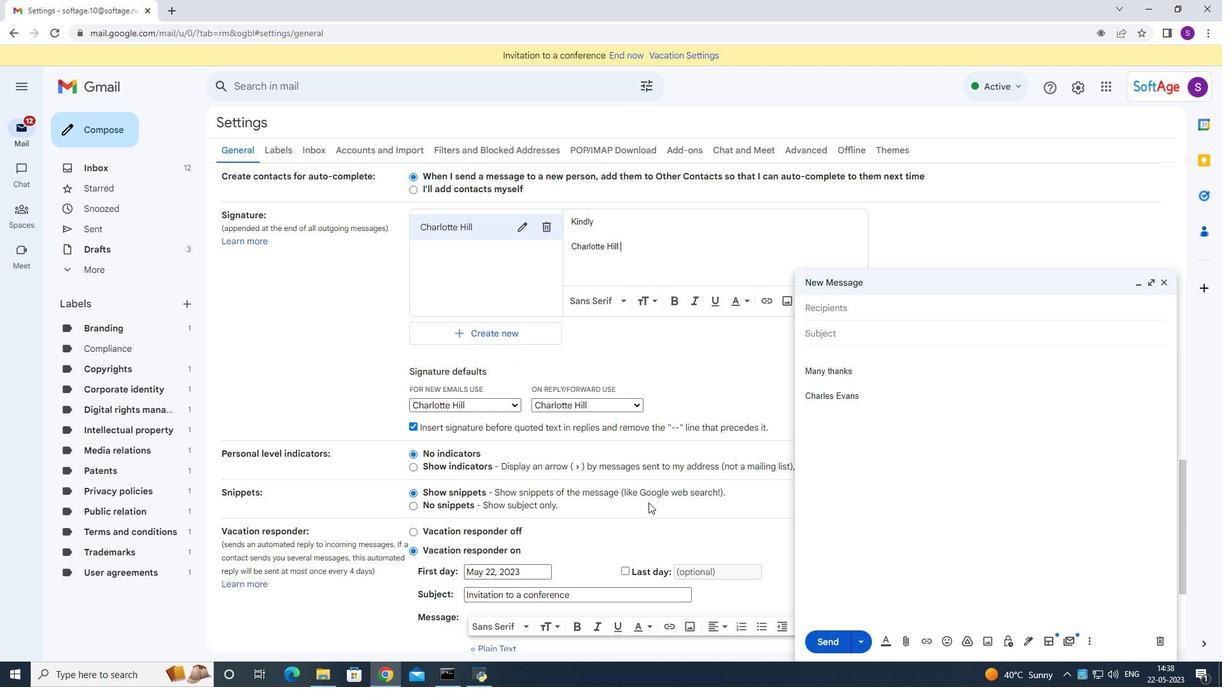 
Action: Mouse scrolled (648, 502) with delta (0, 0)
Screenshot: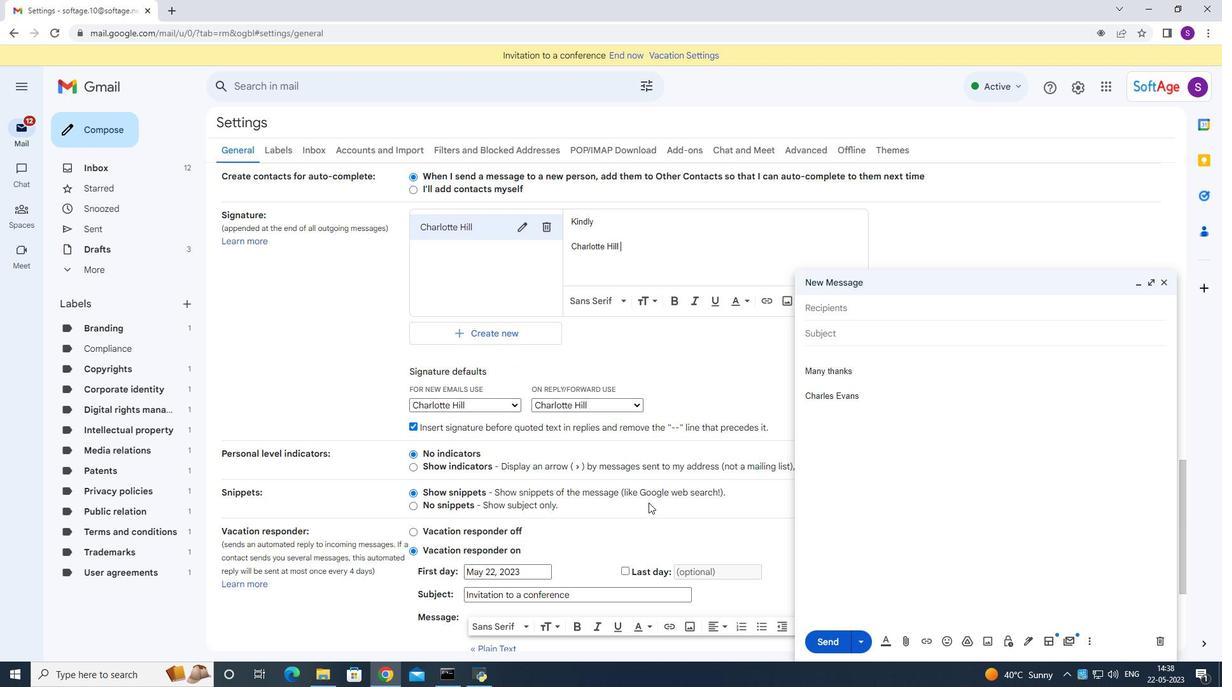 
Action: Mouse moved to (613, 450)
Screenshot: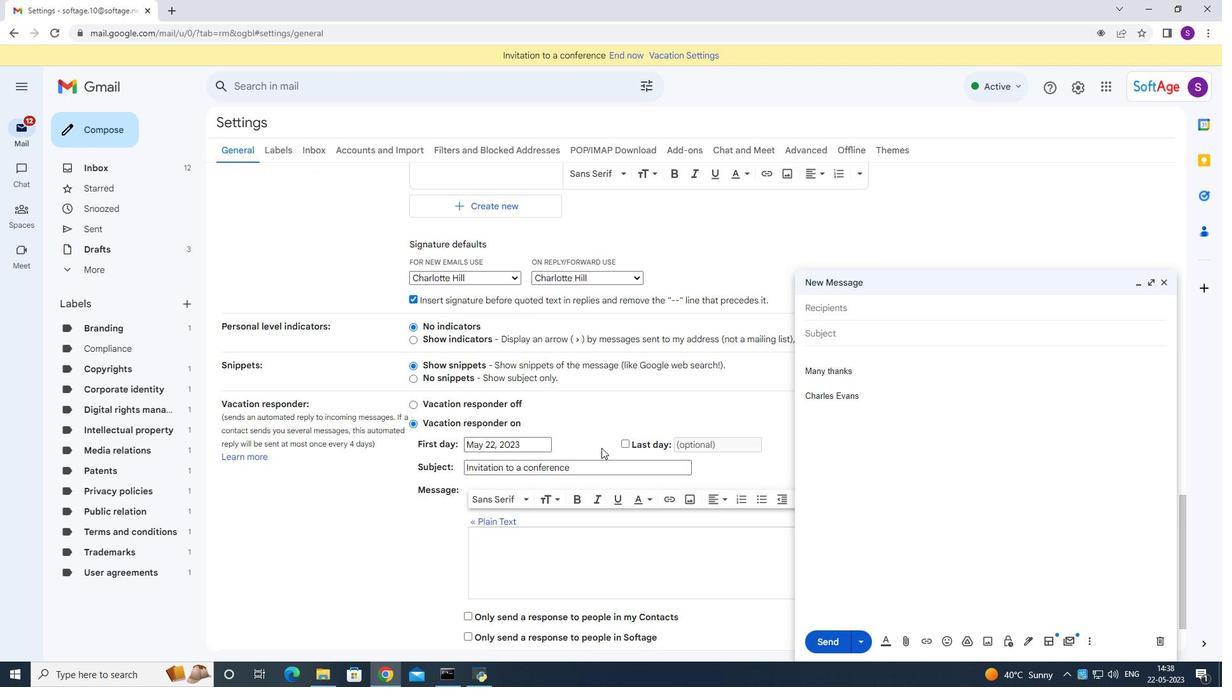 
Action: Mouse scrolled (613, 450) with delta (0, 0)
Screenshot: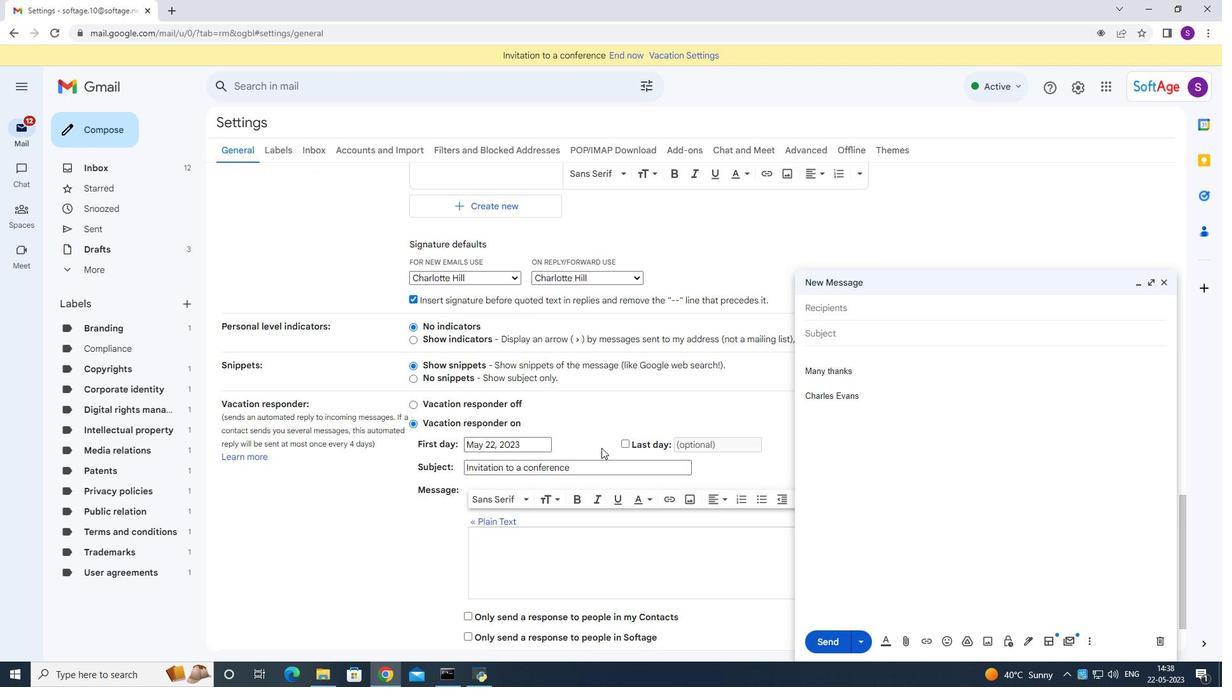 
Action: Mouse scrolled (613, 450) with delta (0, 0)
Screenshot: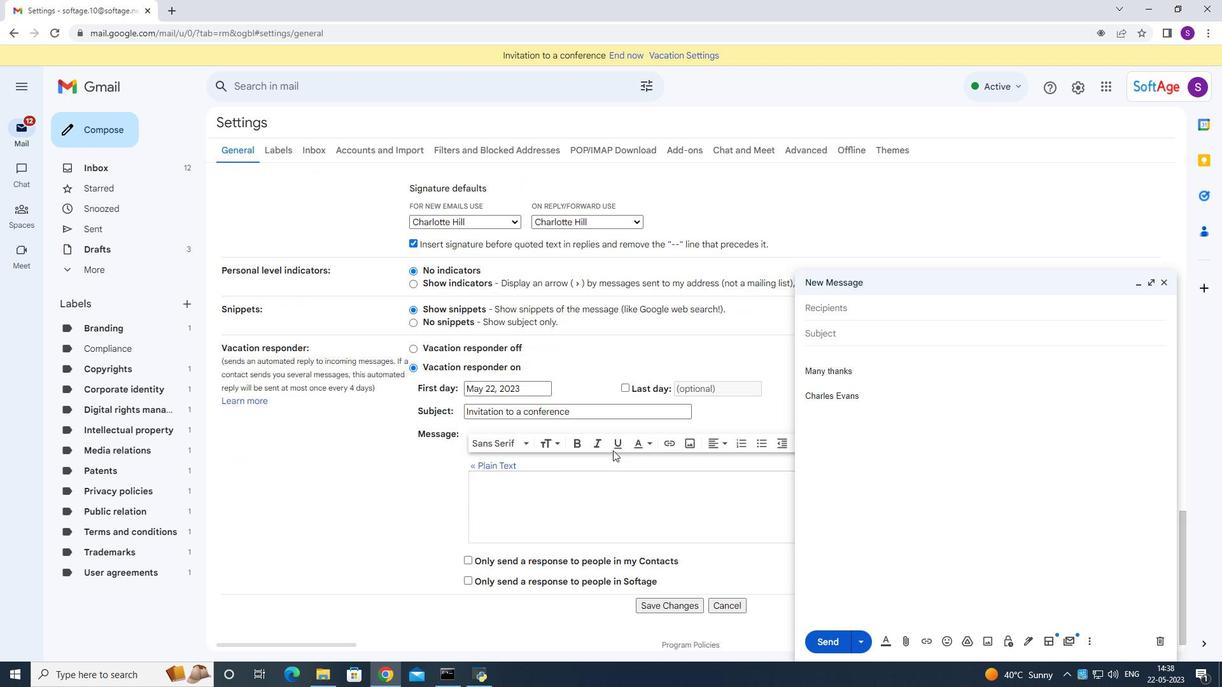 
Action: Mouse scrolled (613, 450) with delta (0, 0)
Screenshot: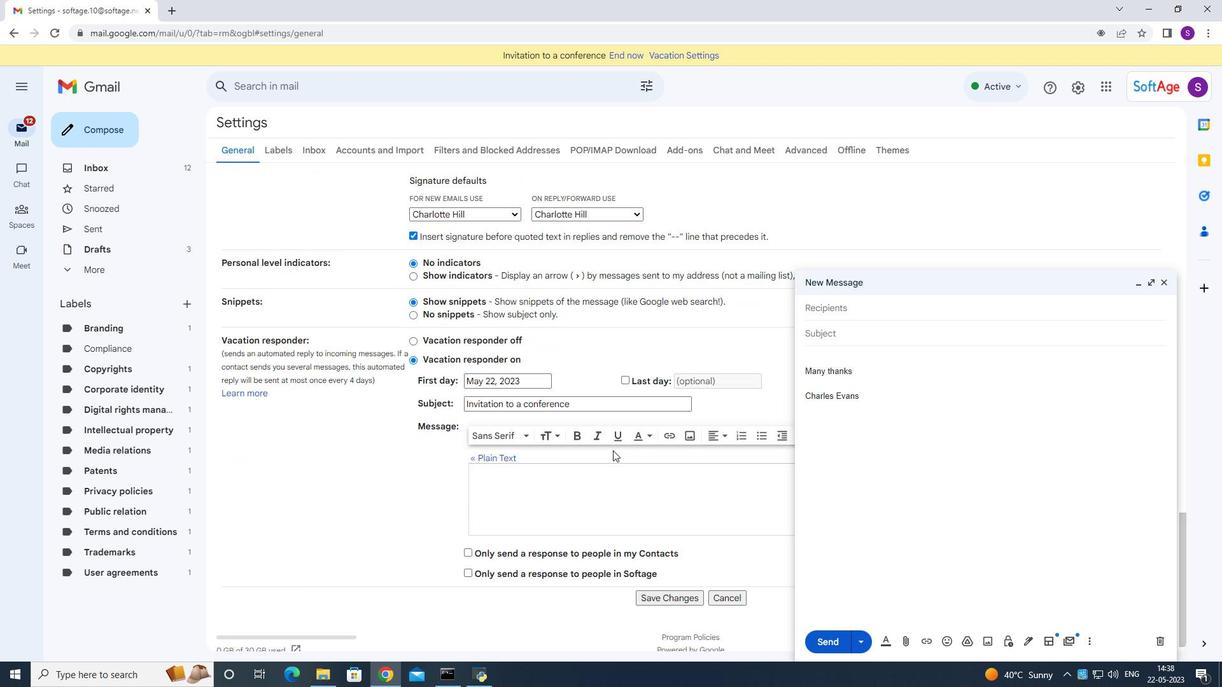 
Action: Mouse scrolled (613, 450) with delta (0, 0)
Screenshot: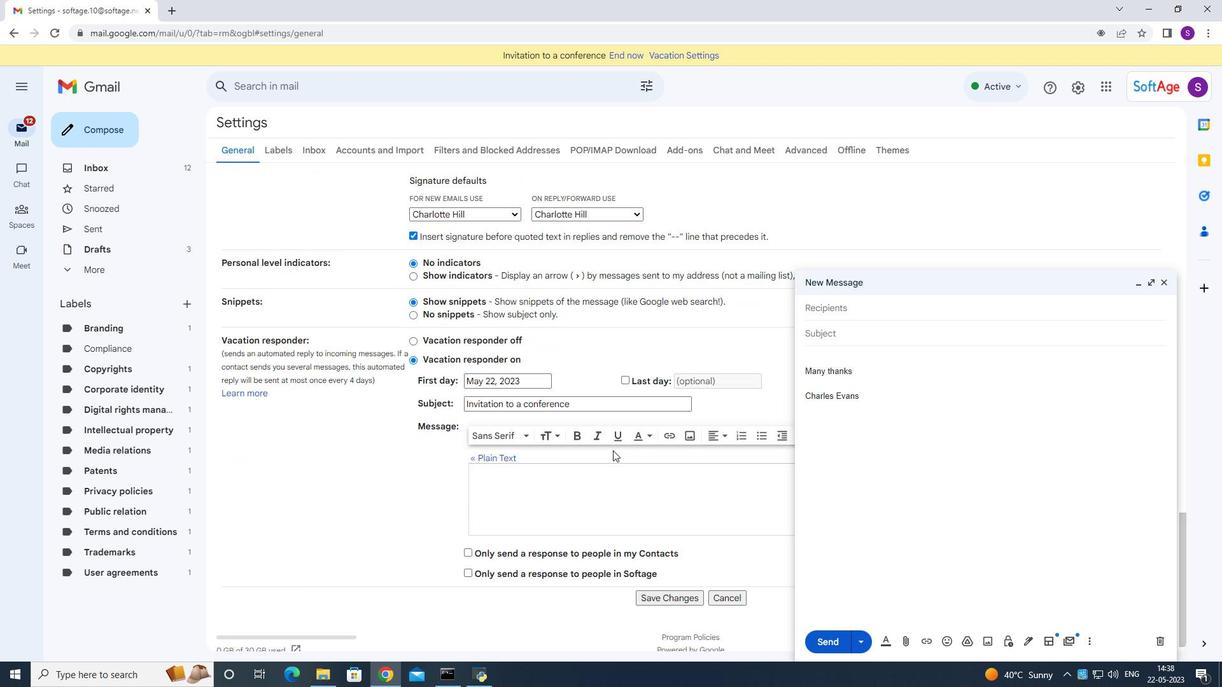 
Action: Mouse scrolled (613, 450) with delta (0, 0)
Screenshot: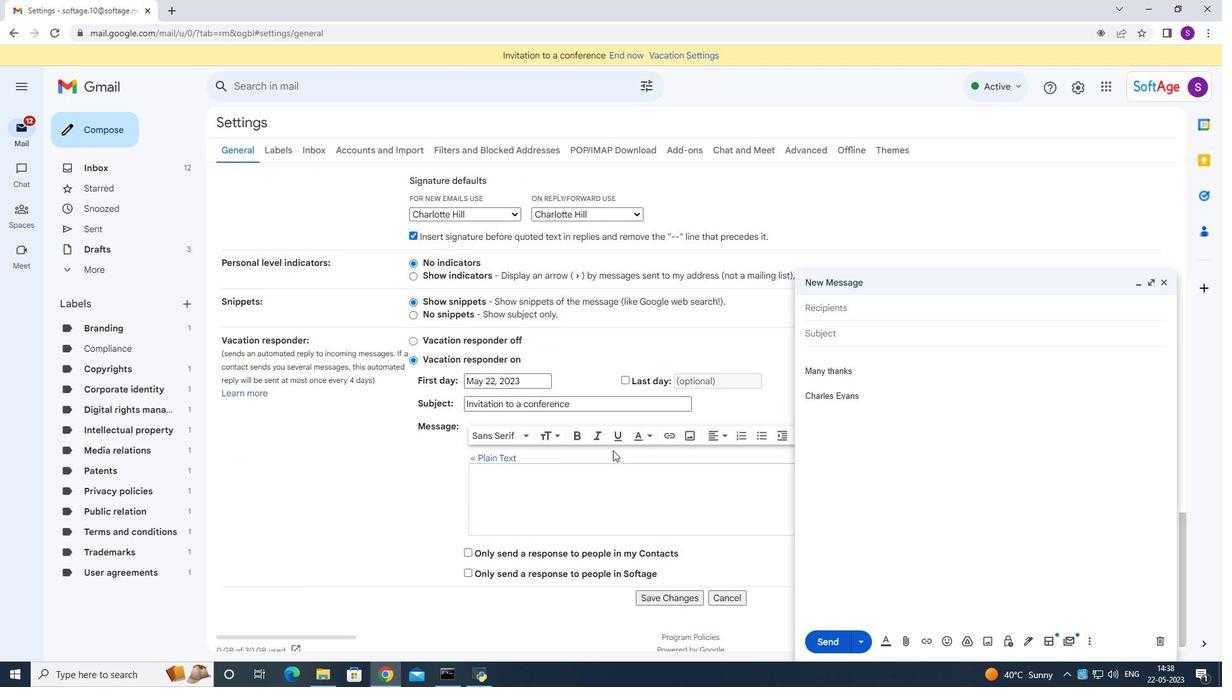 
Action: Mouse moved to (613, 451)
Screenshot: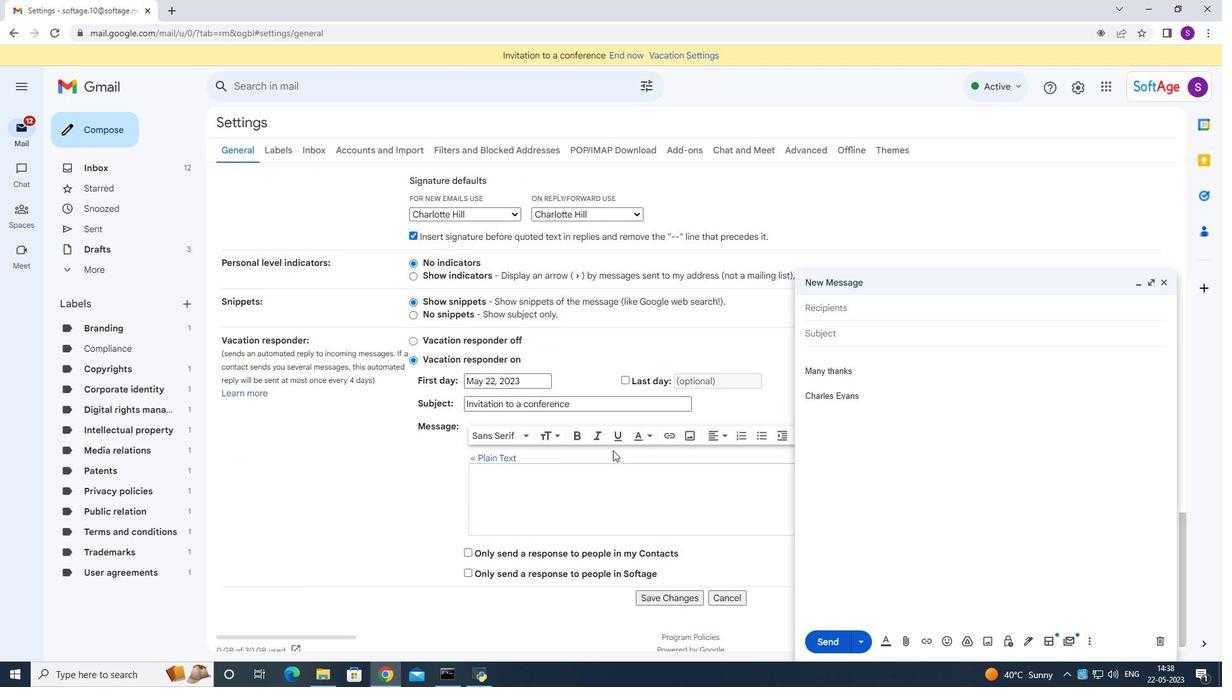
Action: Mouse scrolled (613, 450) with delta (0, 0)
Screenshot: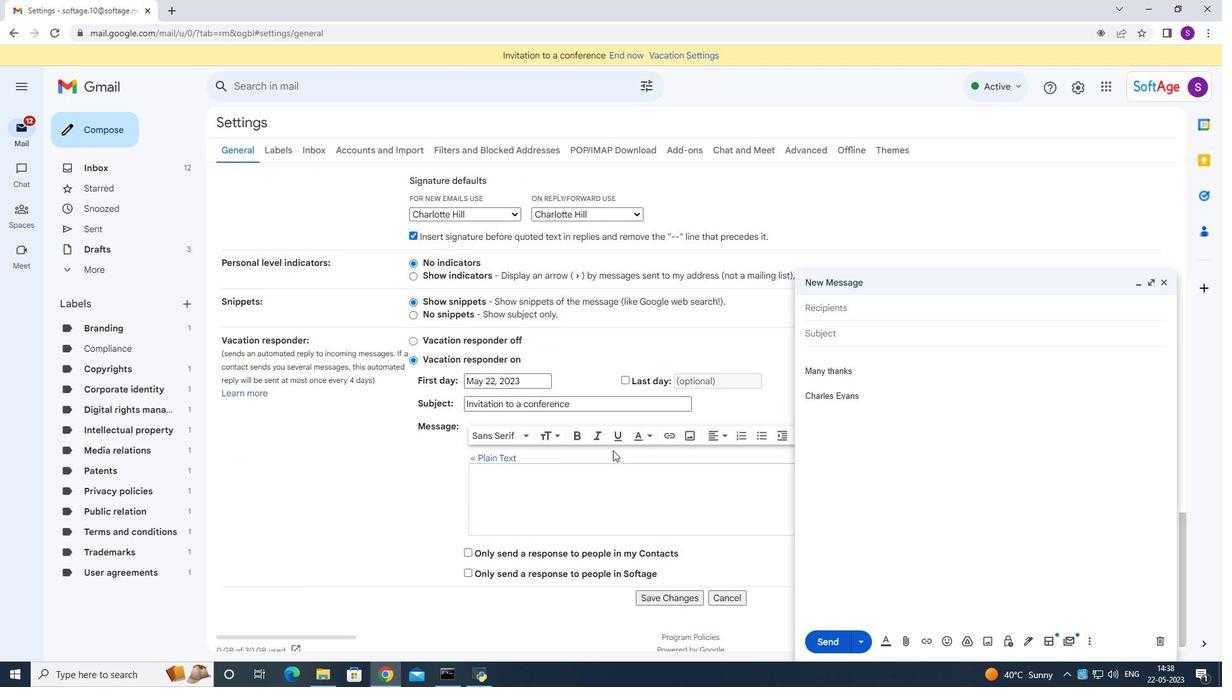 
Action: Mouse moved to (660, 580)
Screenshot: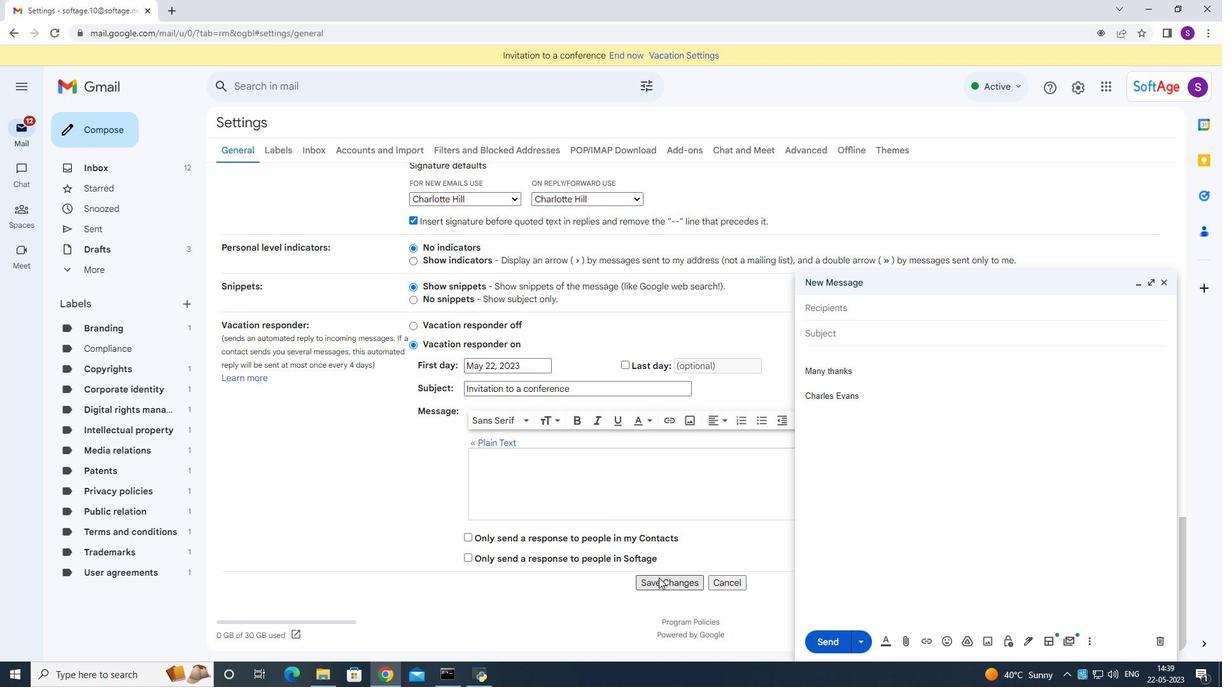 
Action: Mouse pressed left at (660, 580)
Screenshot: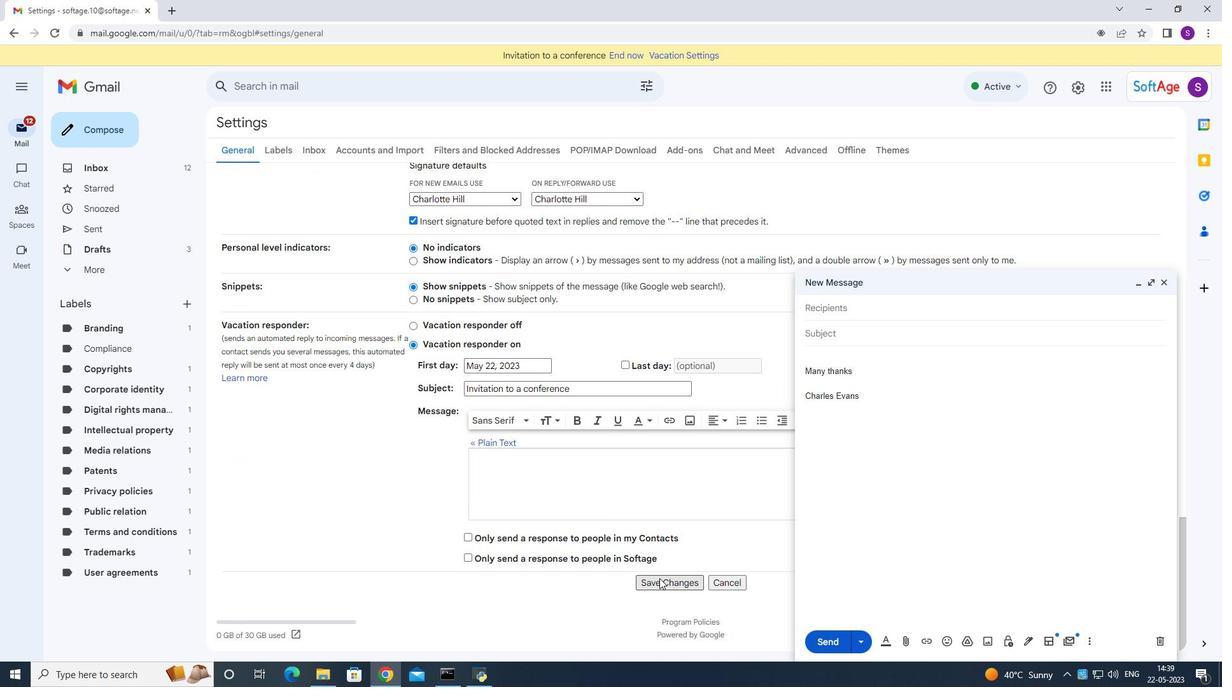 
Action: Mouse moved to (1160, 283)
Screenshot: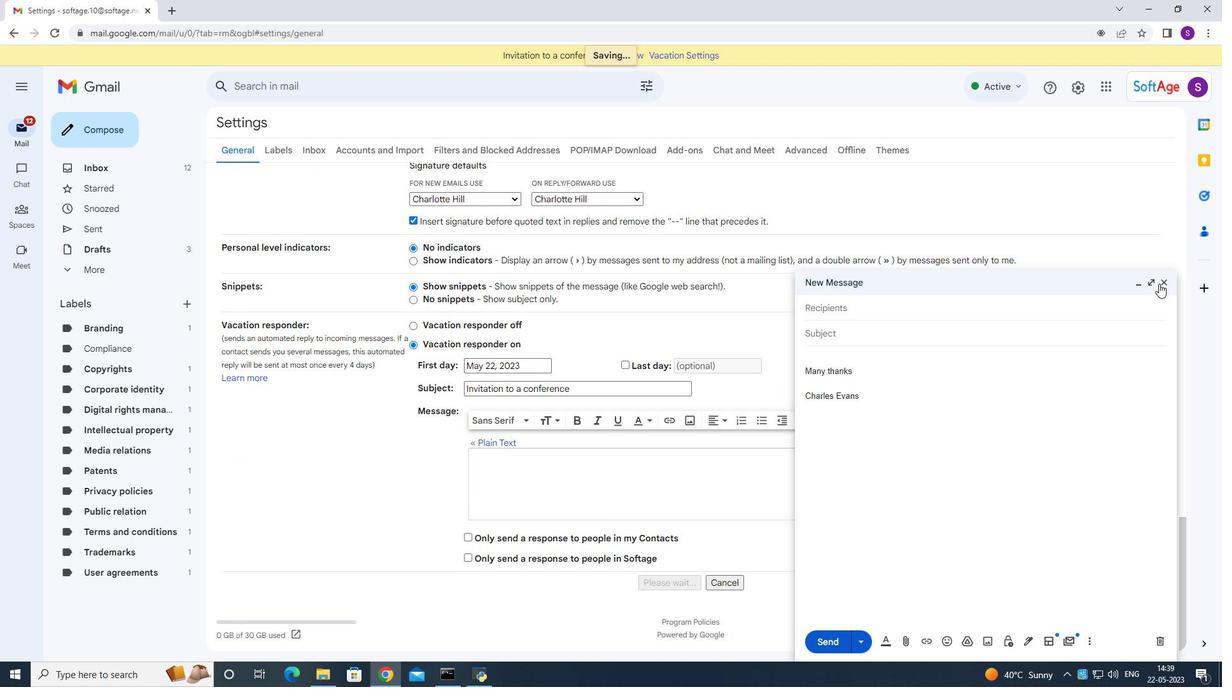 
Action: Mouse pressed left at (1160, 283)
Screenshot: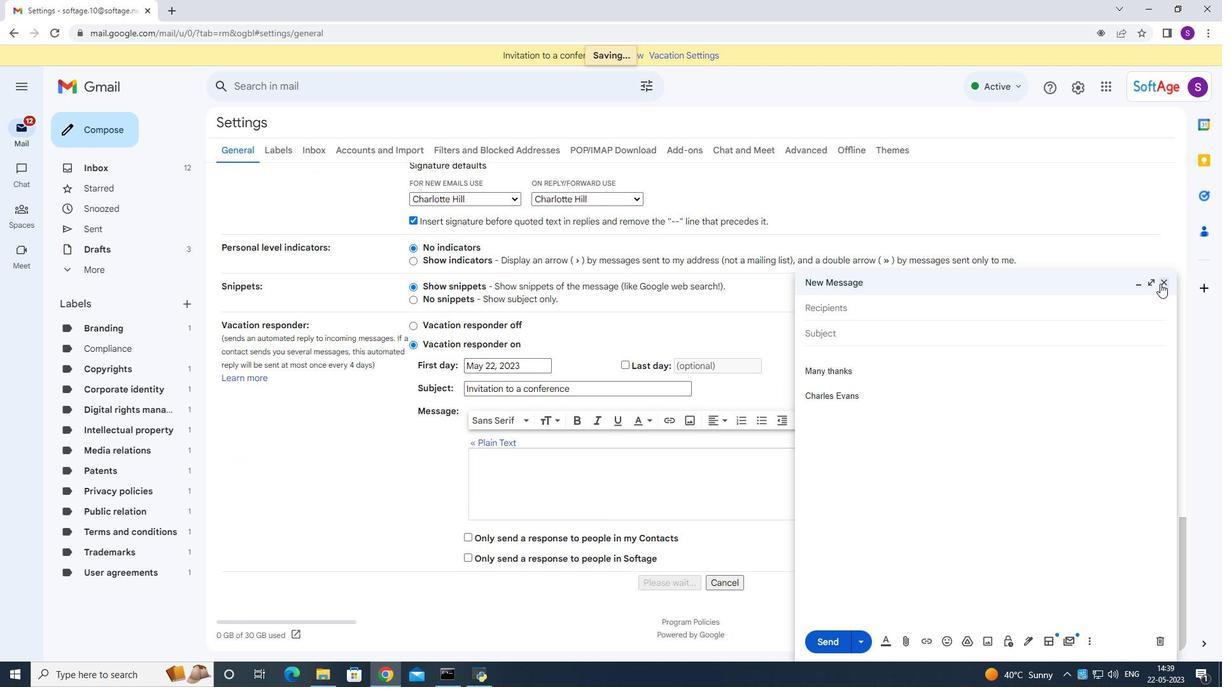 
Action: Mouse moved to (89, 123)
Screenshot: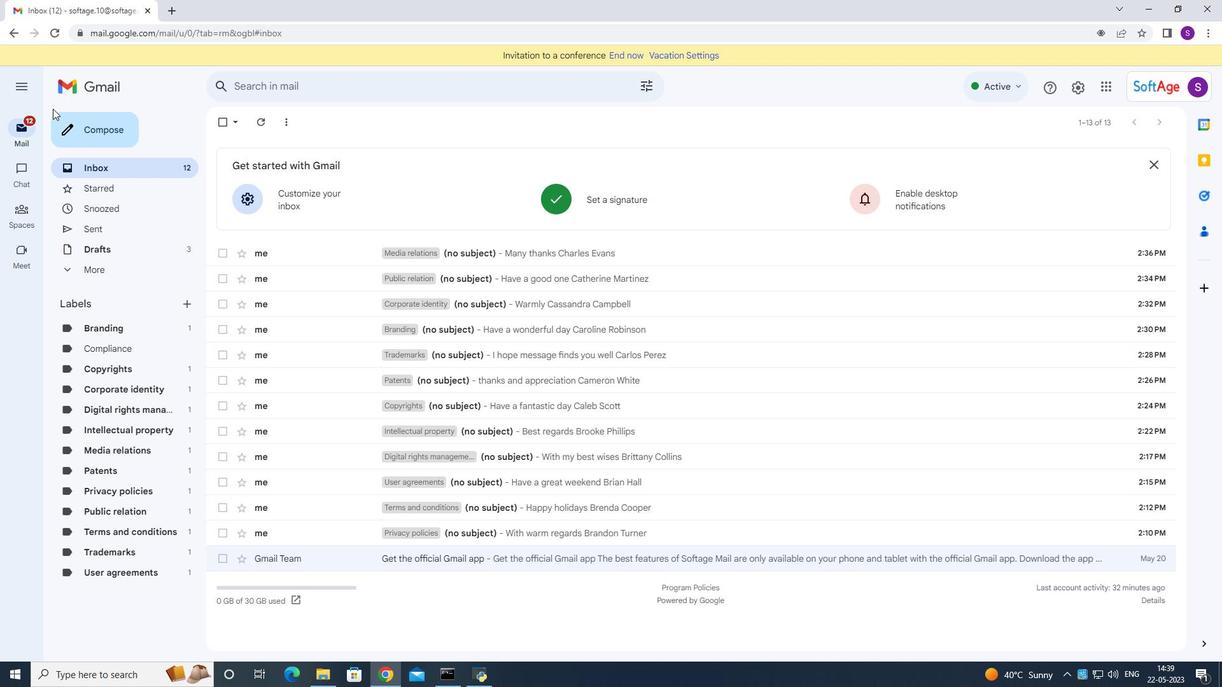 
Action: Mouse pressed left at (89, 123)
Screenshot: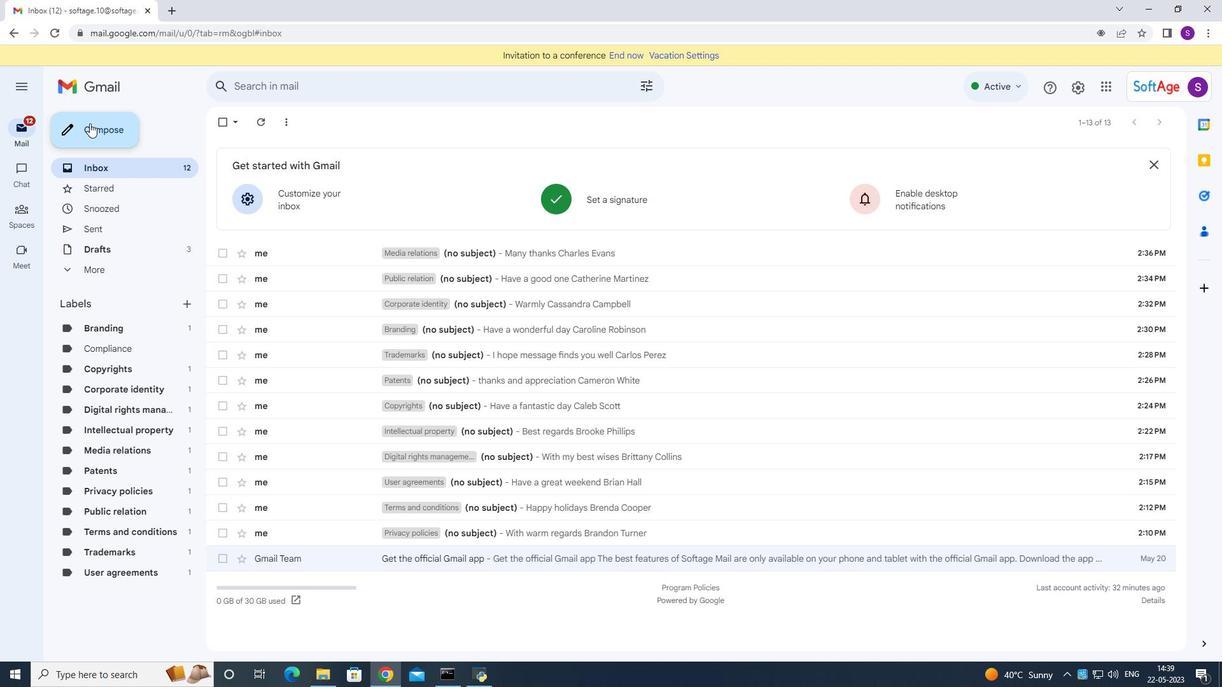 
Action: Mouse moved to (864, 363)
Screenshot: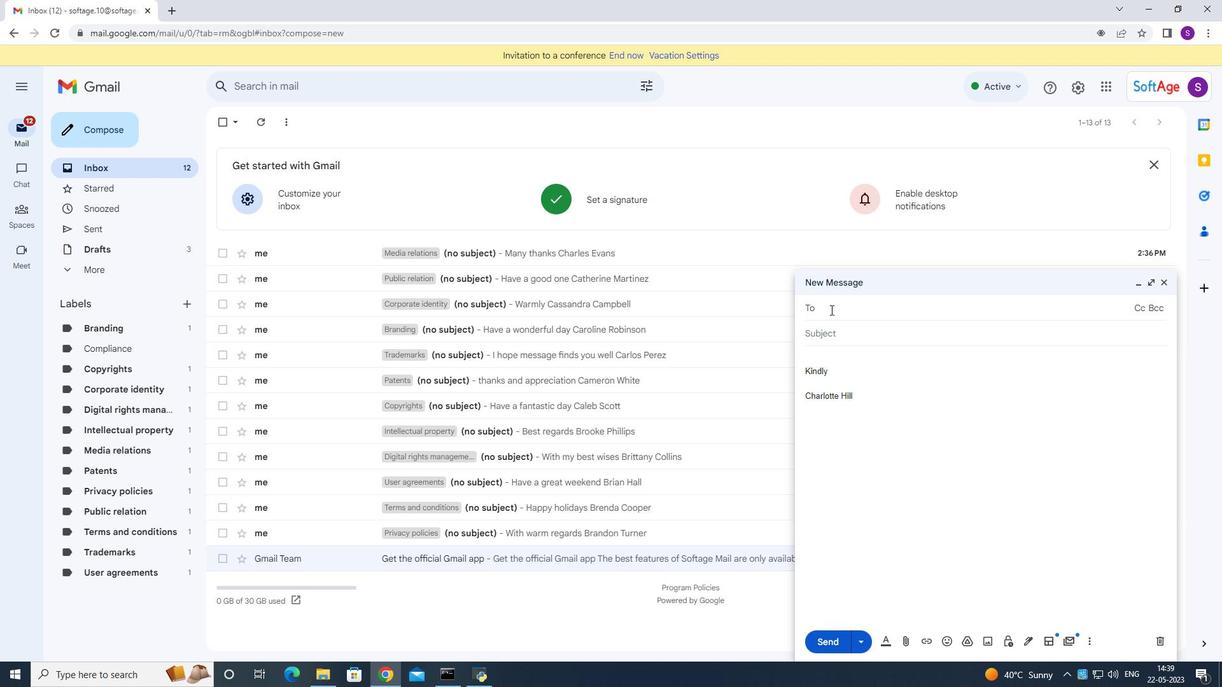 
Action: Mouse pressed left at (831, 310)
Screenshot: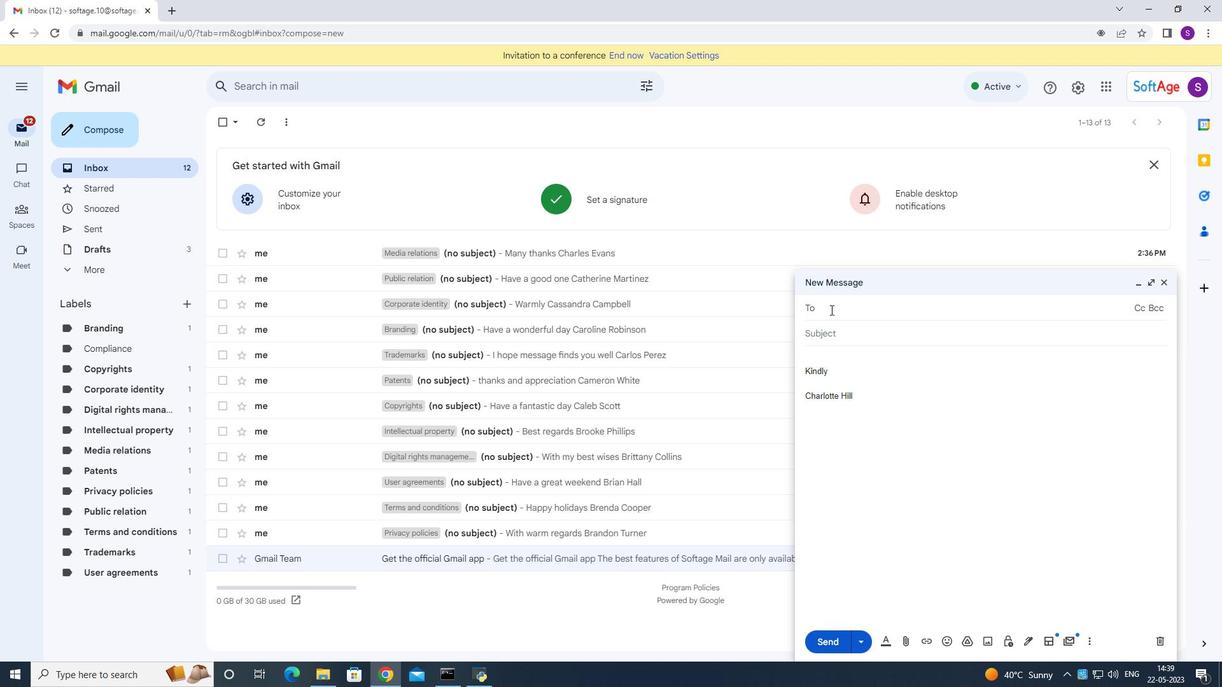 
Action: Key pressed <Key.shift><Key.shift><Key.shift><Key.shift><Key.shift><Key.shift><Key.shift><Key.shift><Key.shift><Key.shift><Key.shift><Key.shift><Key.shift><Key.shift><Key.shift><Key.shift><Key.shift><Key.shift><Key.shift><Key.shift><Key.shift><Key.shift><Key.shift><Key.shift>Softage.10<Key.shift>@softage.net
Screenshot: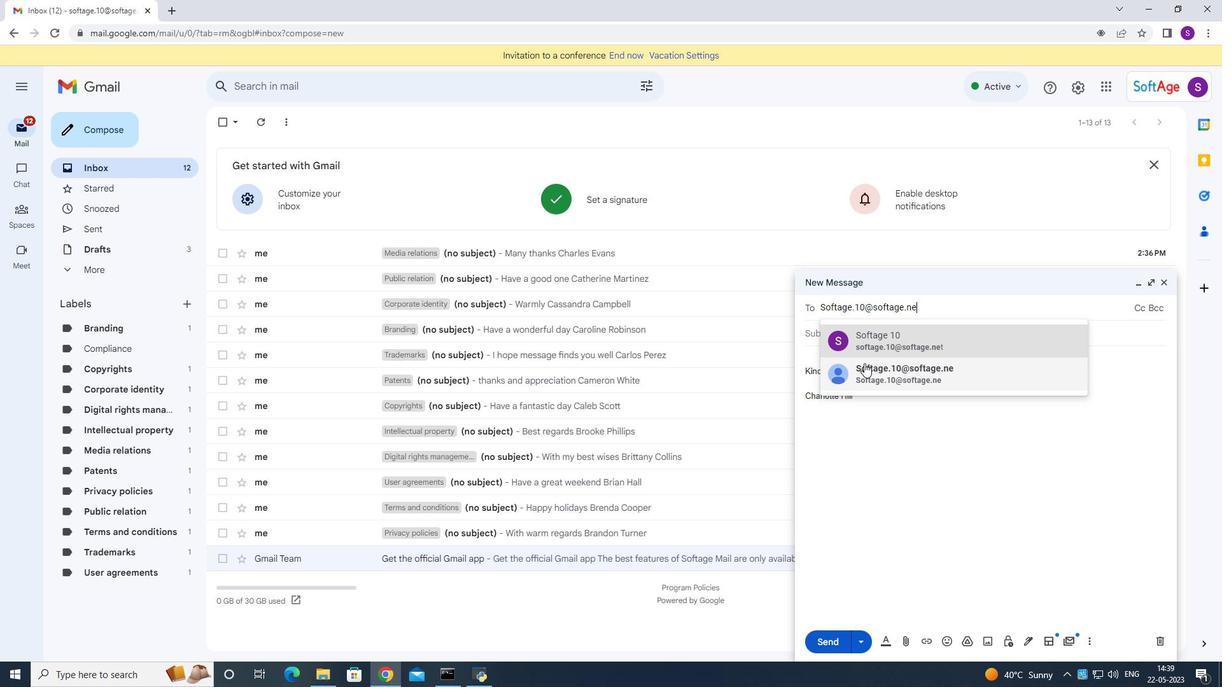 
Action: Mouse moved to (872, 352)
Screenshot: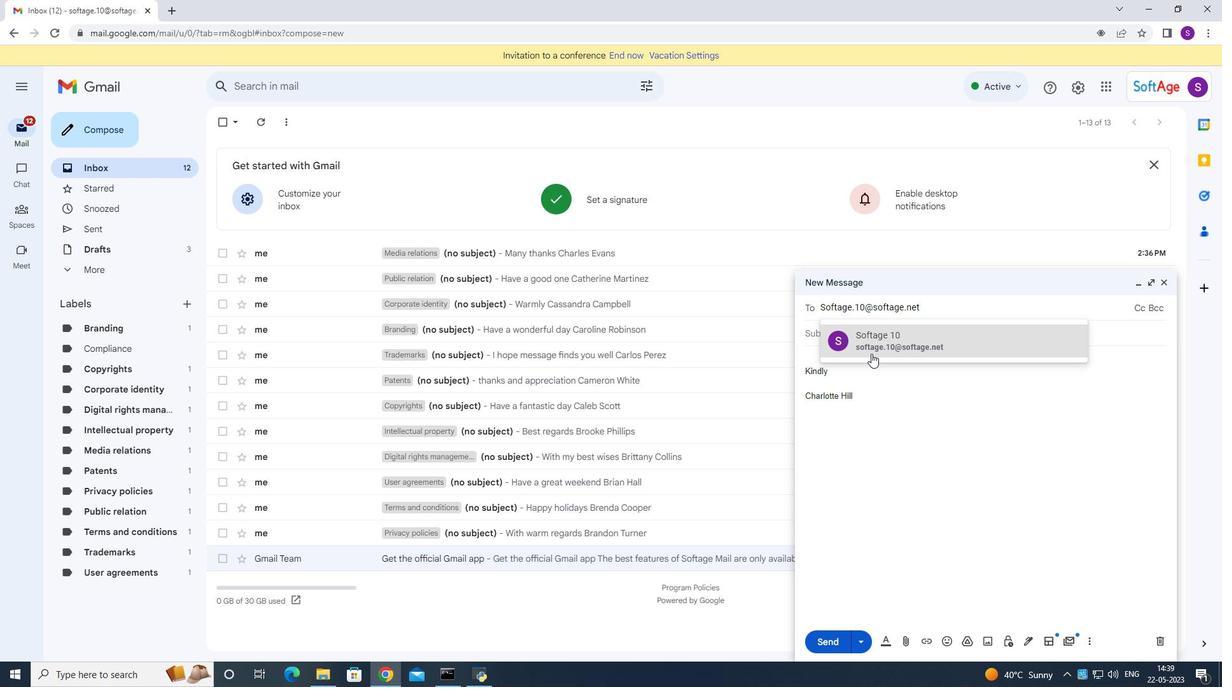 
Action: Mouse pressed left at (872, 352)
Screenshot: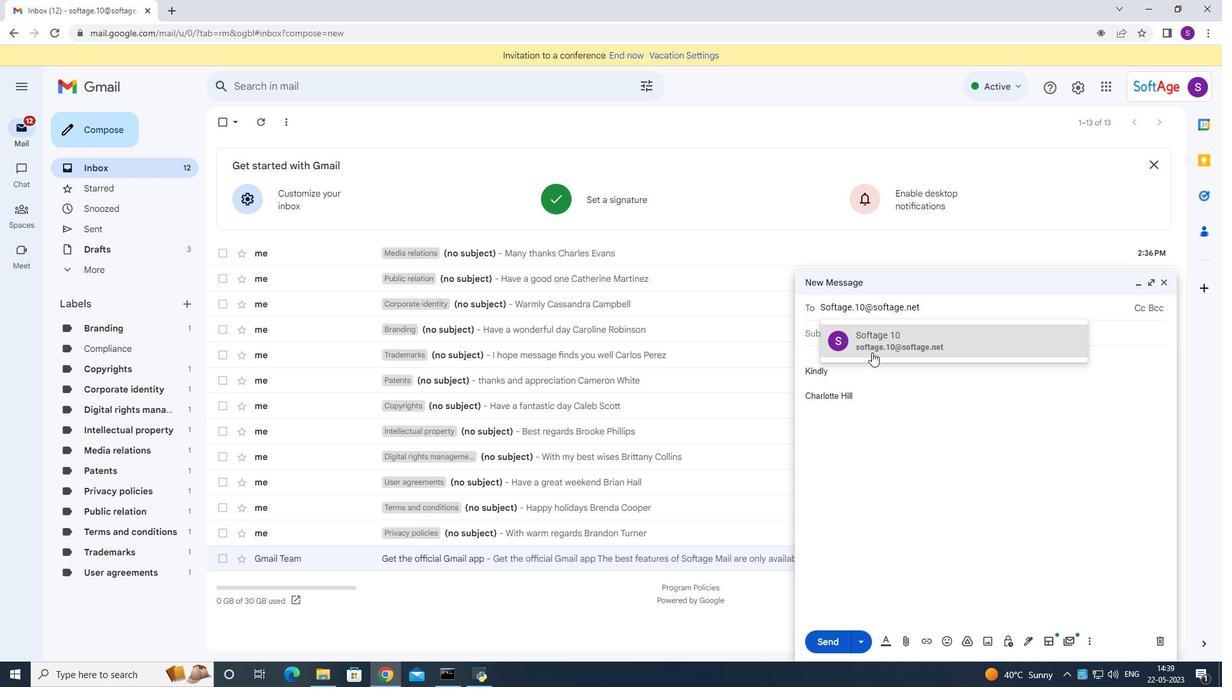 
Action: Mouse moved to (1092, 644)
Screenshot: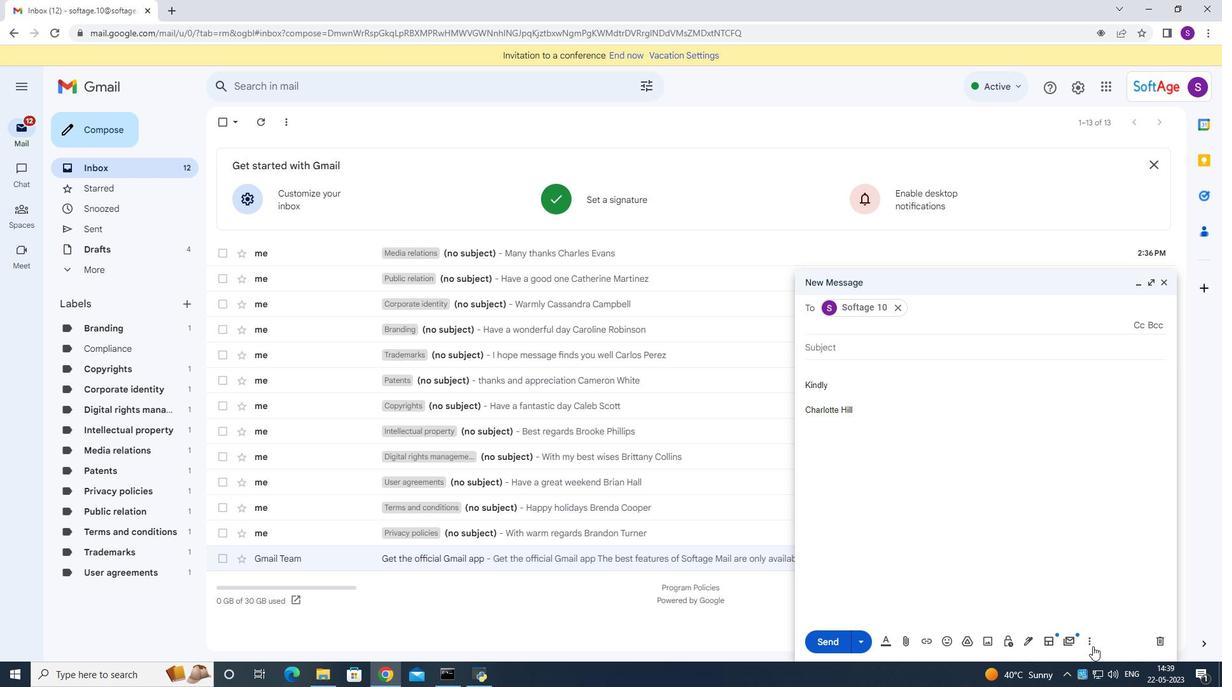 
Action: Mouse pressed left at (1092, 644)
Screenshot: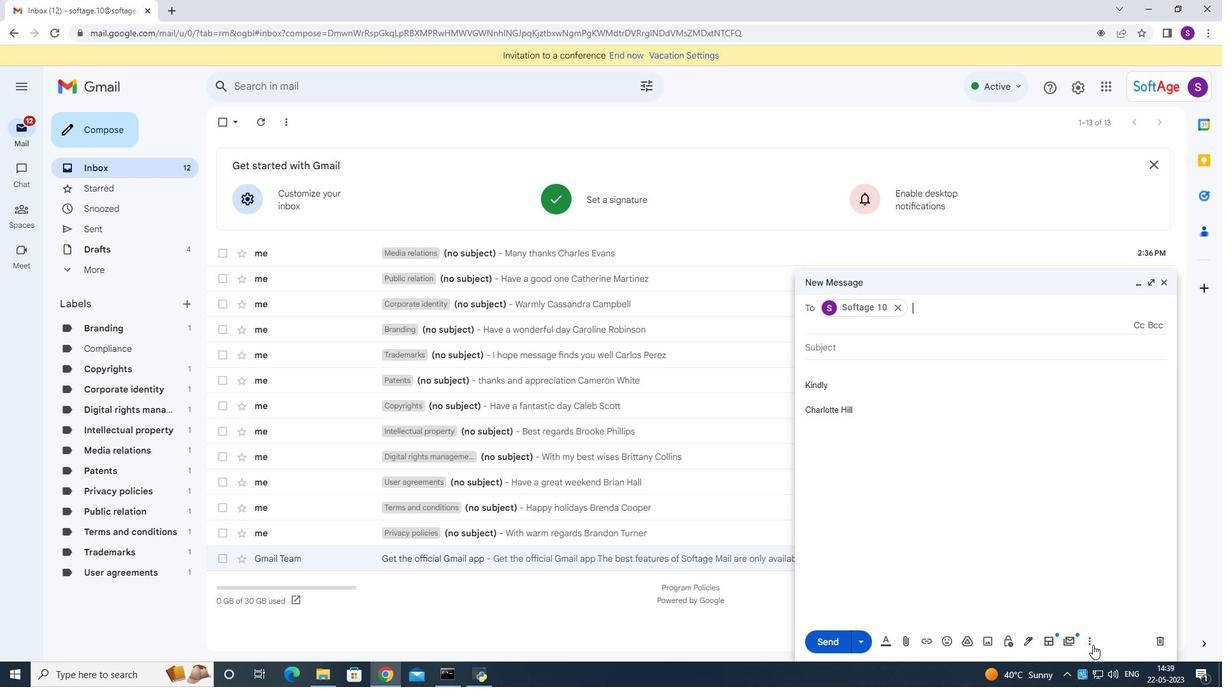 
Action: Mouse moved to (962, 522)
Screenshot: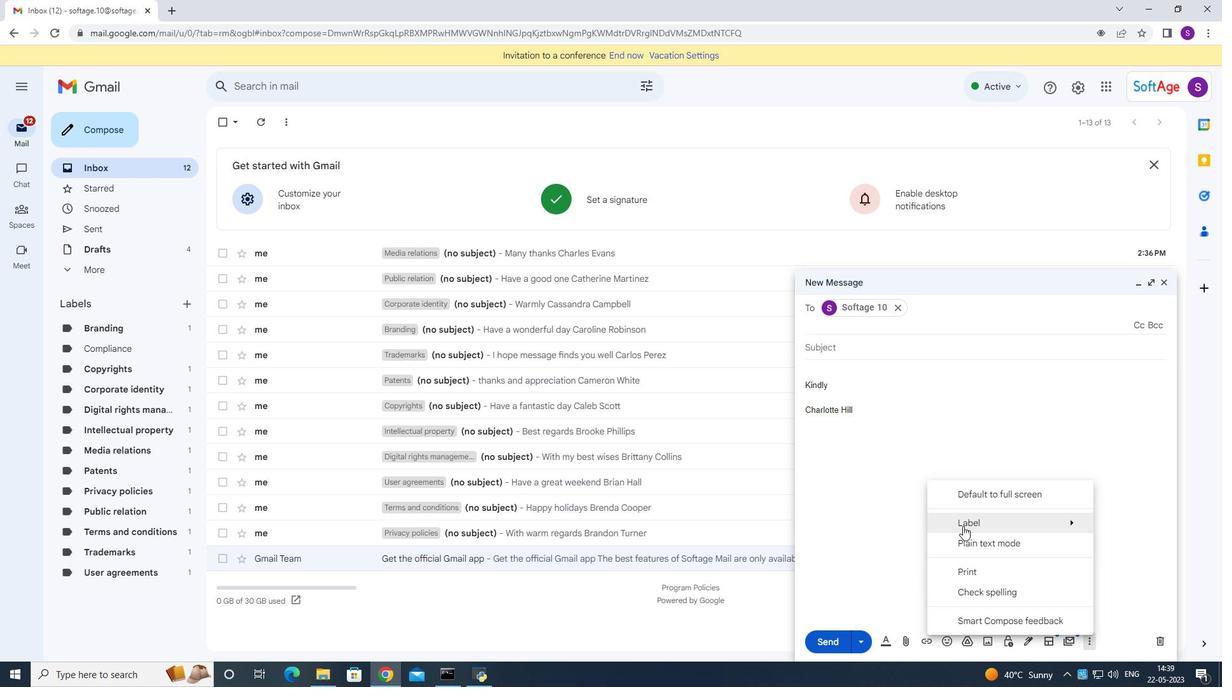 
Action: Mouse pressed left at (962, 522)
Screenshot: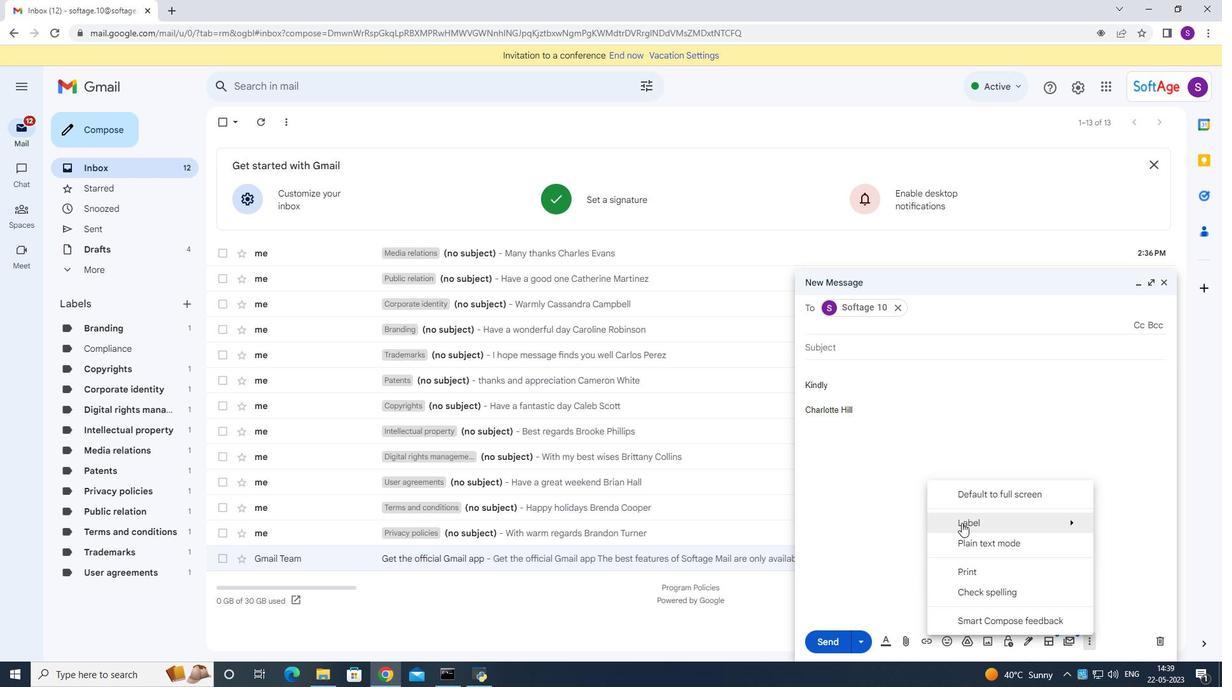 
Action: Mouse moved to (837, 503)
Screenshot: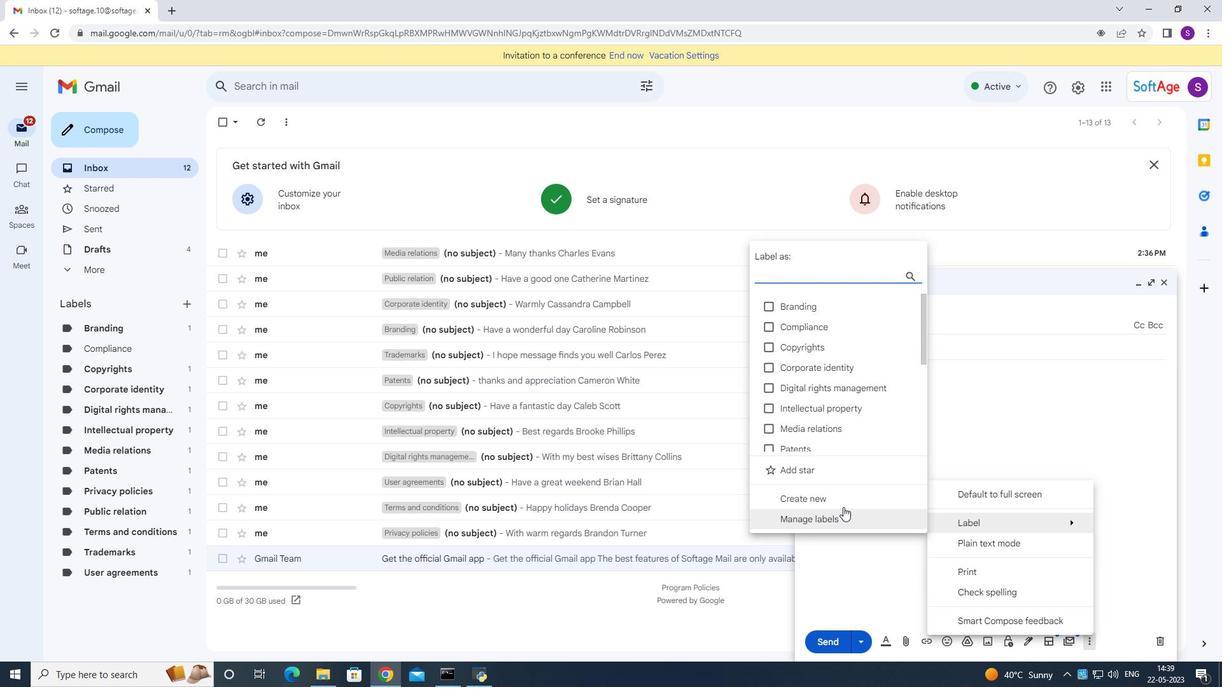
Action: Mouse pressed left at (837, 503)
Screenshot: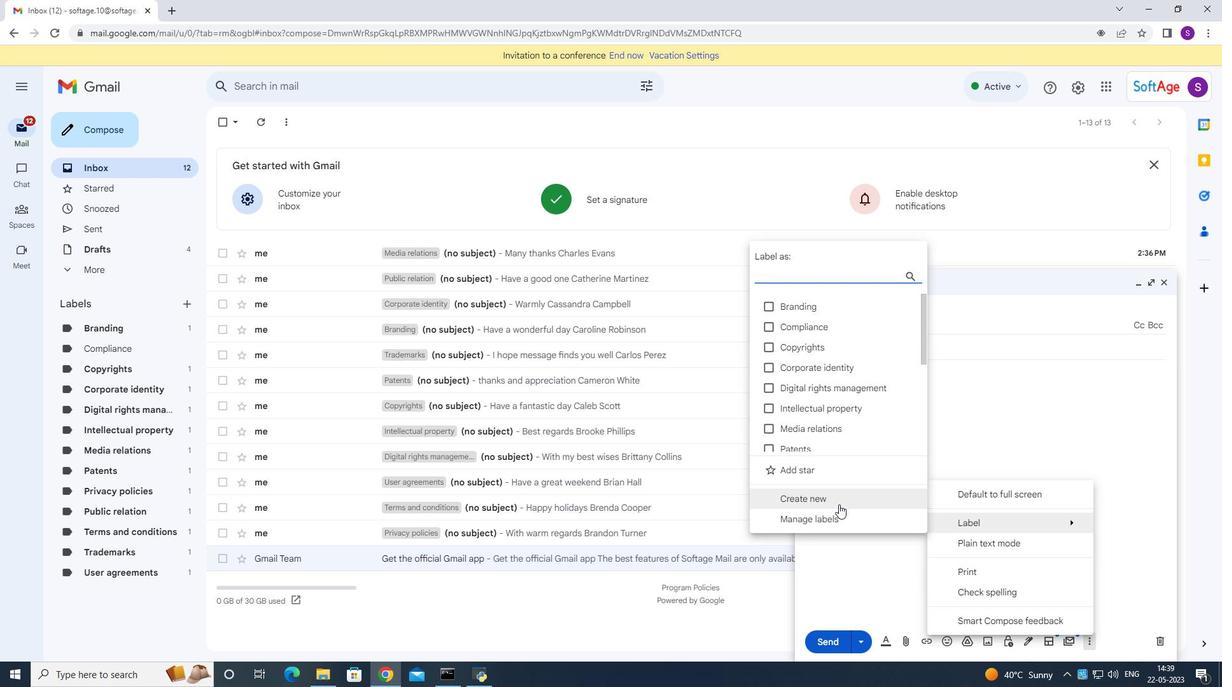 
Action: Mouse moved to (847, 471)
Screenshot: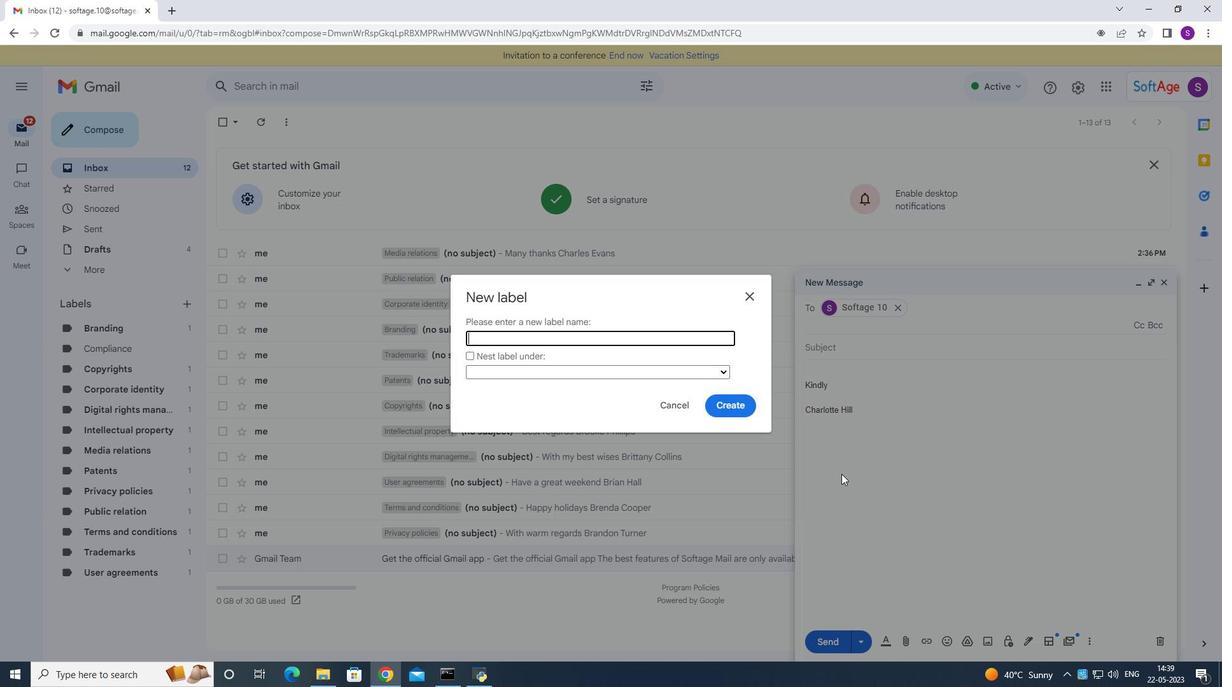 
Action: Key pressed <Key.shift>Crisis<Key.space>communu<Key.backspace>ication<Key.space>
Screenshot: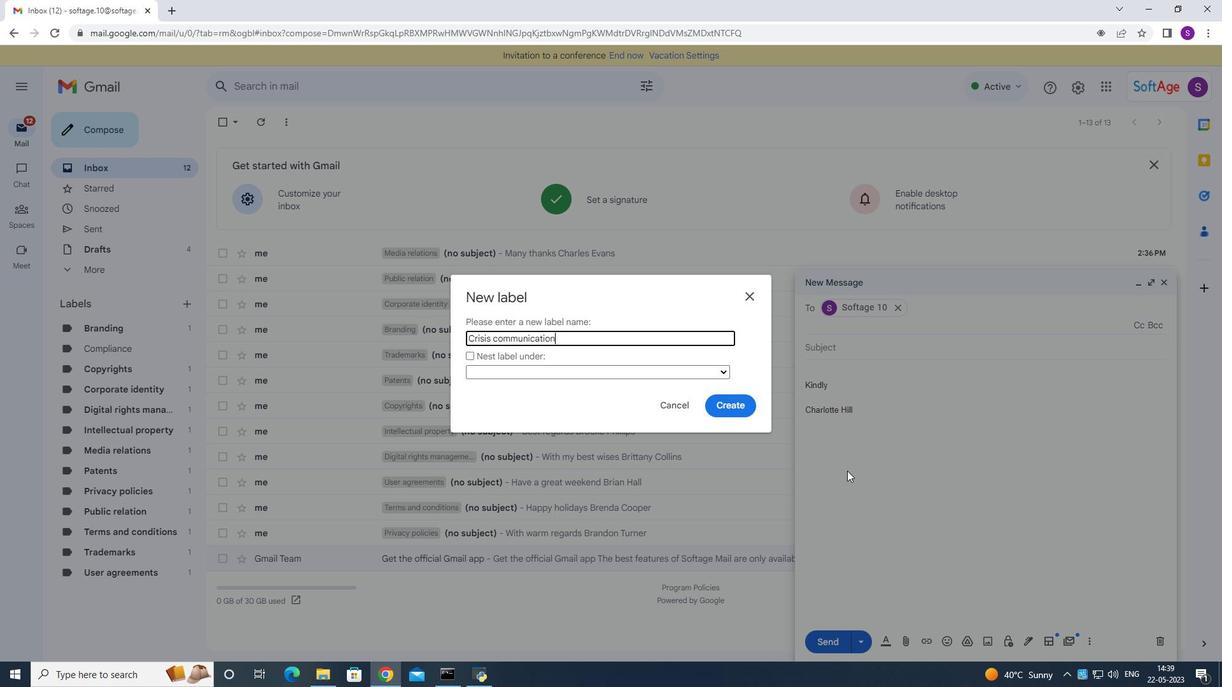 
Action: Mouse moved to (845, 479)
Screenshot: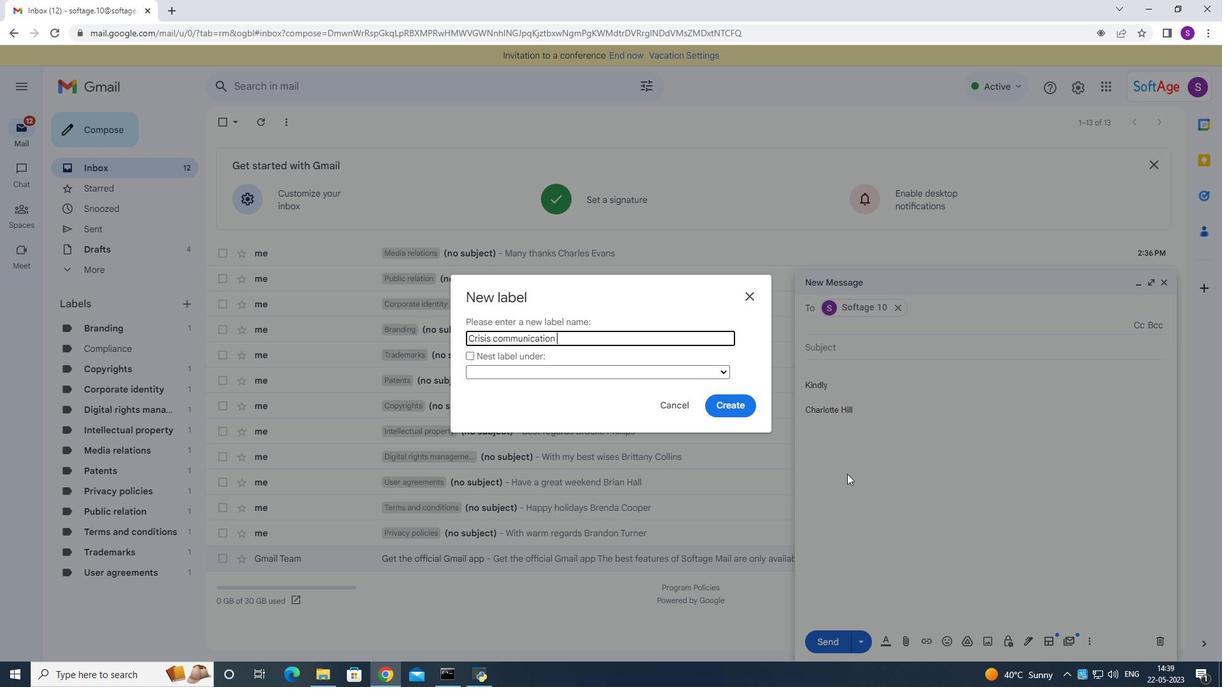 
Action: Key pressed <Key.backspace>s<Key.space>
Screenshot: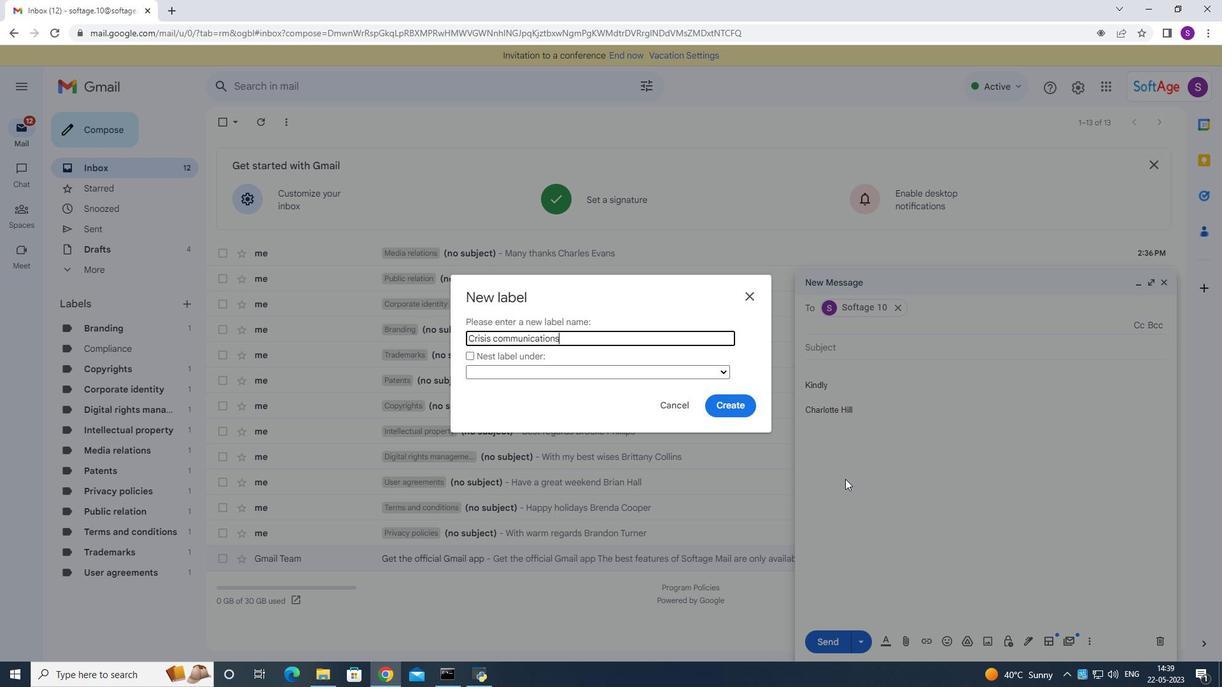 
Action: Mouse moved to (725, 408)
Screenshot: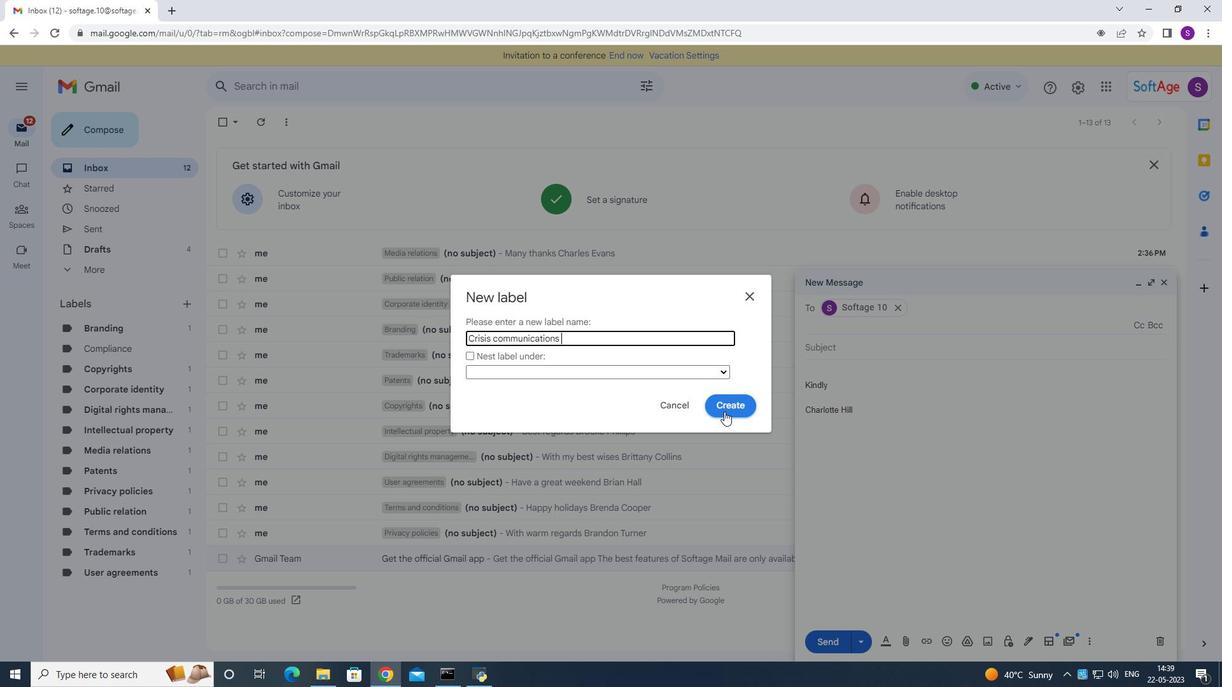 
Action: Mouse pressed left at (725, 408)
Screenshot: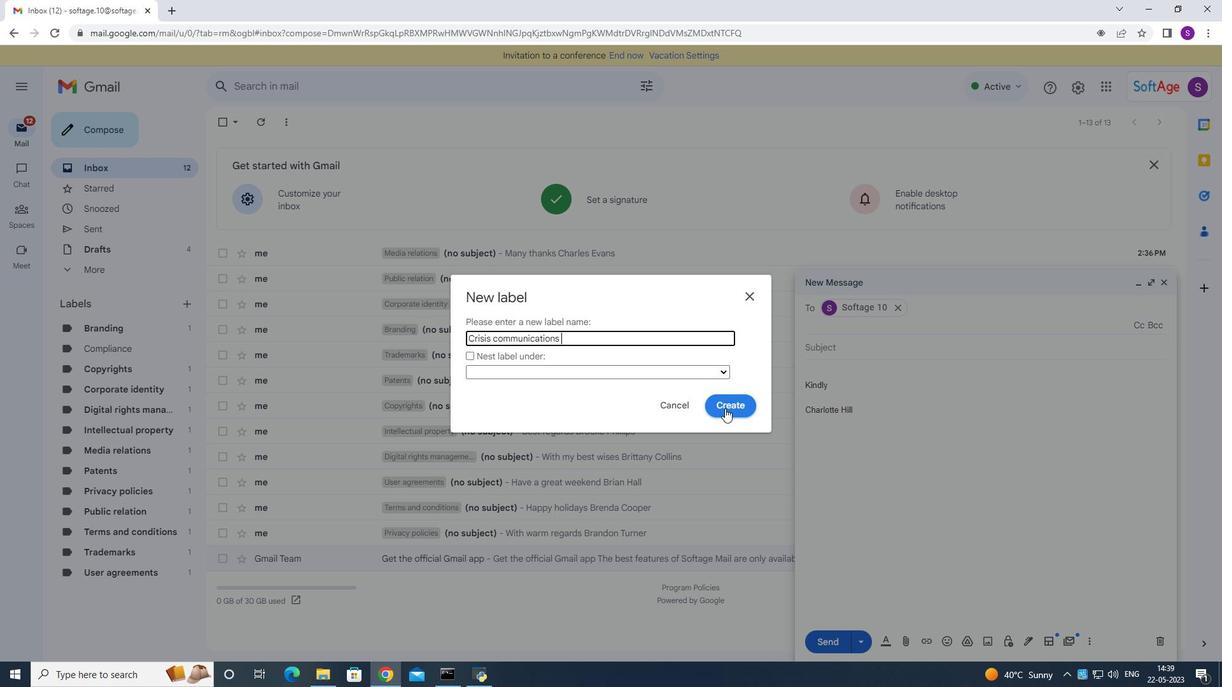 
Action: Mouse moved to (829, 646)
Screenshot: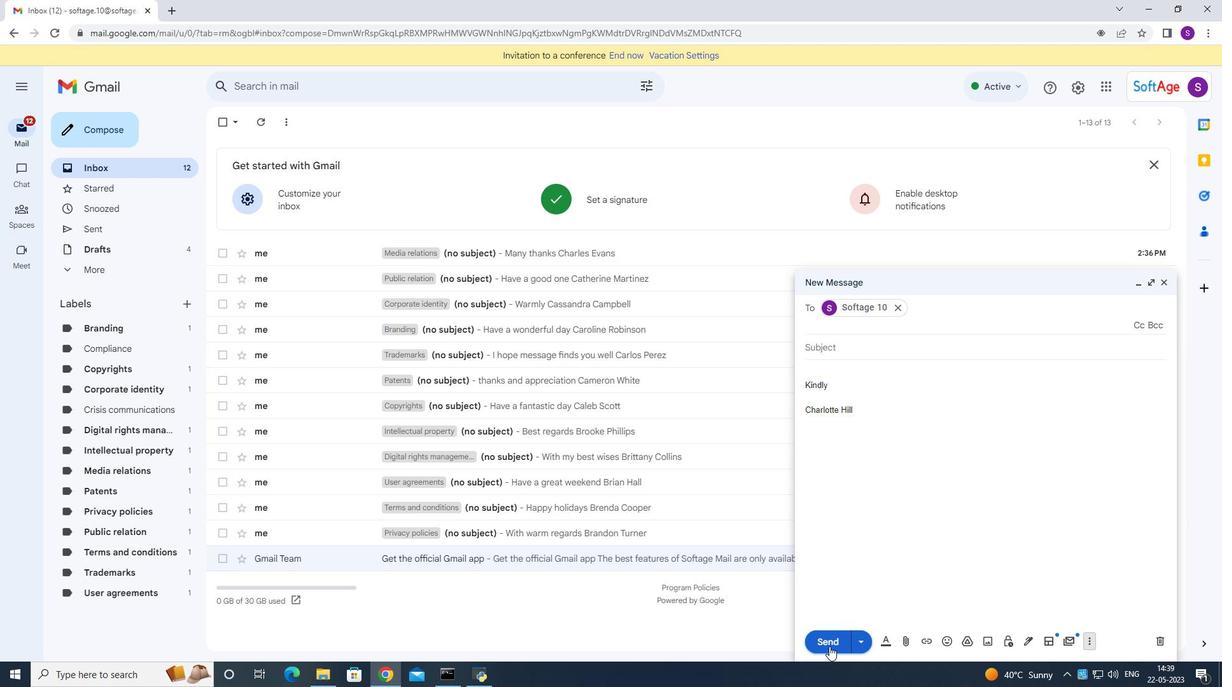 
Action: Mouse pressed left at (829, 646)
Screenshot: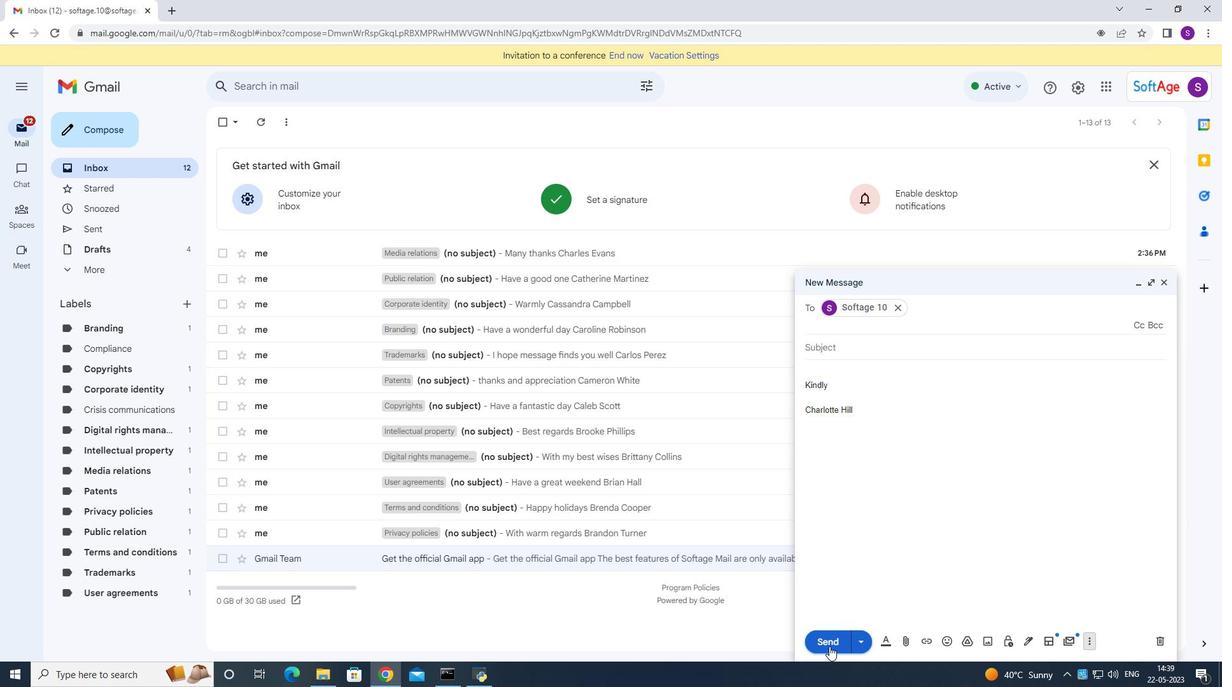 
Action: Mouse moved to (781, 374)
Screenshot: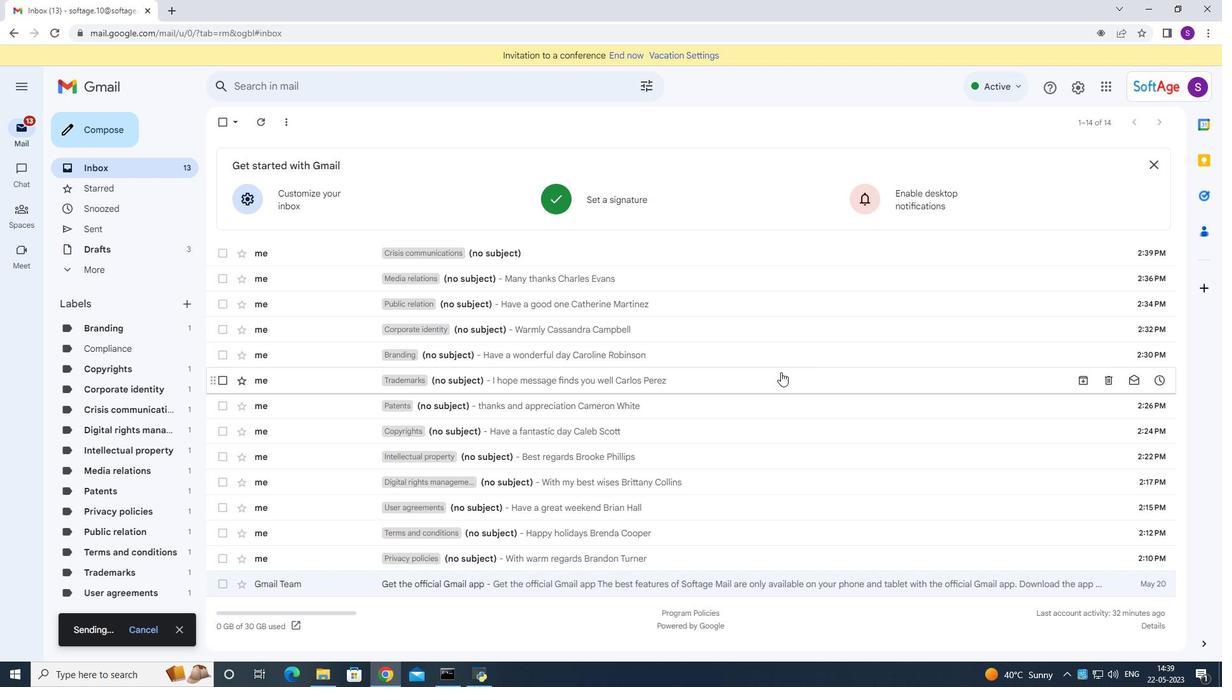 
